 Task: Compose an email with the signature Juanita Young with the subject Request for a salary expectation and the message Could you please send me the latest version of the product manual? from softage.8@softage.net to softage.5@softage.net Select the bulleted list and change the font typography to strikethroughSelect the bulleted list and remove the font typography strikethrough Send the email. Finally, move the email from Sent Items to the label Debugging
Action: Mouse moved to (1020, 59)
Screenshot: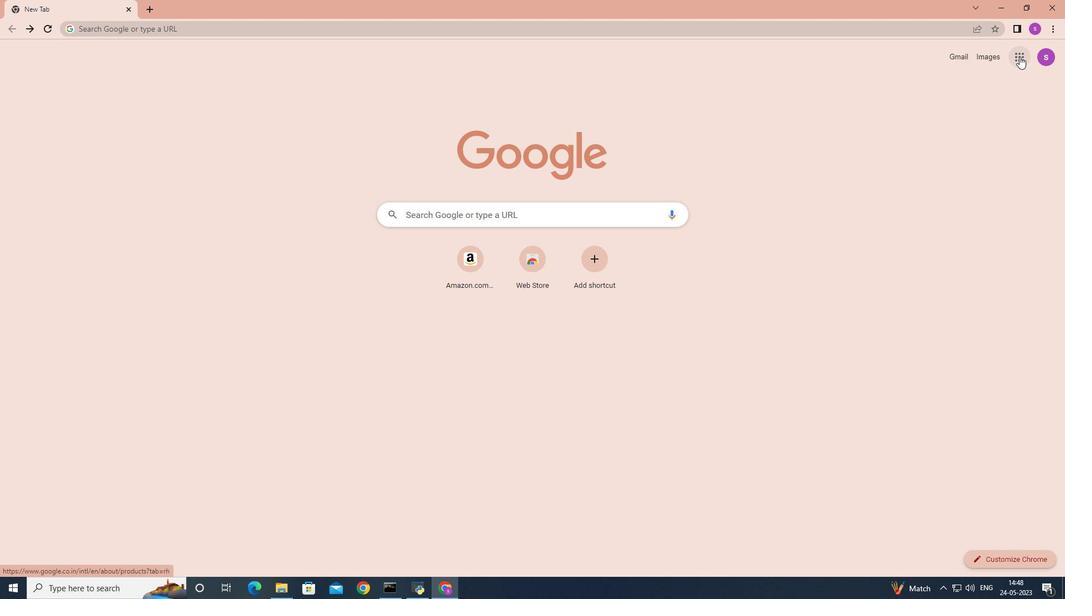
Action: Mouse pressed left at (1020, 58)
Screenshot: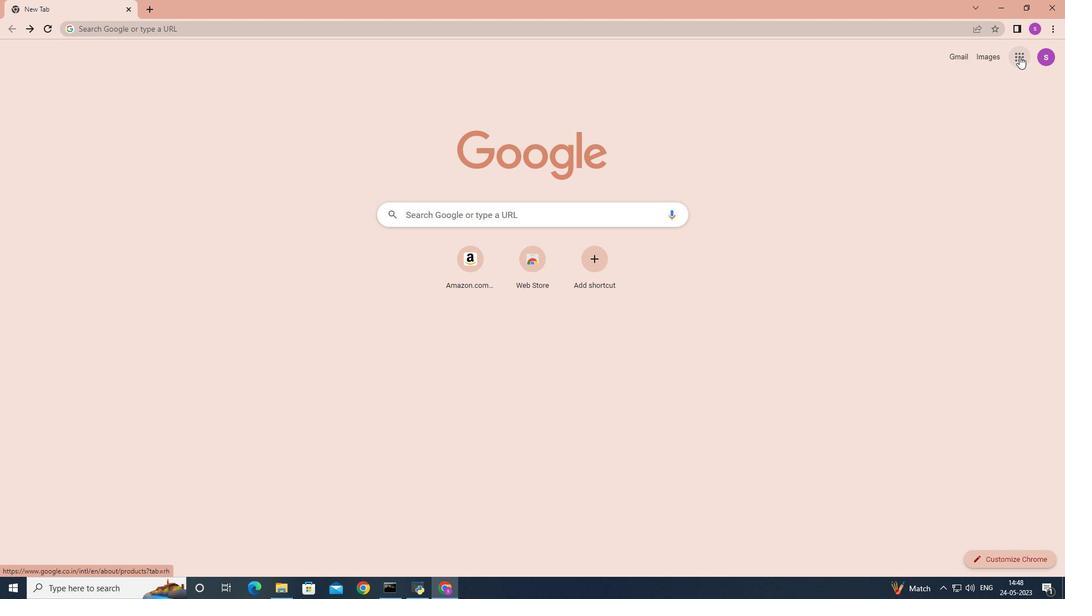 
Action: Mouse moved to (971, 108)
Screenshot: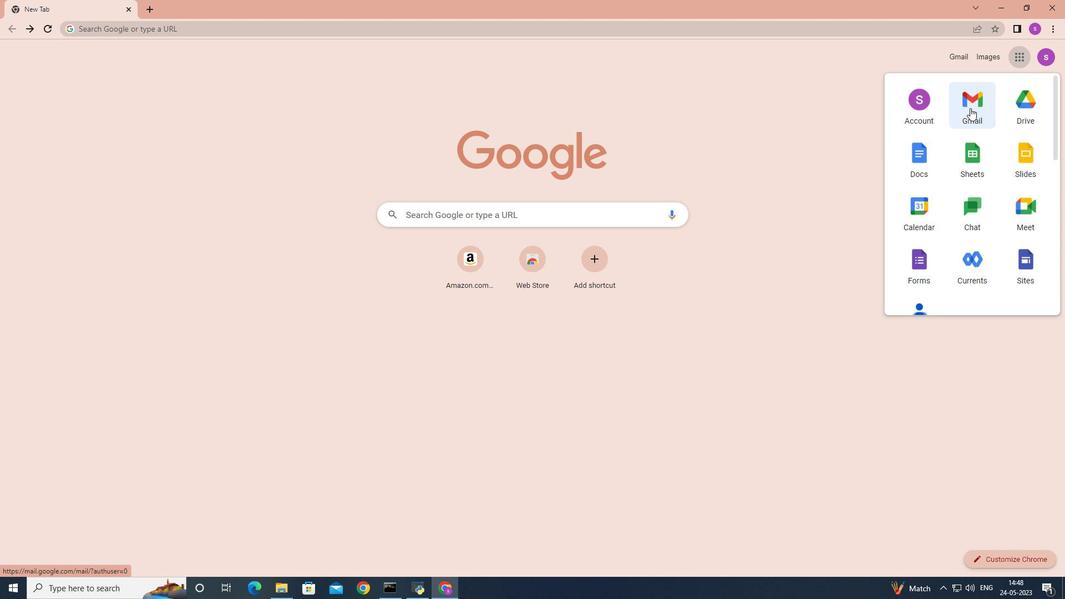 
Action: Mouse pressed left at (971, 108)
Screenshot: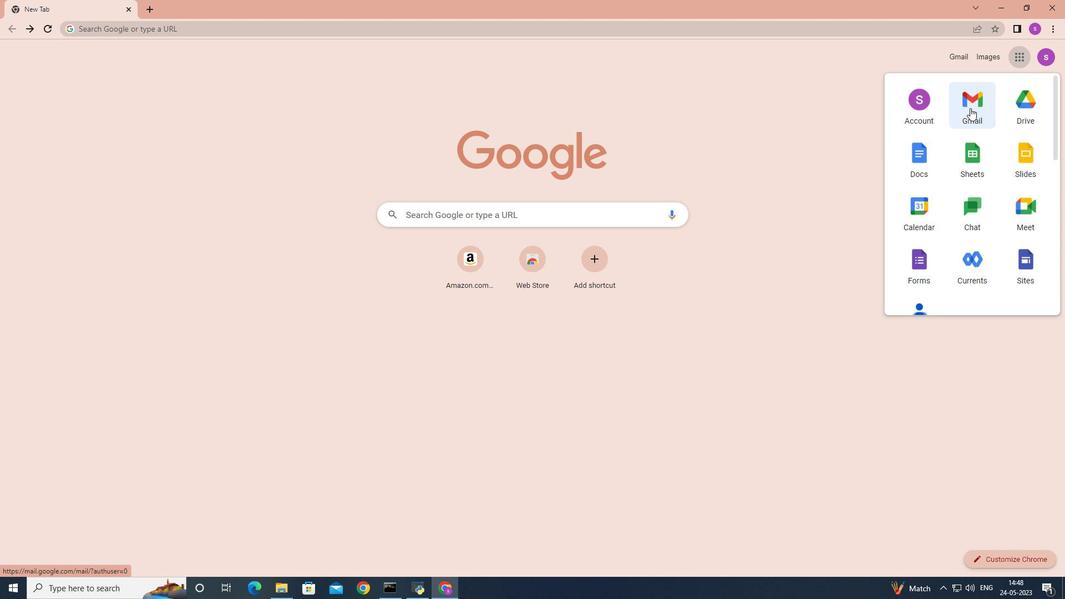 
Action: Mouse moved to (940, 64)
Screenshot: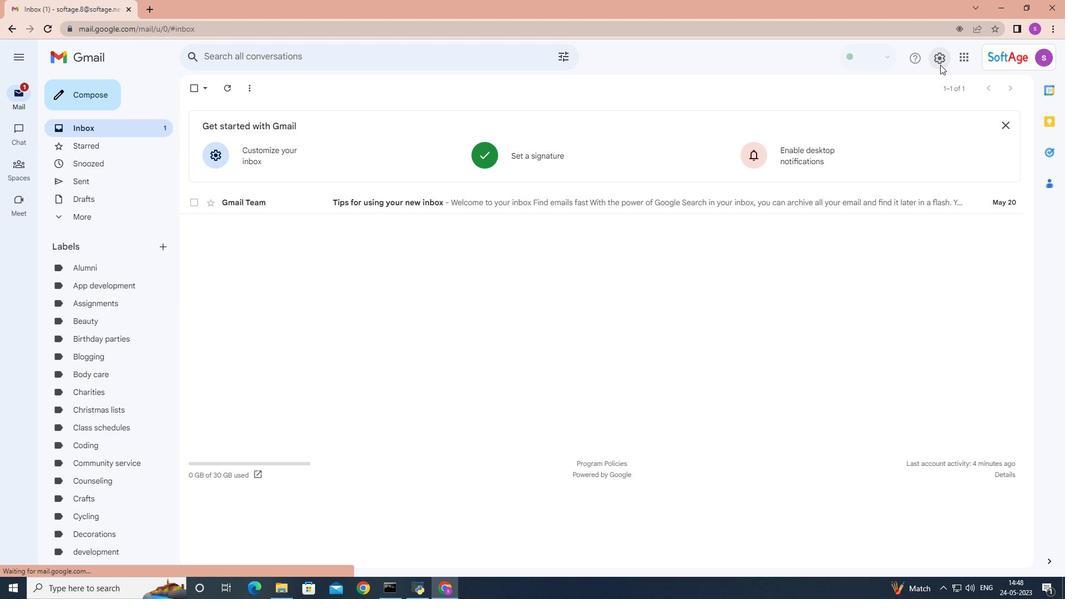 
Action: Mouse pressed left at (940, 64)
Screenshot: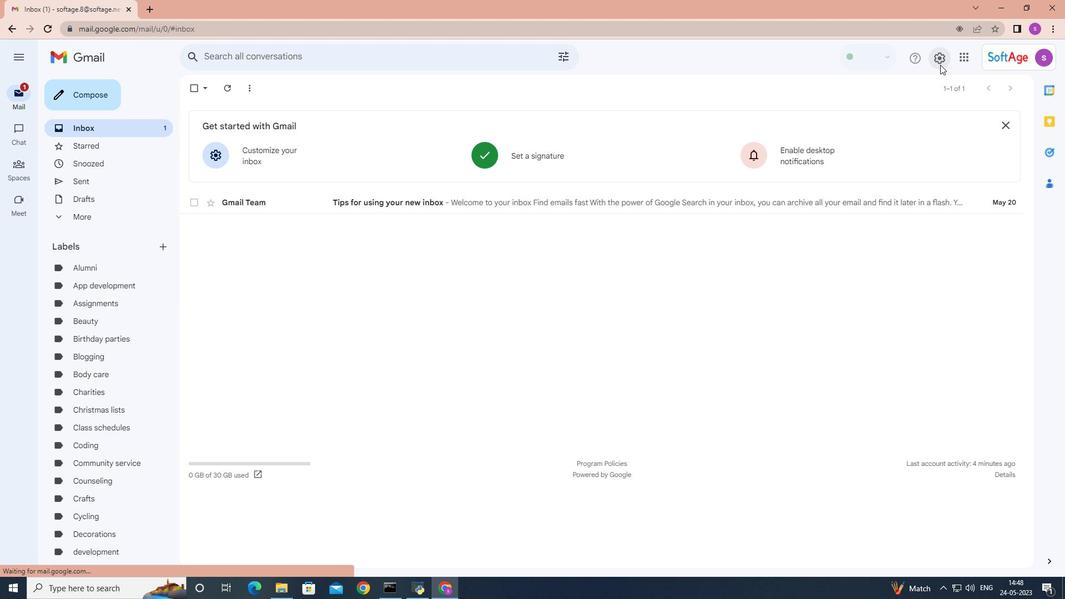 
Action: Mouse moved to (942, 115)
Screenshot: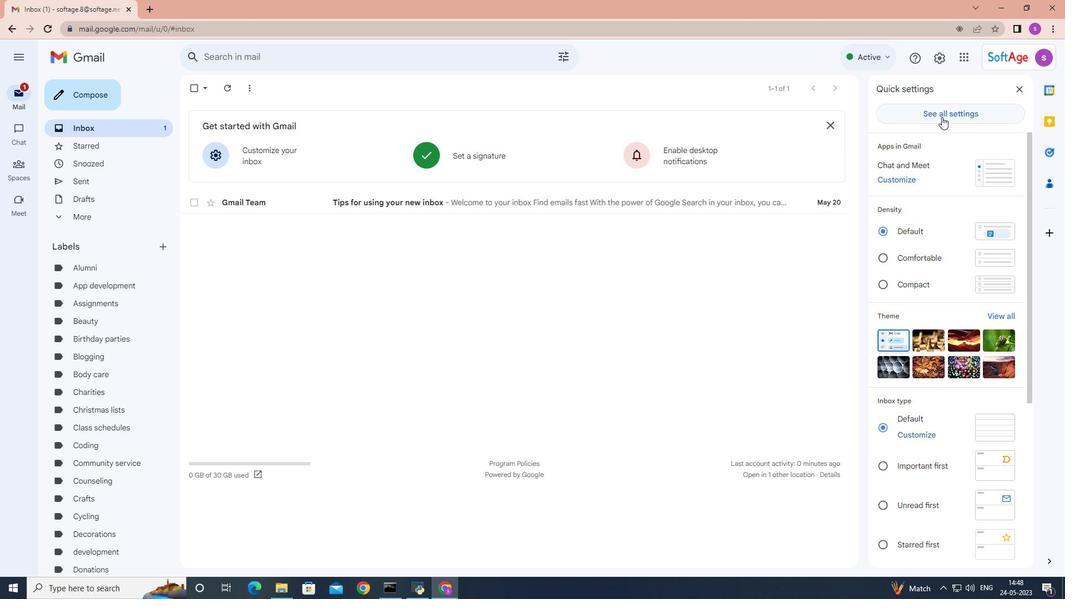 
Action: Mouse pressed left at (942, 115)
Screenshot: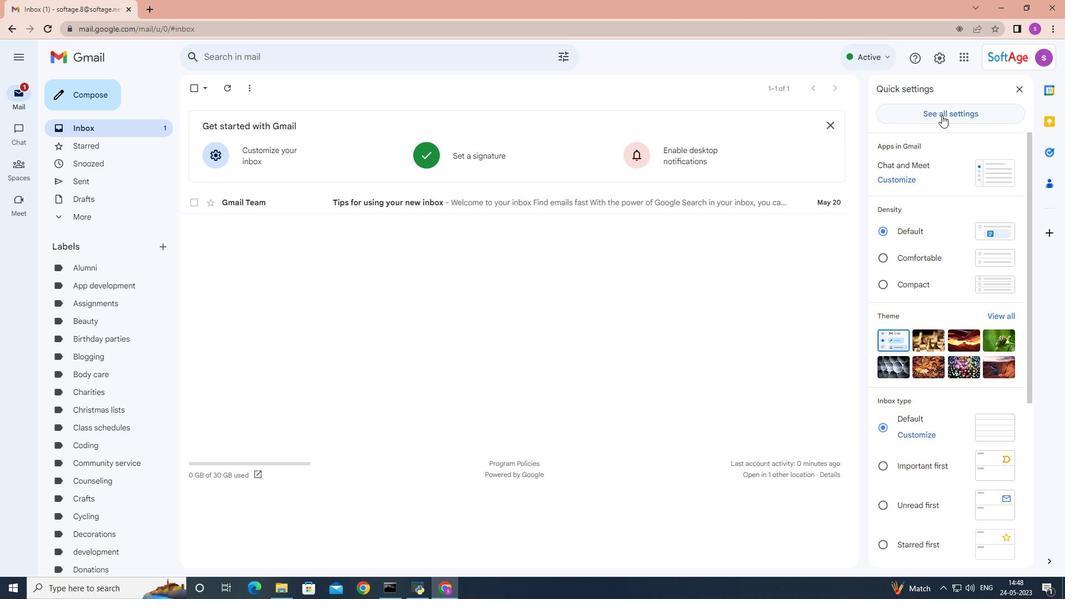 
Action: Mouse moved to (766, 200)
Screenshot: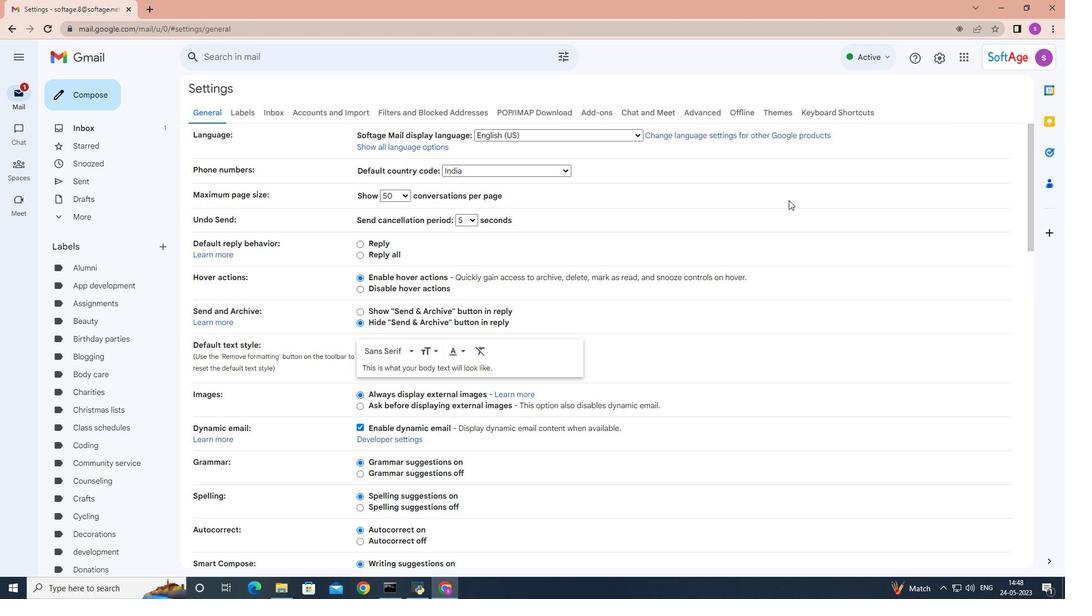 
Action: Mouse scrolled (766, 199) with delta (0, 0)
Screenshot: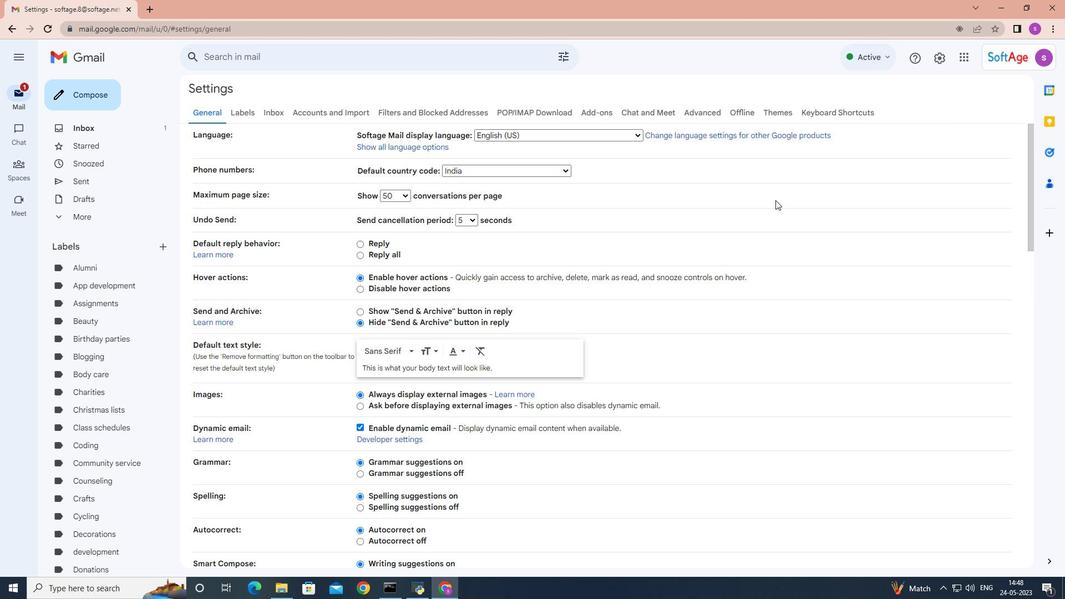 
Action: Mouse scrolled (766, 199) with delta (0, 0)
Screenshot: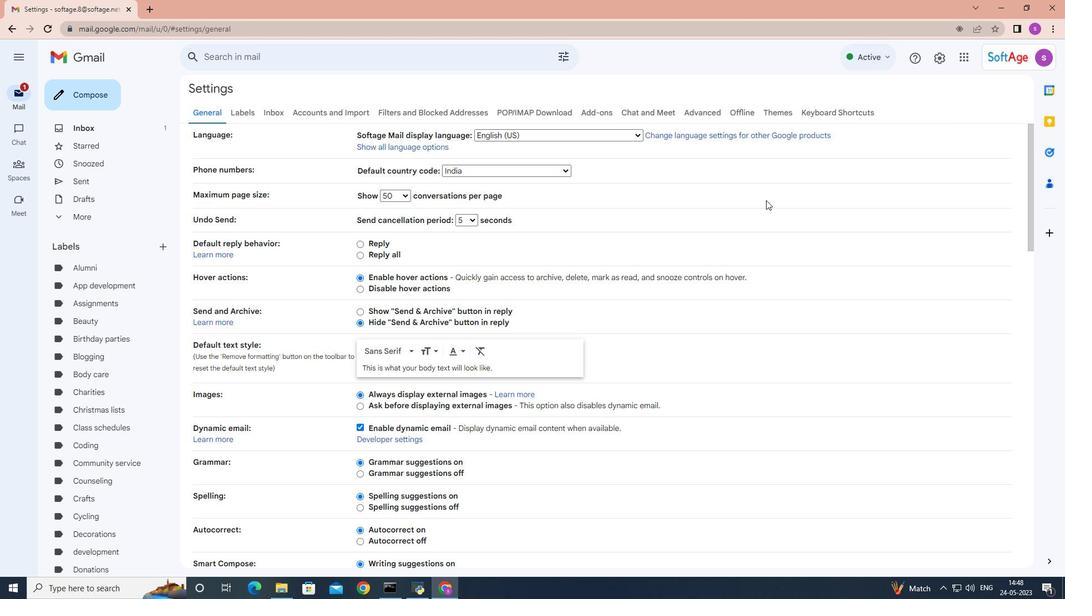 
Action: Mouse moved to (766, 200)
Screenshot: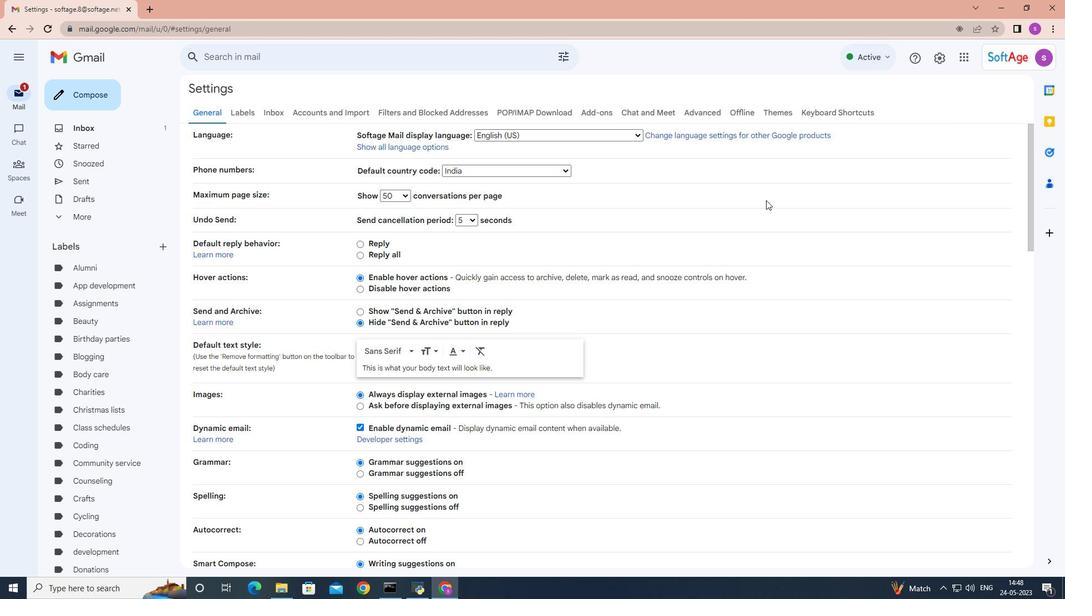
Action: Mouse scrolled (766, 199) with delta (0, 0)
Screenshot: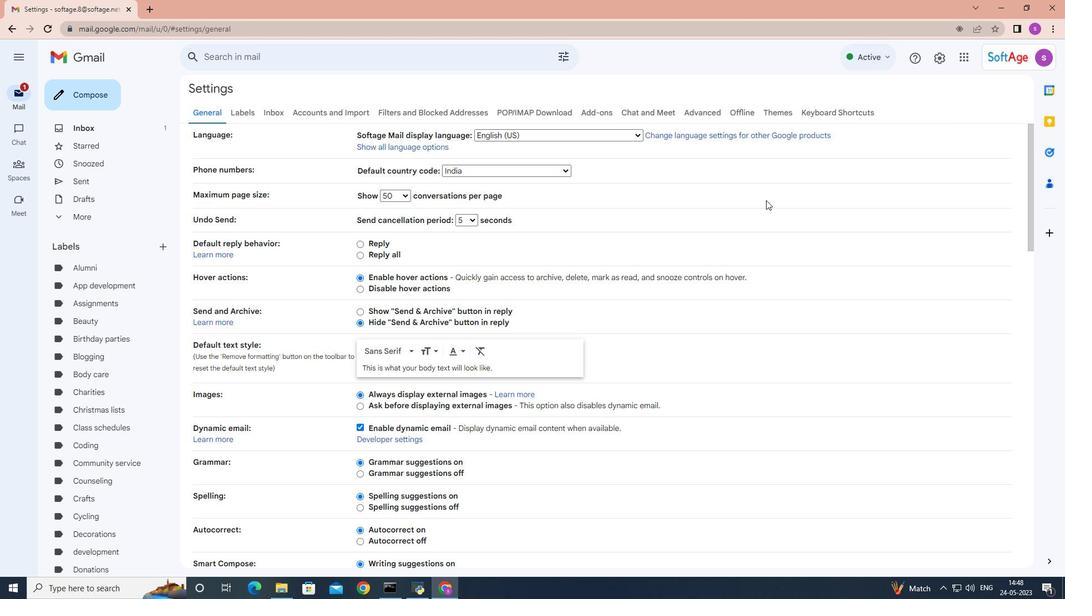 
Action: Mouse scrolled (766, 199) with delta (0, 0)
Screenshot: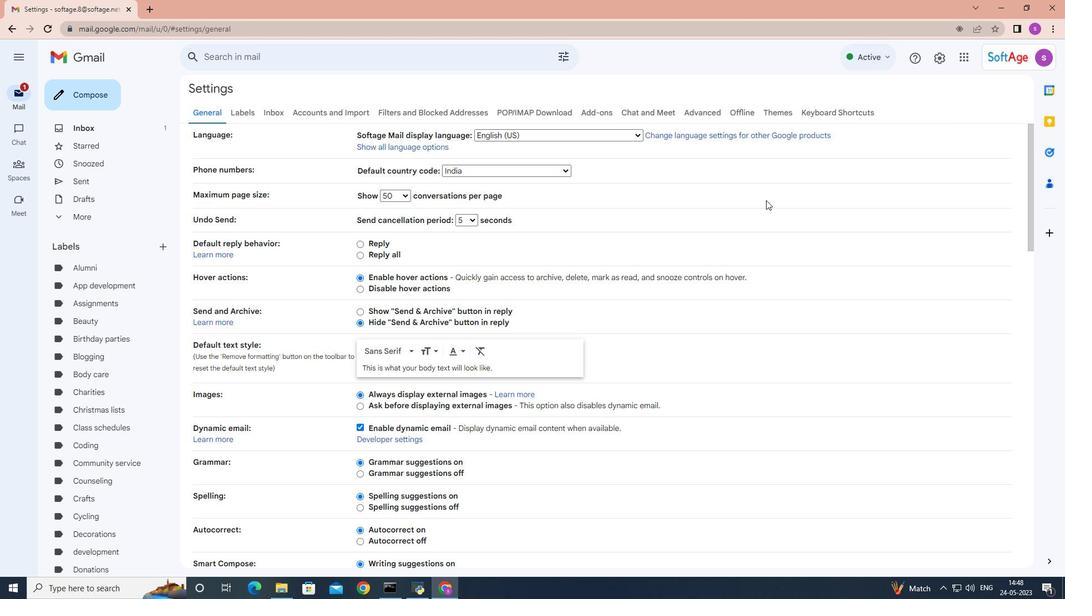 
Action: Mouse moved to (765, 200)
Screenshot: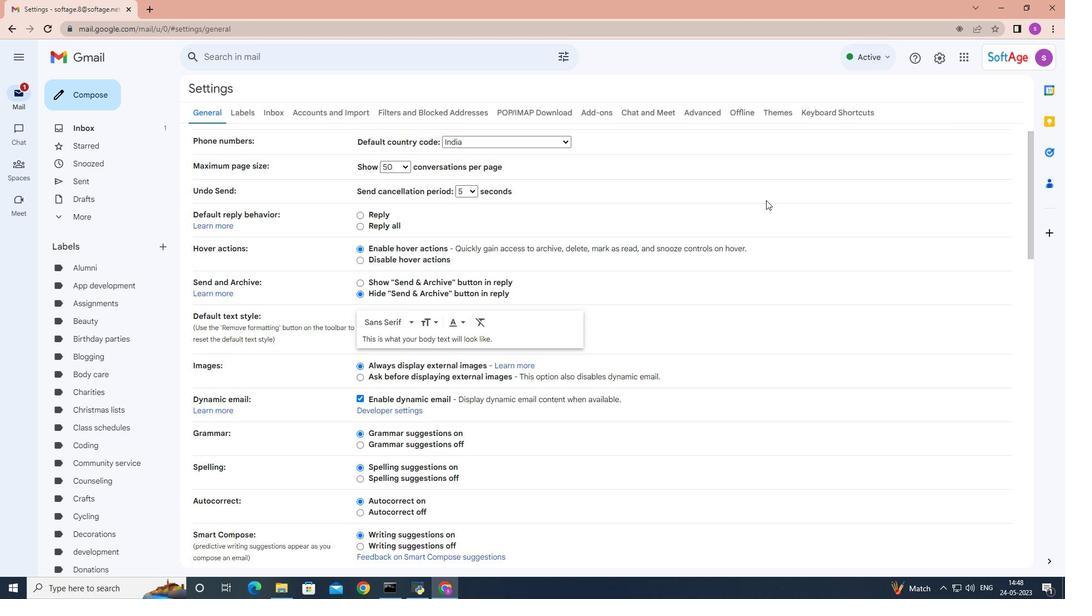 
Action: Mouse scrolled (766, 199) with delta (0, 0)
Screenshot: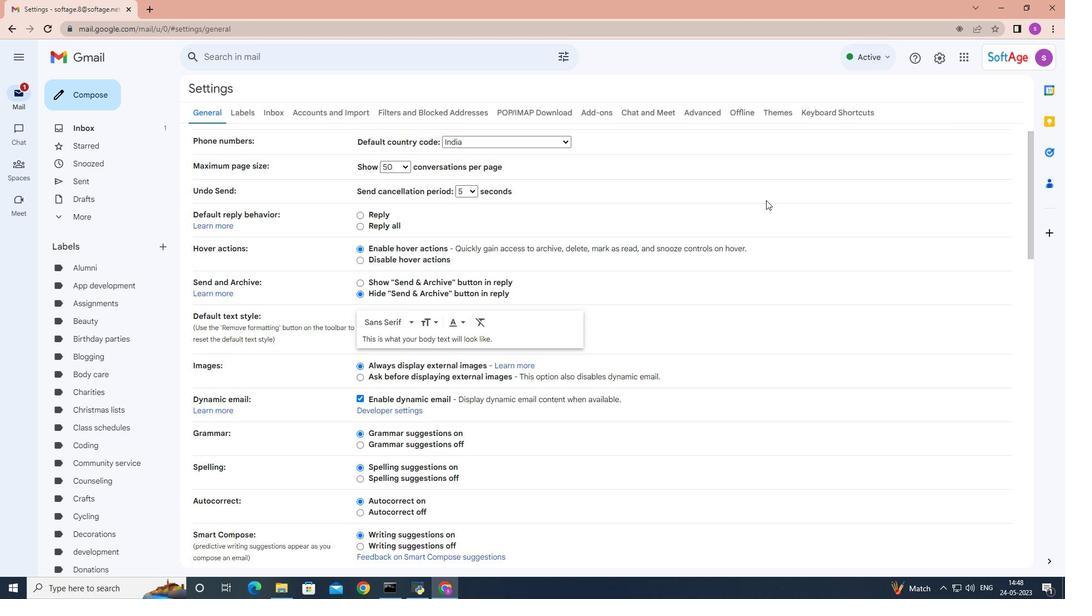 
Action: Mouse moved to (765, 200)
Screenshot: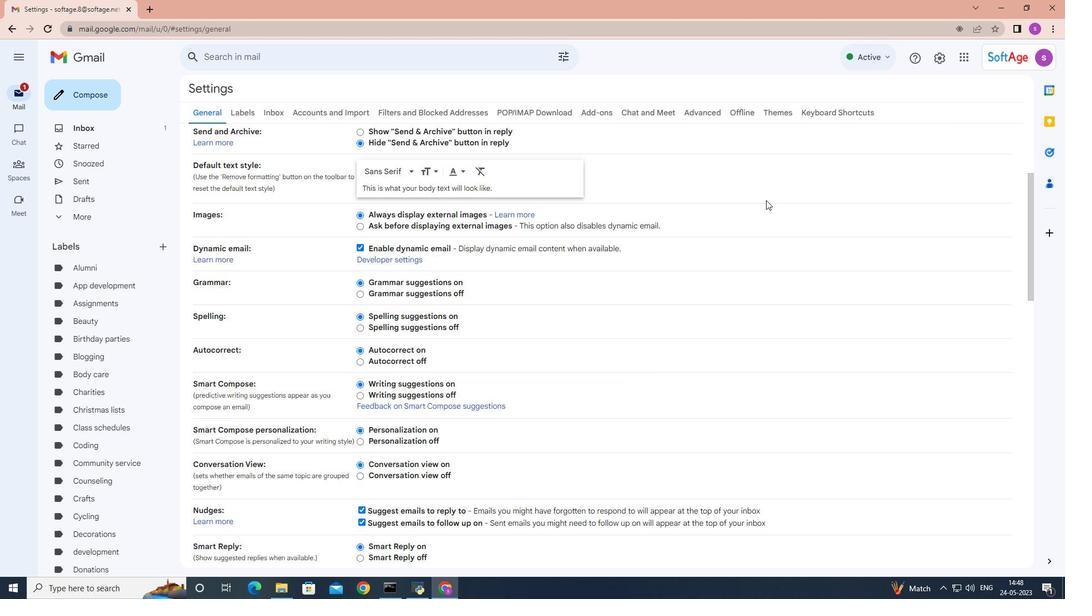 
Action: Mouse scrolled (766, 199) with delta (0, 0)
Screenshot: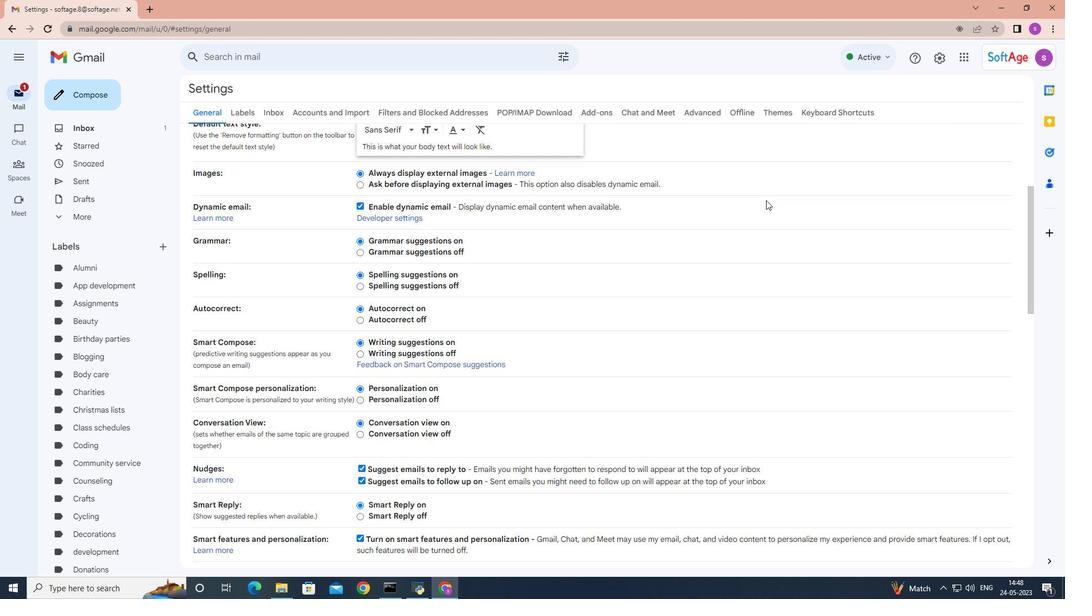 
Action: Mouse moved to (764, 200)
Screenshot: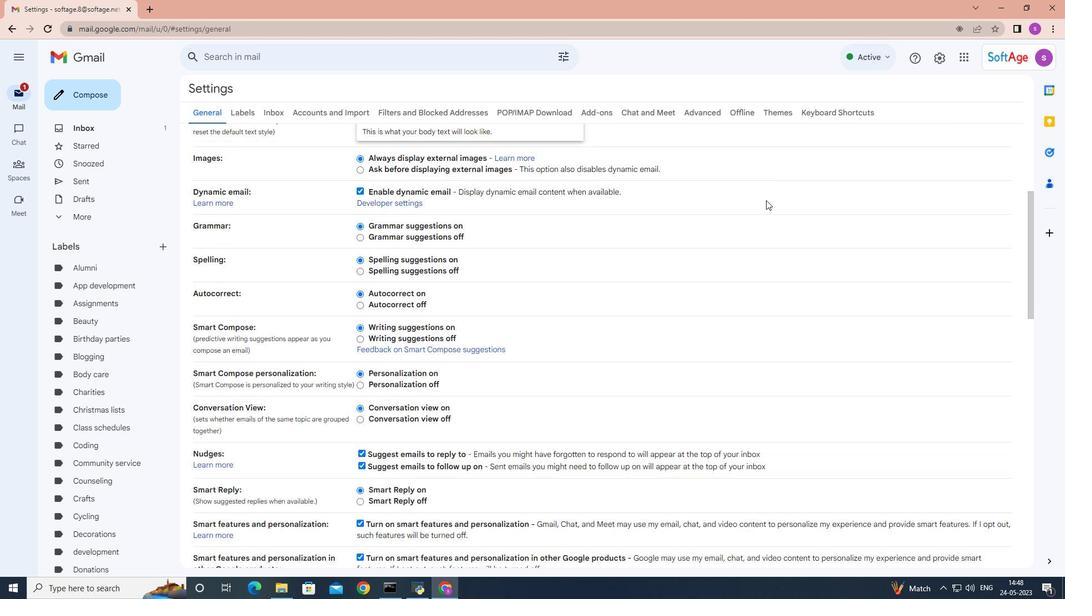 
Action: Mouse scrolled (766, 199) with delta (0, 0)
Screenshot: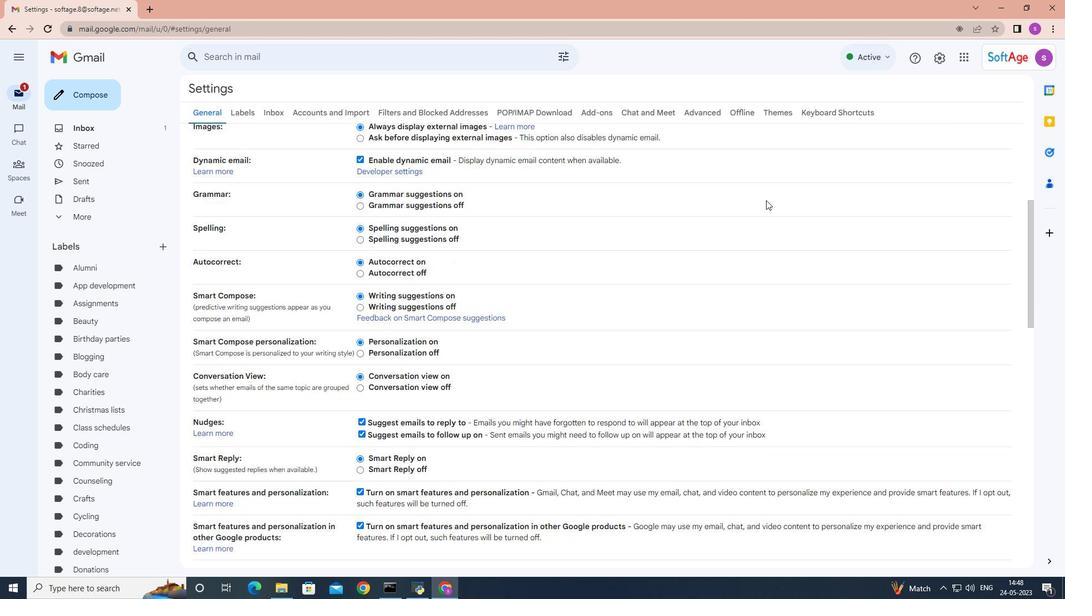 
Action: Mouse moved to (764, 200)
Screenshot: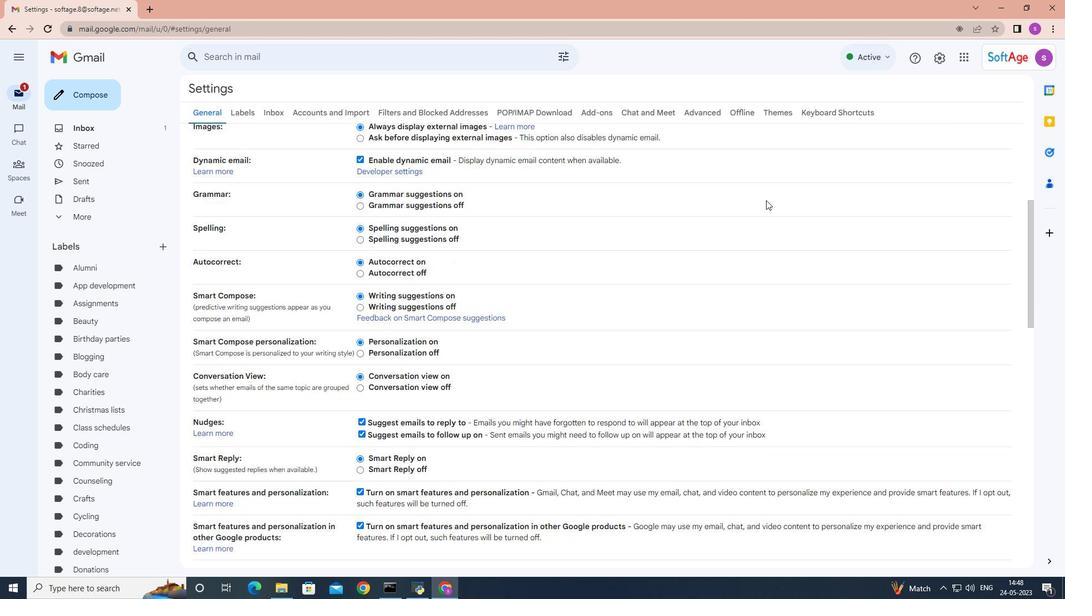 
Action: Mouse scrolled (766, 199) with delta (0, 0)
Screenshot: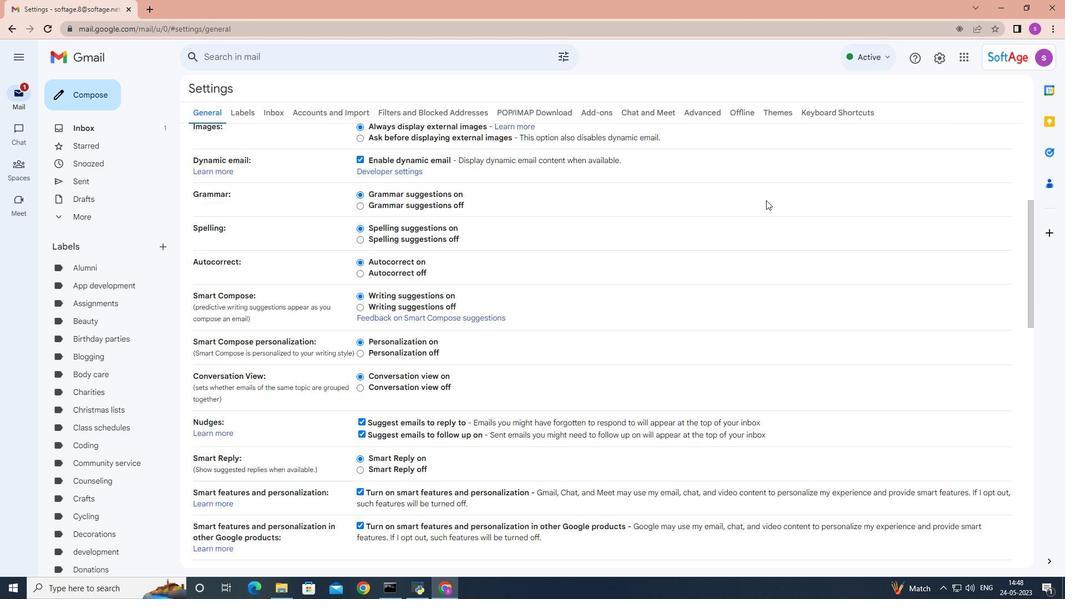 
Action: Mouse moved to (763, 201)
Screenshot: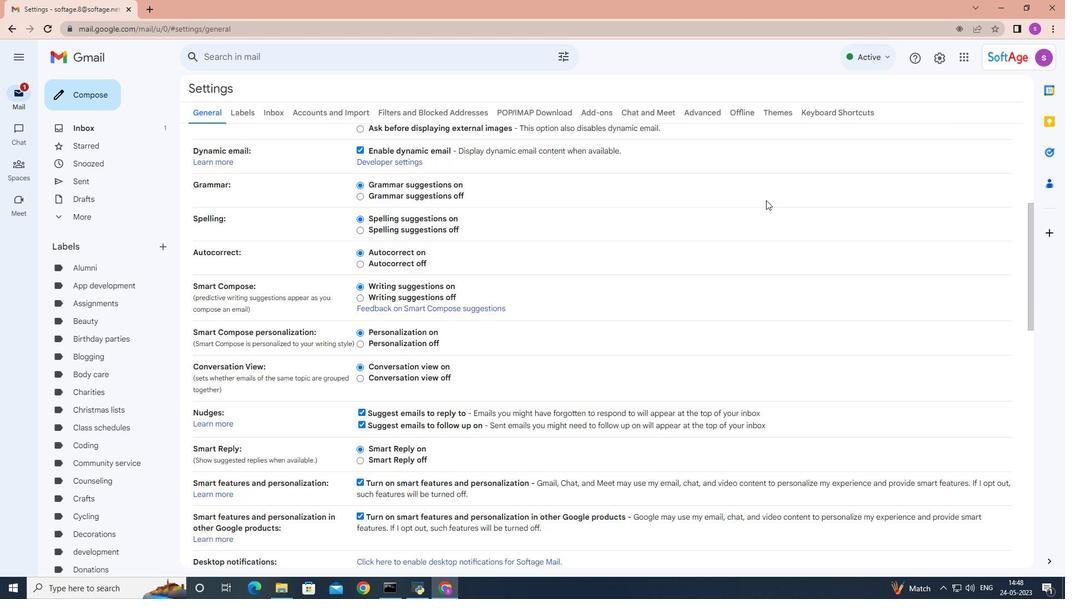
Action: Mouse scrolled (765, 200) with delta (0, 0)
Screenshot: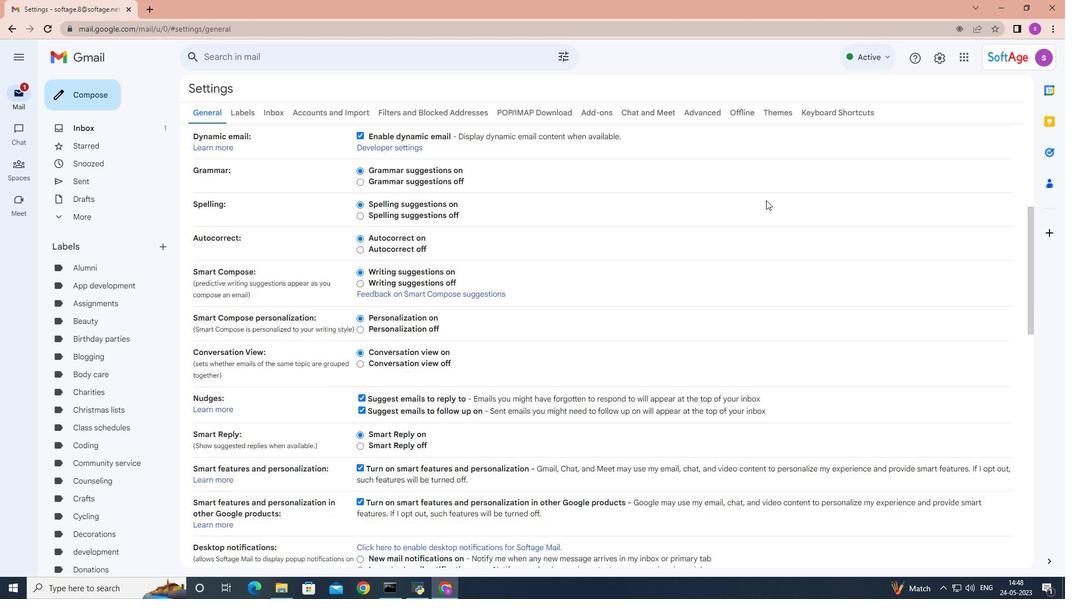 
Action: Mouse moved to (763, 201)
Screenshot: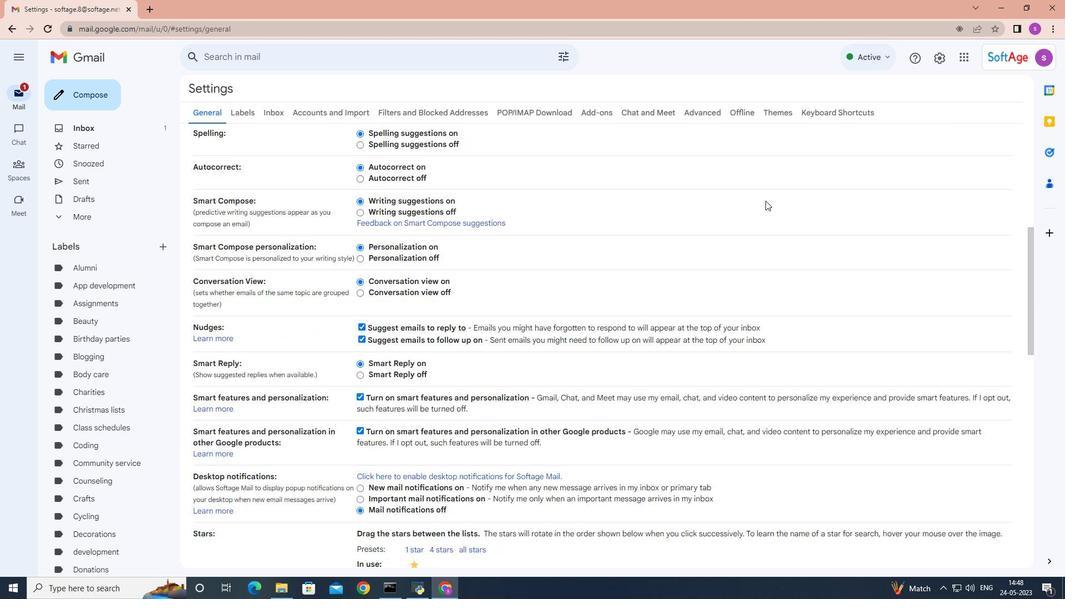 
Action: Mouse scrolled (764, 200) with delta (0, 0)
Screenshot: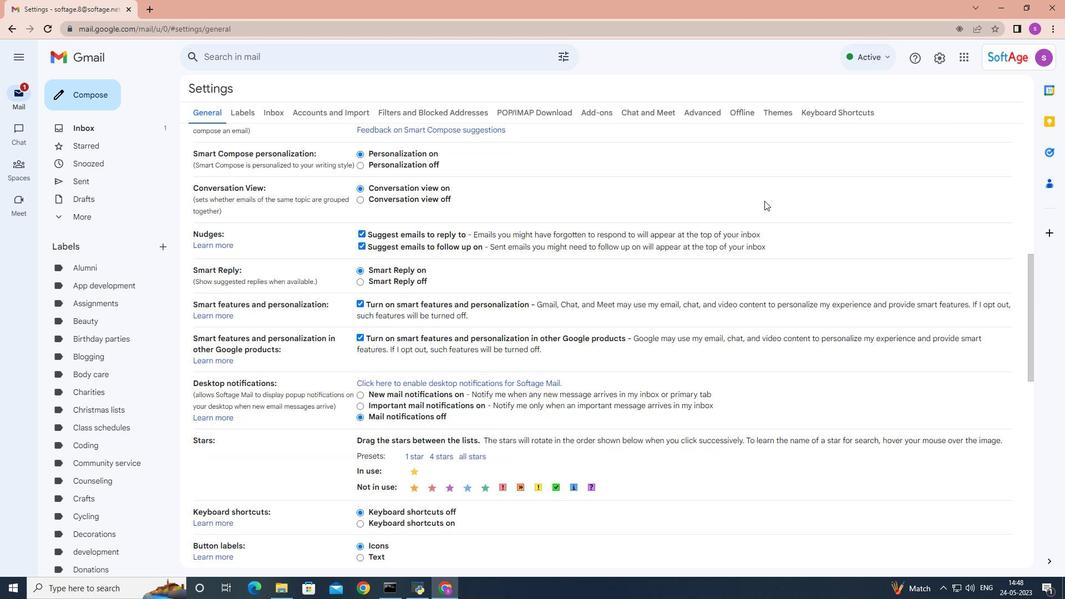 
Action: Mouse moved to (754, 204)
Screenshot: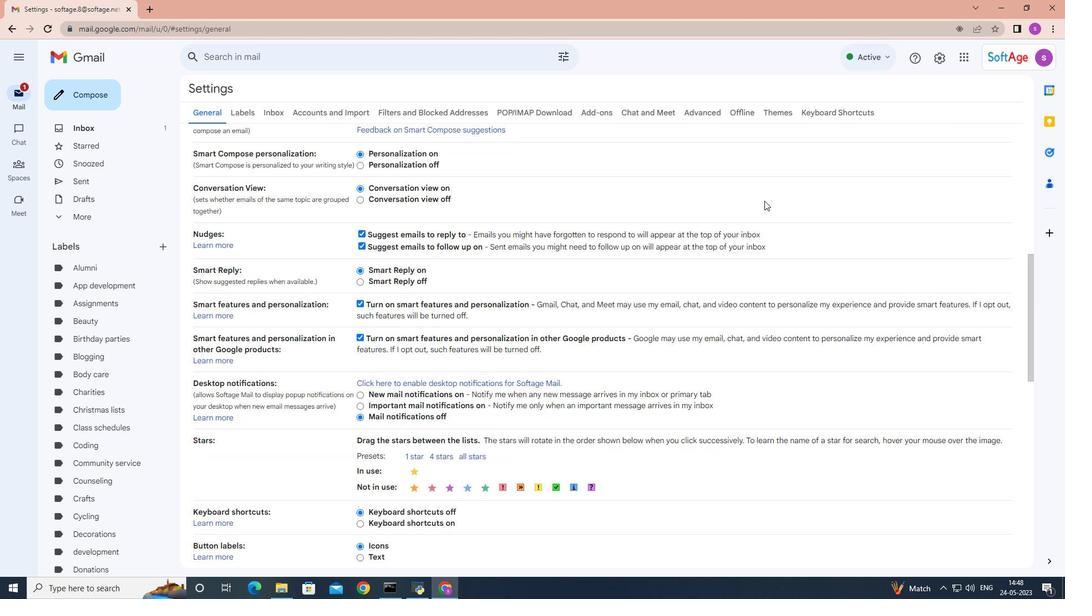 
Action: Mouse scrolled (763, 201) with delta (0, 0)
Screenshot: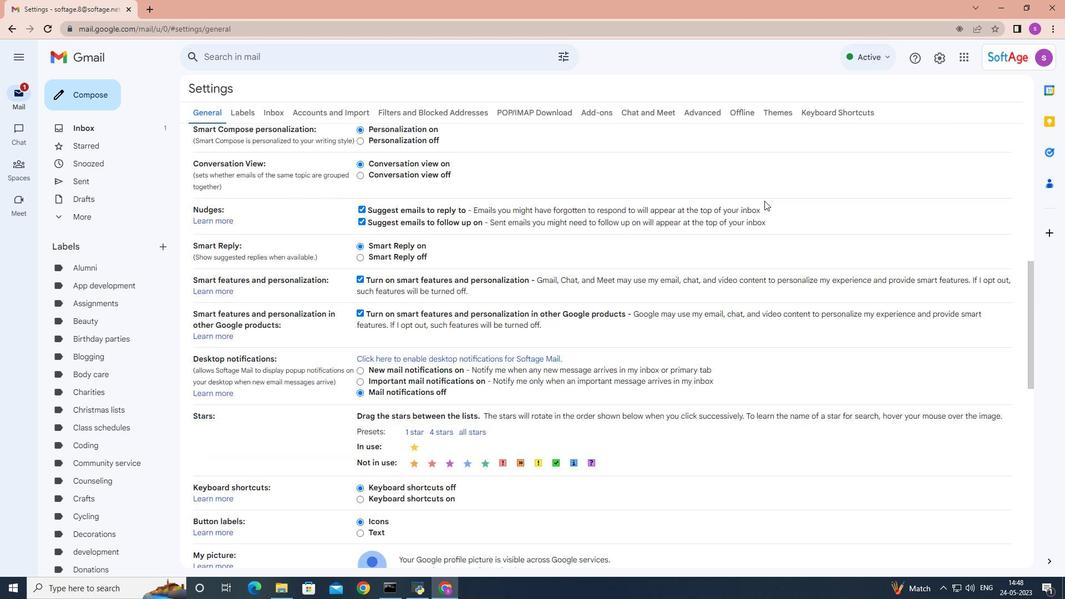 
Action: Mouse moved to (645, 227)
Screenshot: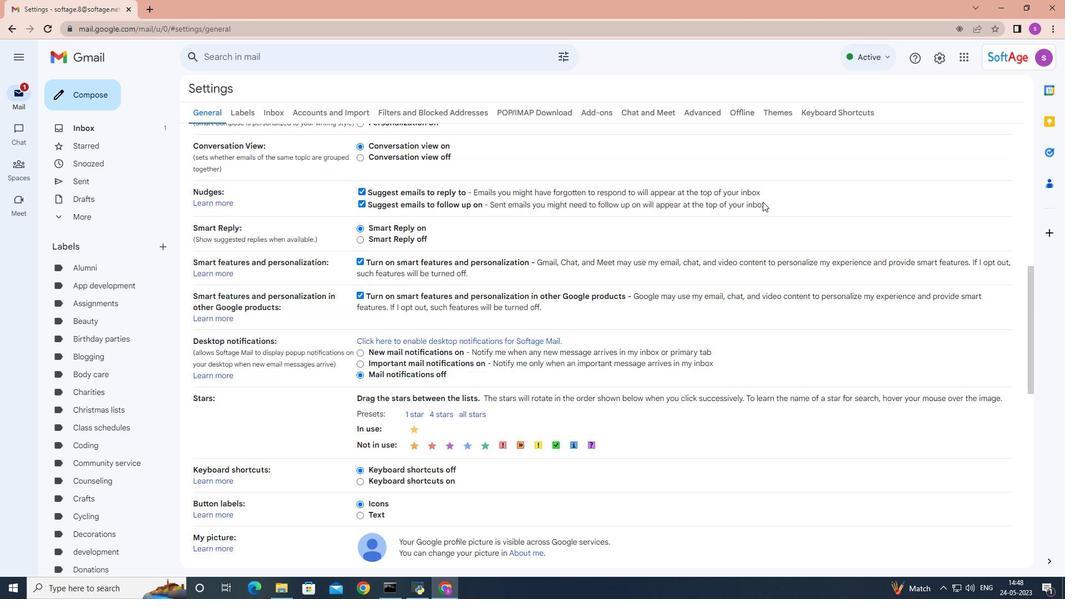 
Action: Mouse scrolled (749, 203) with delta (0, 0)
Screenshot: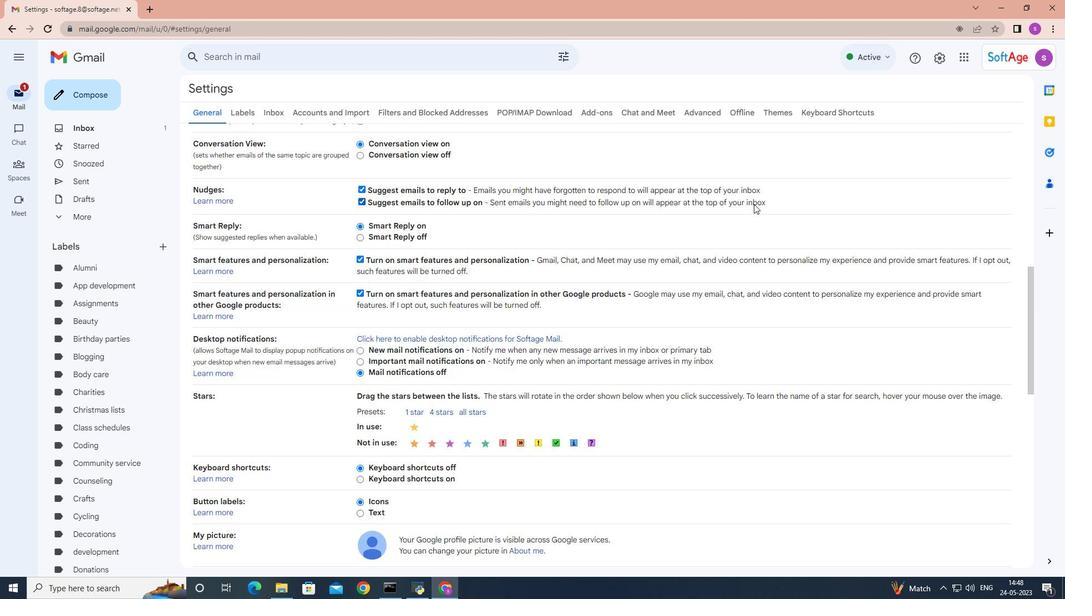 
Action: Mouse moved to (536, 276)
Screenshot: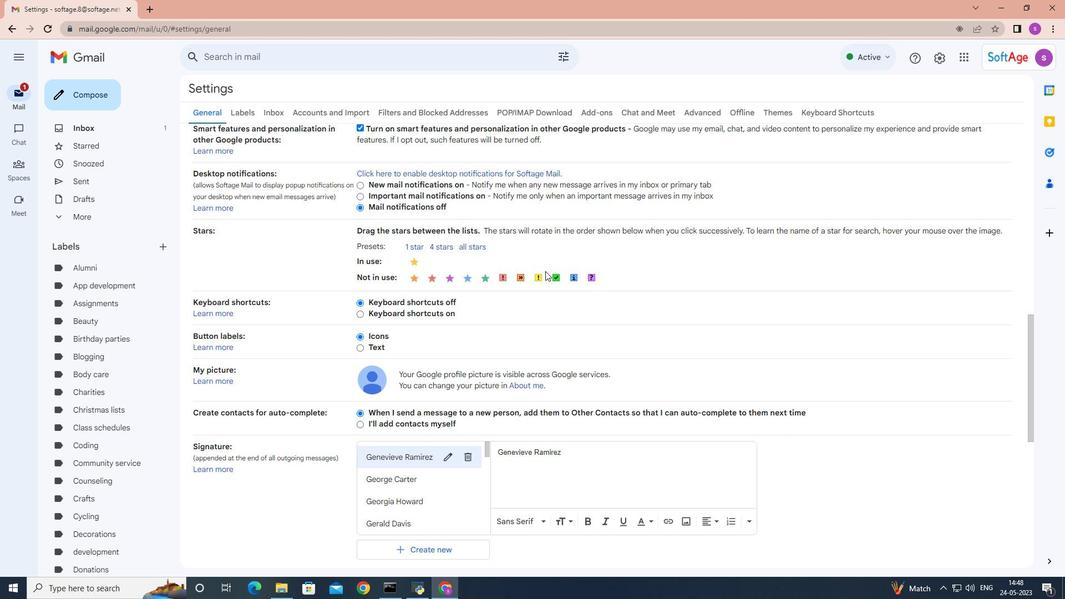 
Action: Mouse scrolled (541, 275) with delta (0, 0)
Screenshot: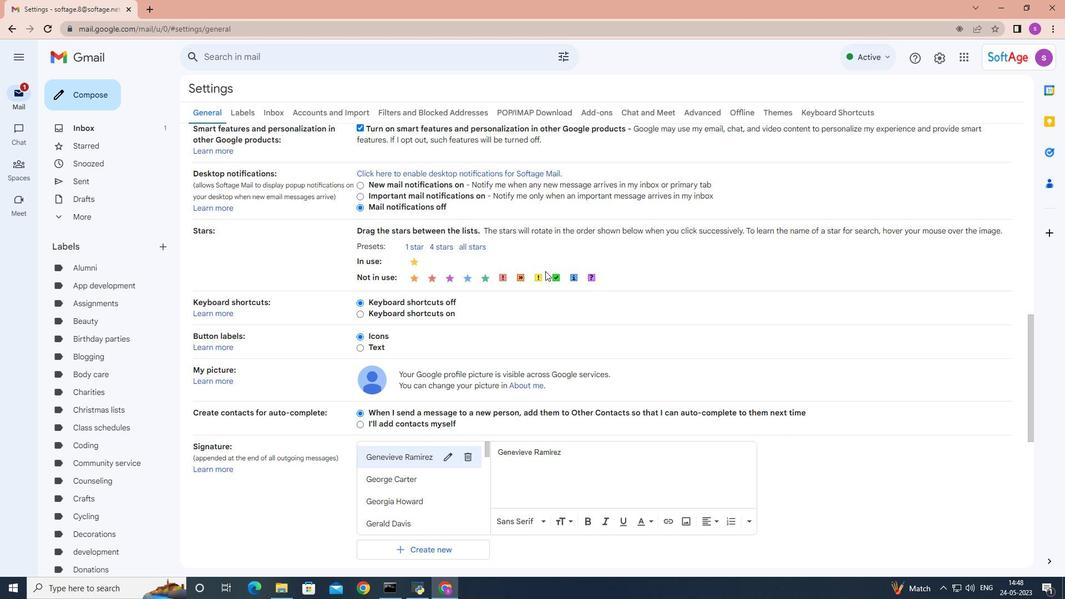 
Action: Mouse moved to (534, 276)
Screenshot: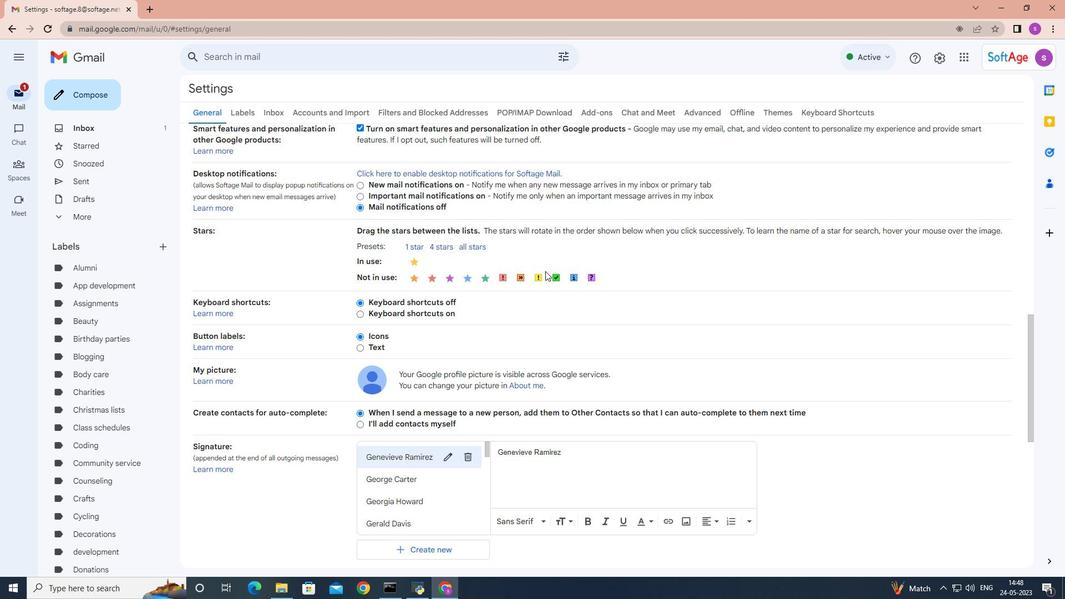 
Action: Mouse scrolled (541, 275) with delta (0, 0)
Screenshot: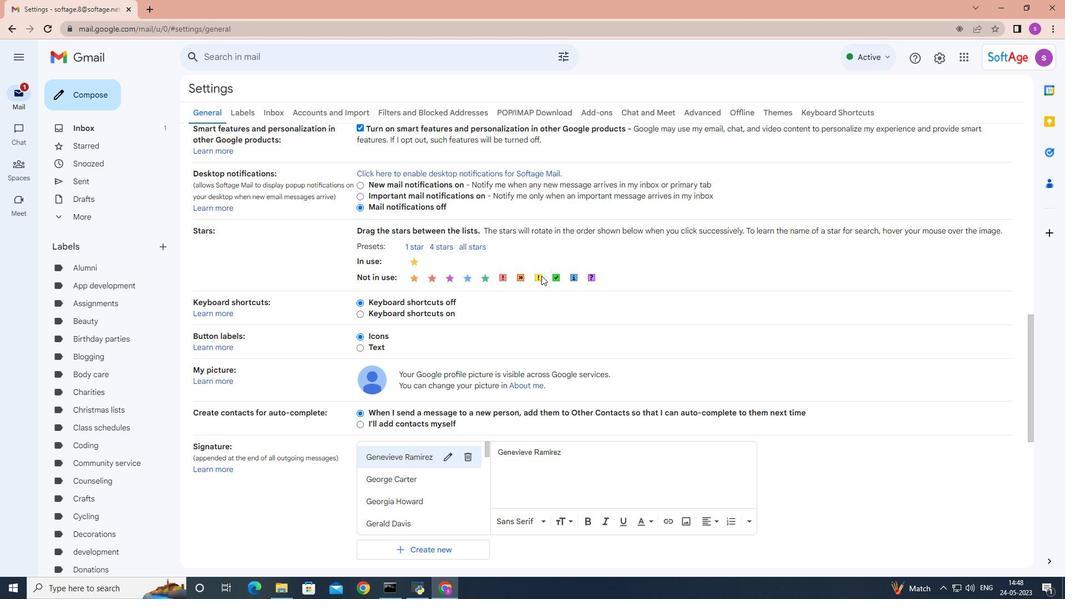 
Action: Mouse moved to (534, 276)
Screenshot: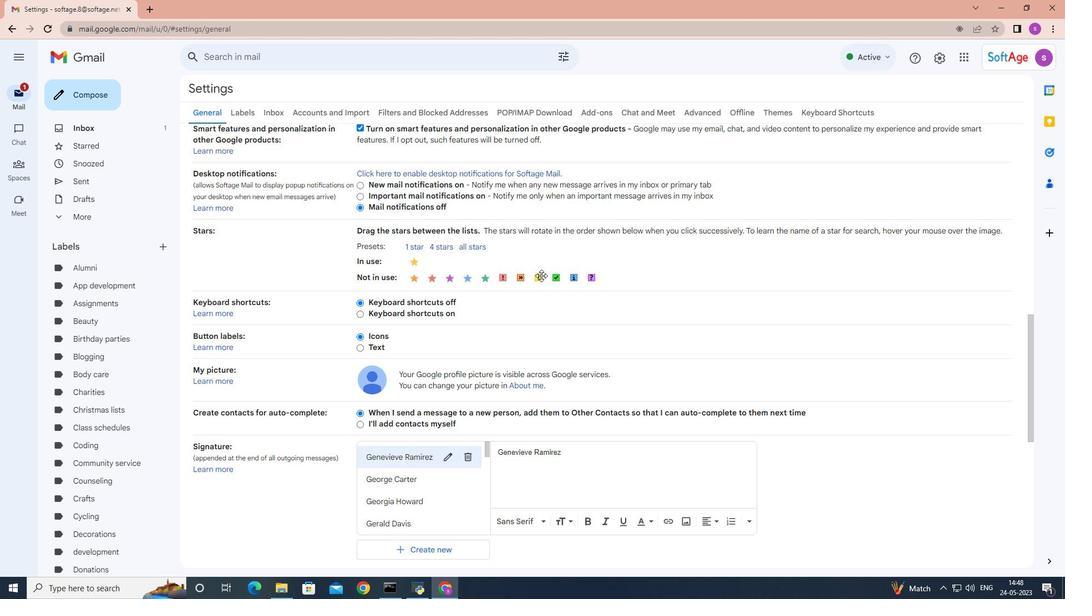 
Action: Mouse scrolled (540, 275) with delta (0, 0)
Screenshot: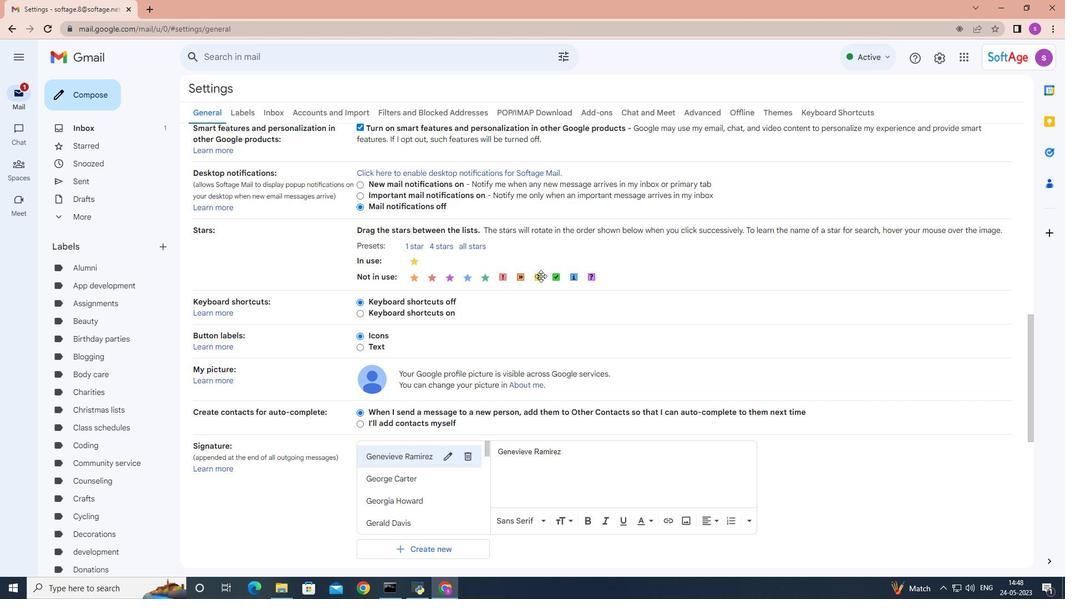 
Action: Mouse moved to (533, 276)
Screenshot: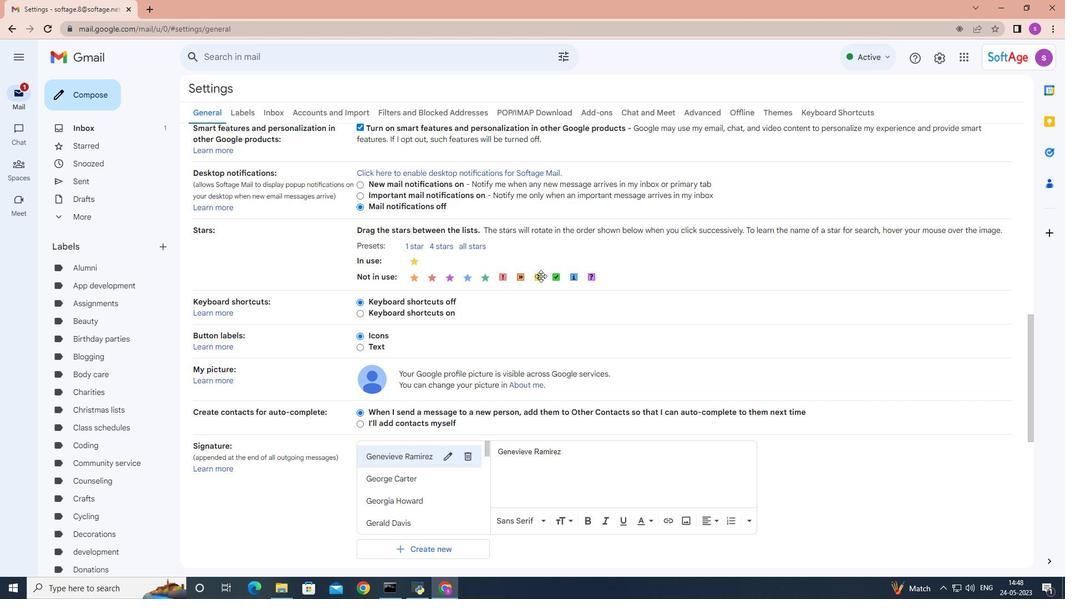 
Action: Mouse scrolled (538, 275) with delta (0, 0)
Screenshot: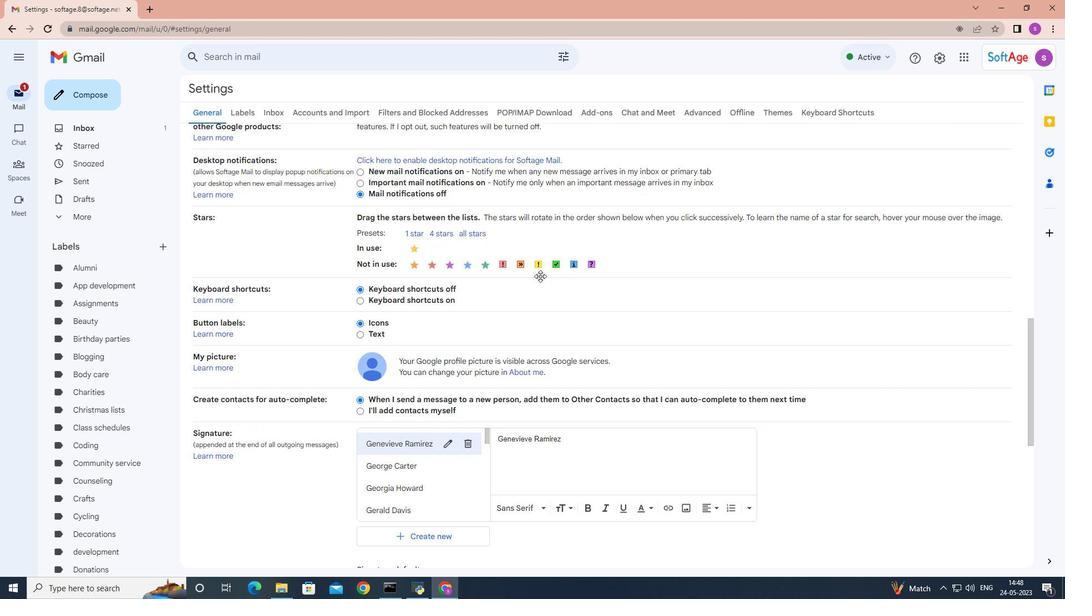 
Action: Mouse moved to (529, 277)
Screenshot: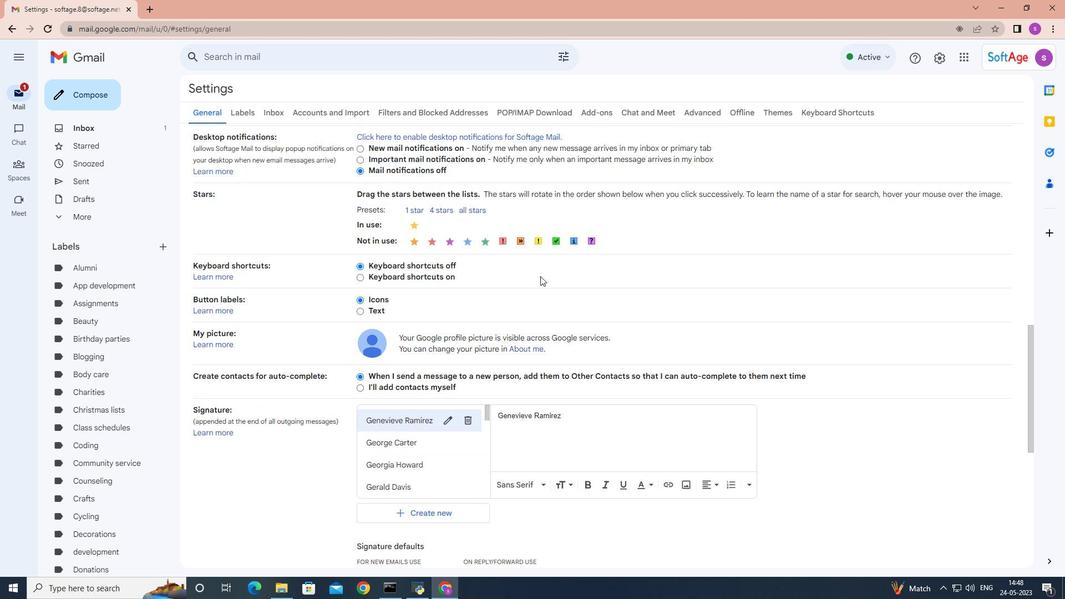 
Action: Mouse scrolled (534, 276) with delta (0, 0)
Screenshot: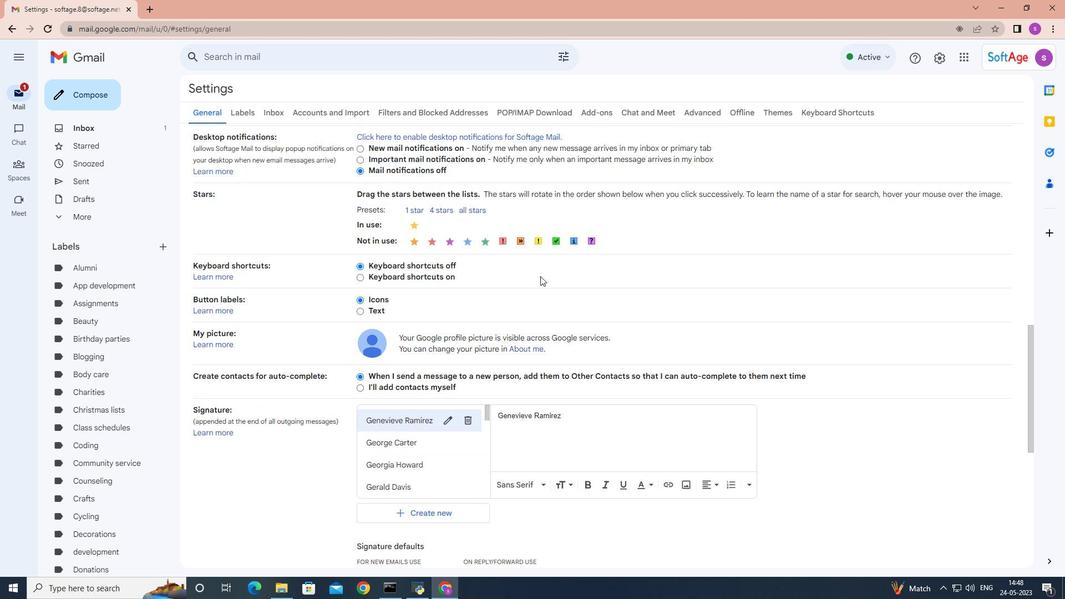
Action: Mouse moved to (527, 277)
Screenshot: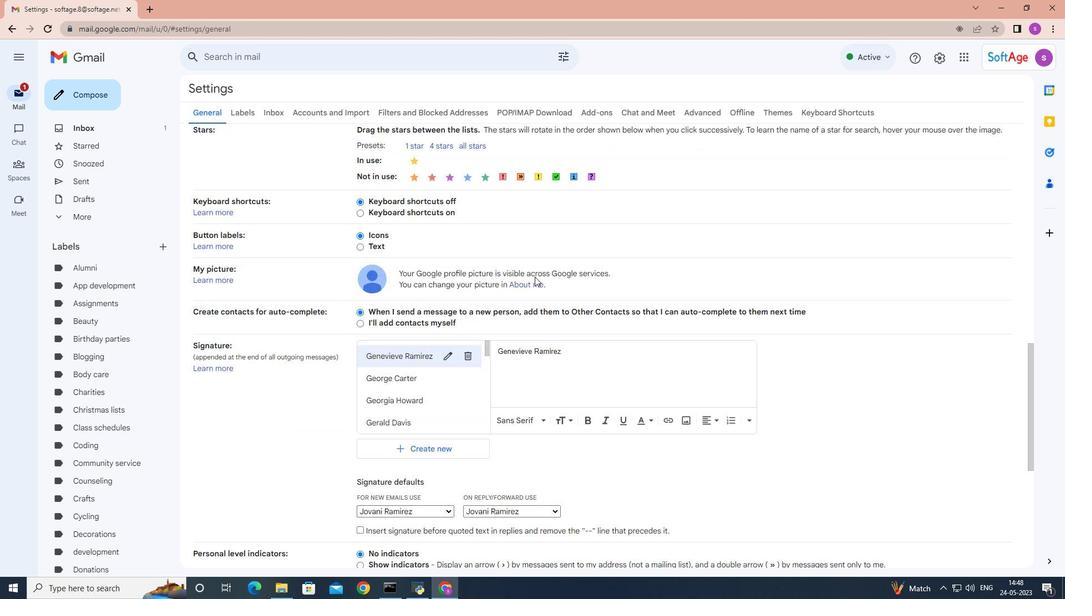 
Action: Mouse scrolled (533, 276) with delta (0, 0)
Screenshot: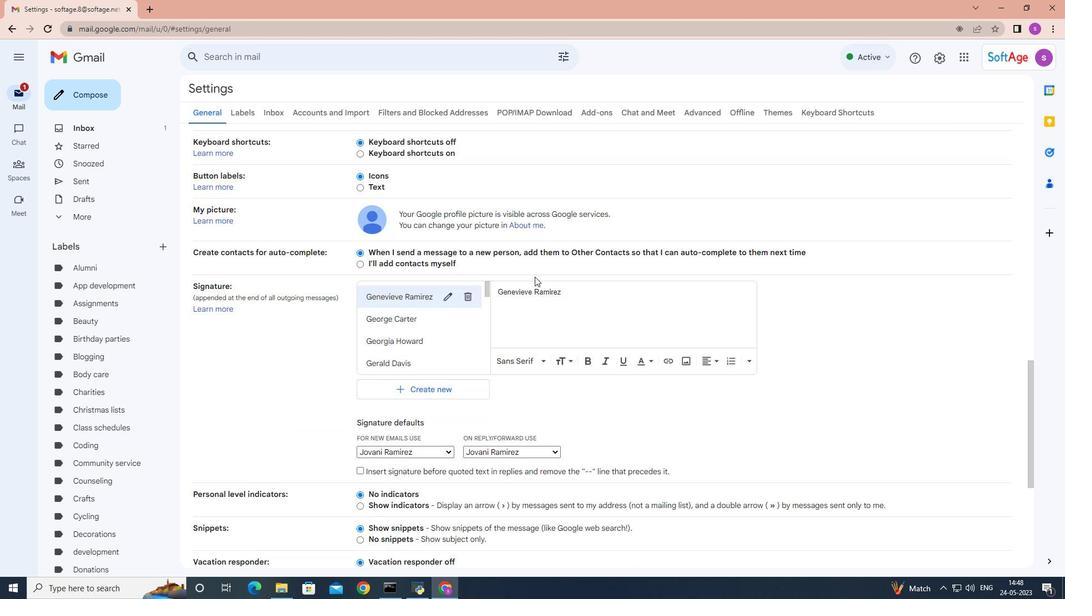 
Action: Mouse moved to (522, 278)
Screenshot: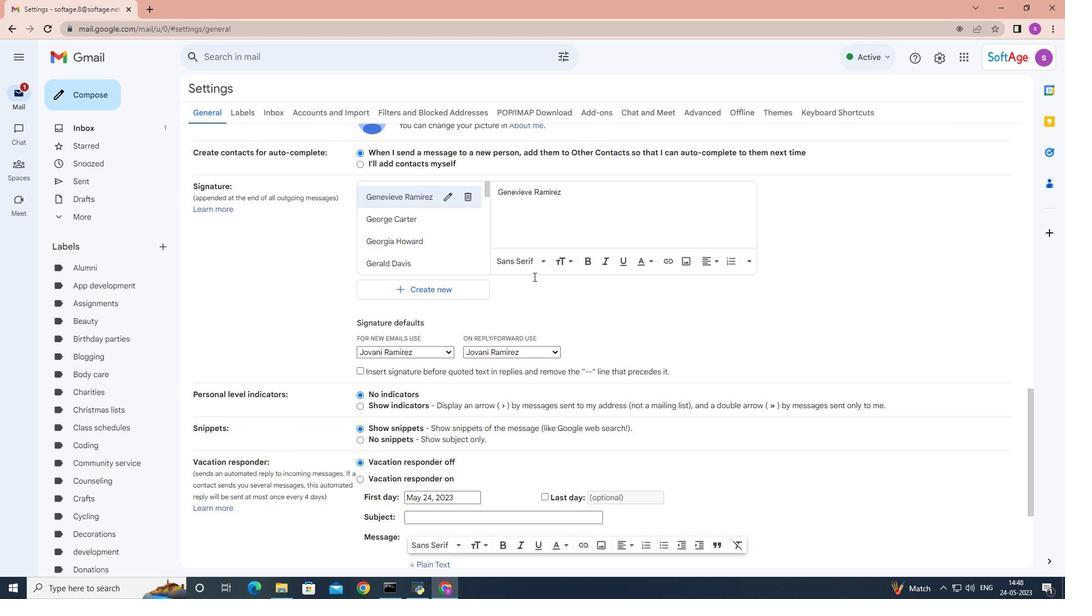 
Action: Mouse scrolled (527, 276) with delta (0, 0)
Screenshot: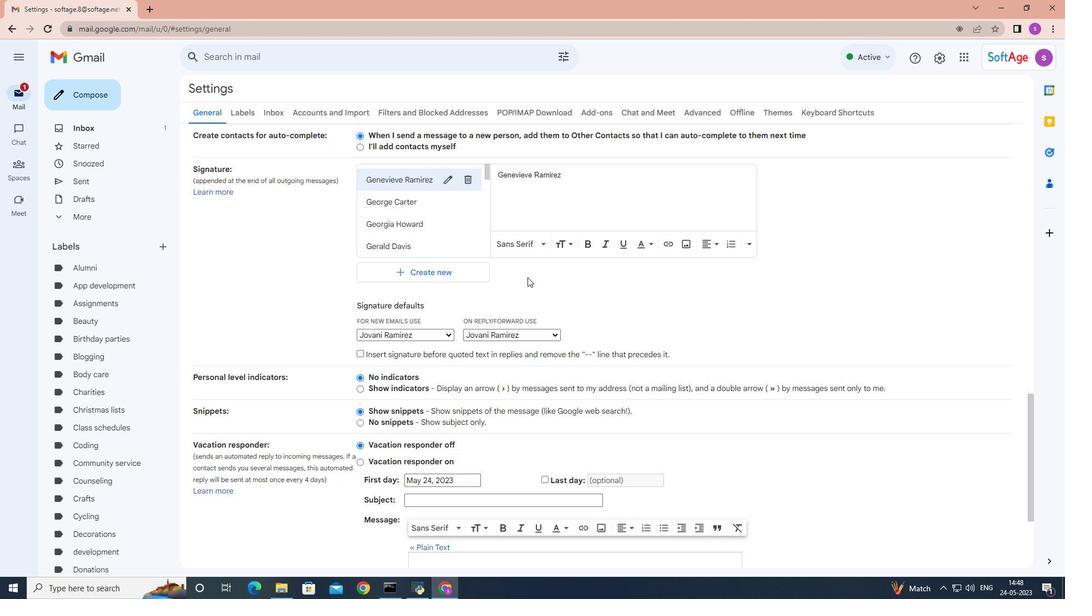 
Action: Mouse moved to (430, 163)
Screenshot: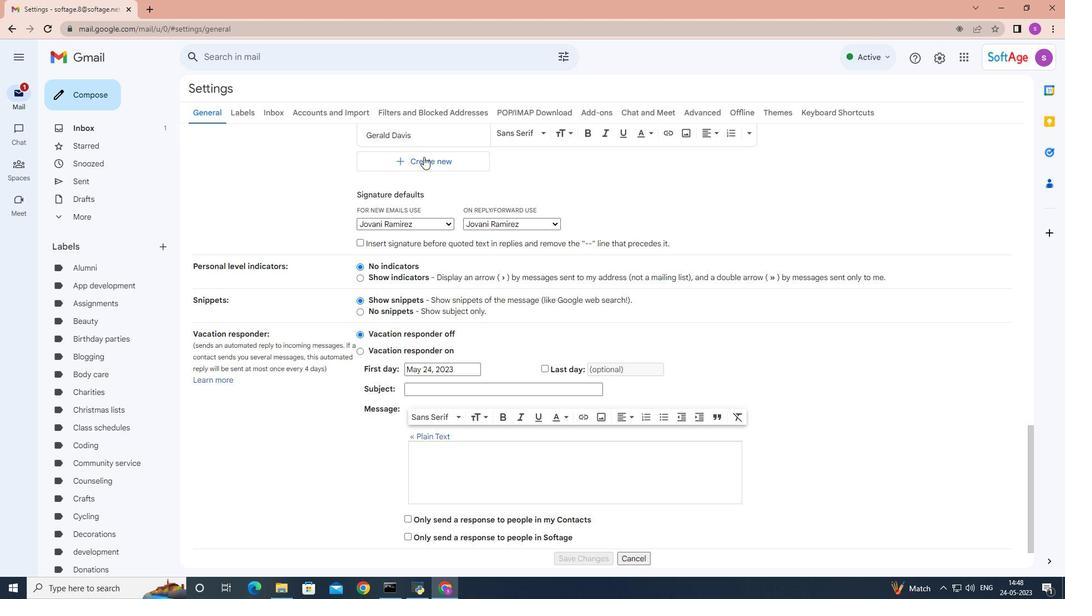 
Action: Mouse pressed left at (430, 164)
Screenshot: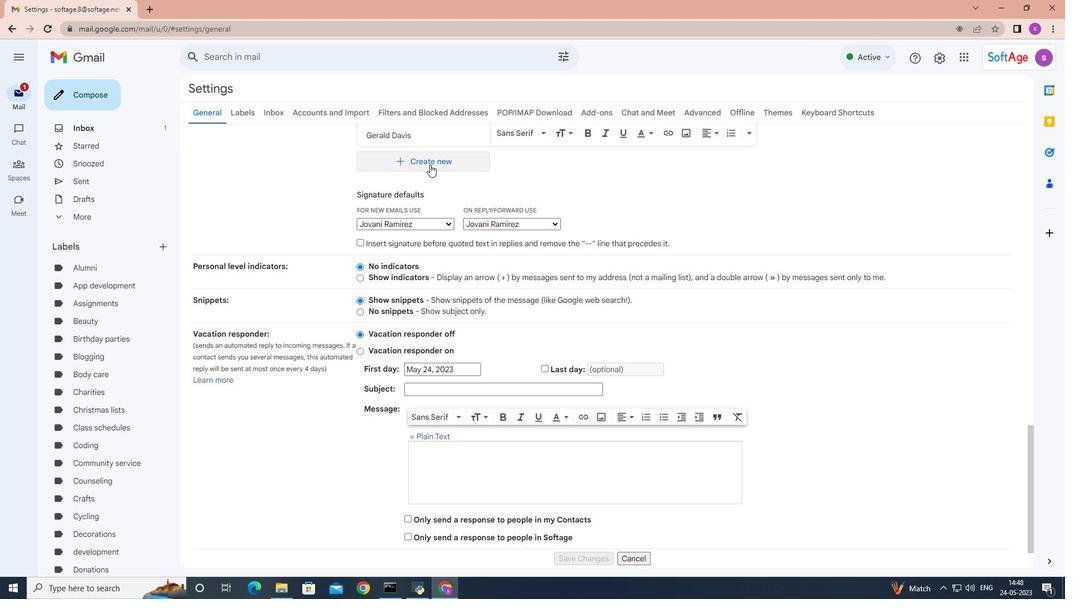 
Action: Mouse moved to (473, 290)
Screenshot: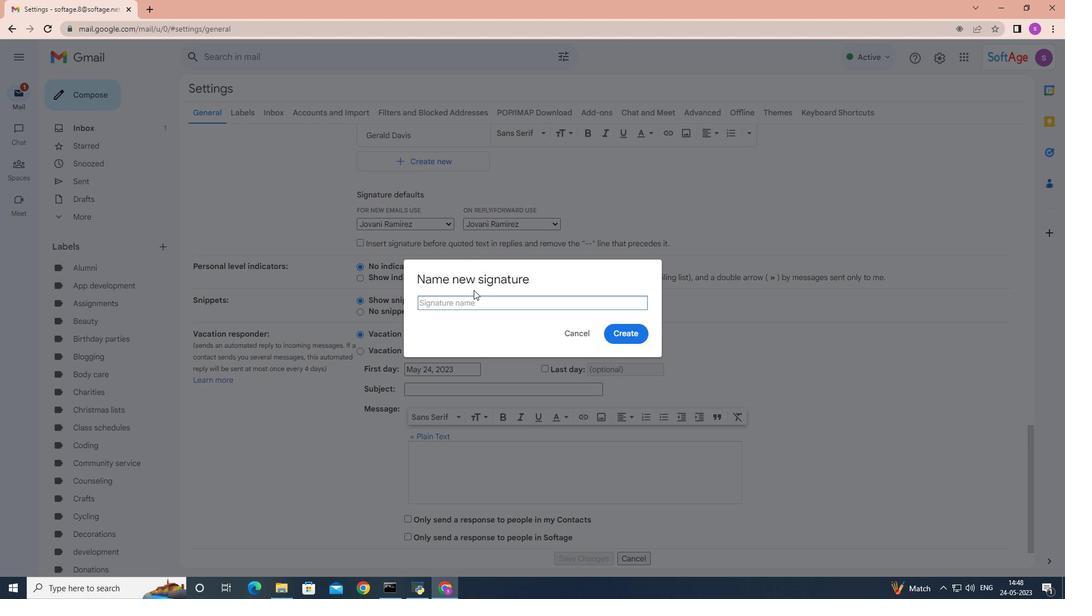 
Action: Key pressed <Key.shift>Juanita<Key.space><Key.shift>Young
Screenshot: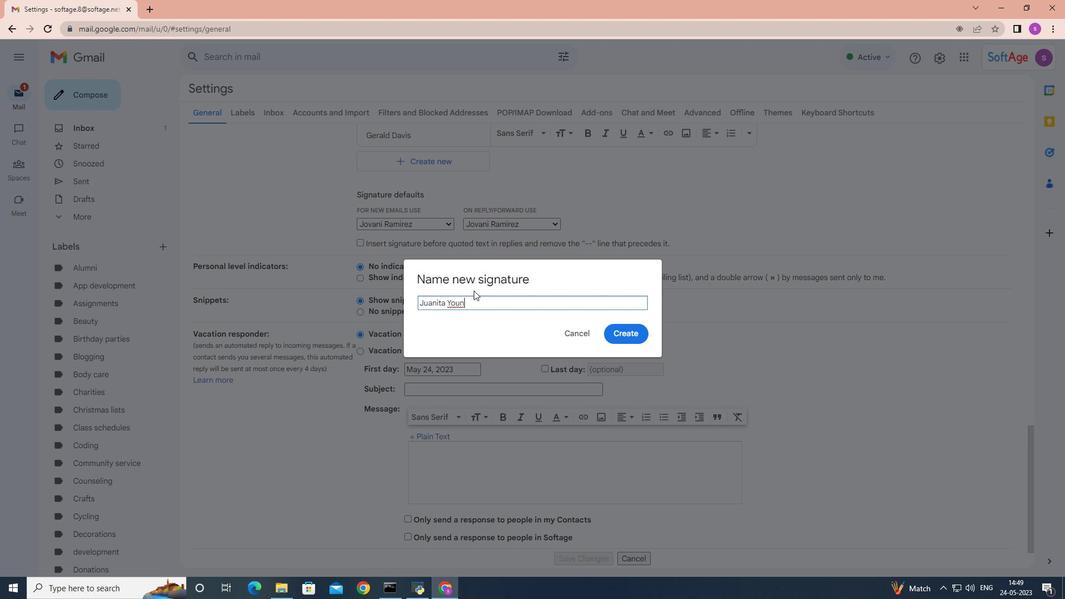 
Action: Mouse moved to (630, 332)
Screenshot: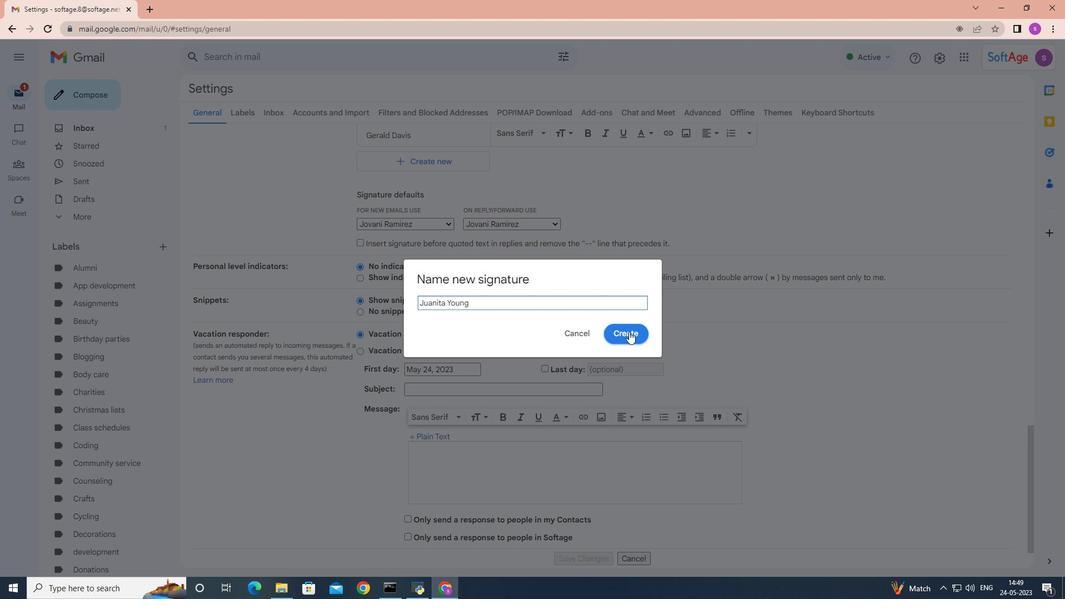
Action: Mouse pressed left at (629, 332)
Screenshot: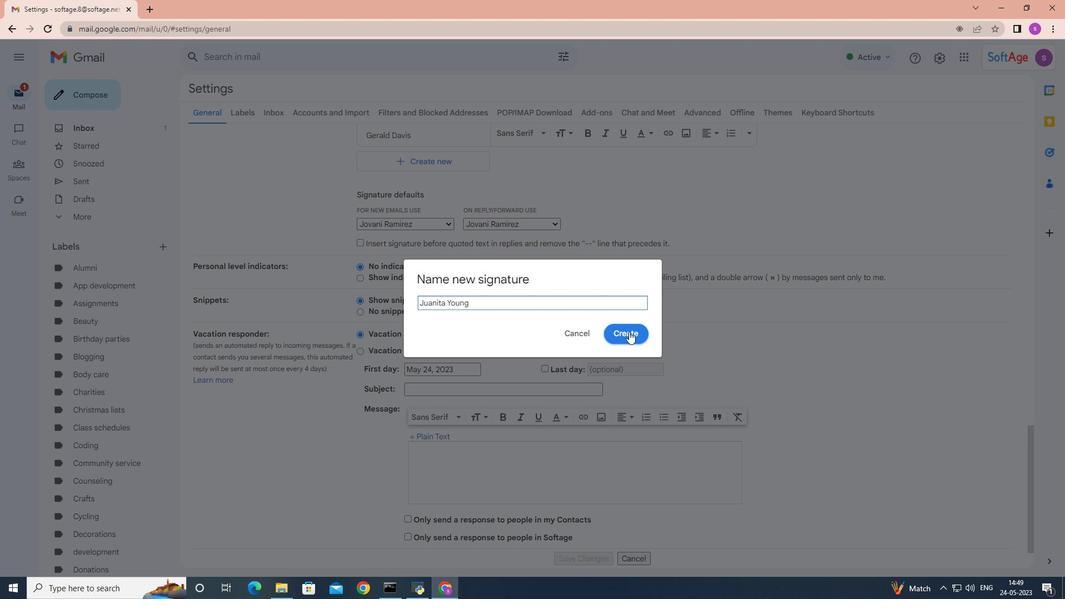 
Action: Mouse moved to (588, 374)
Screenshot: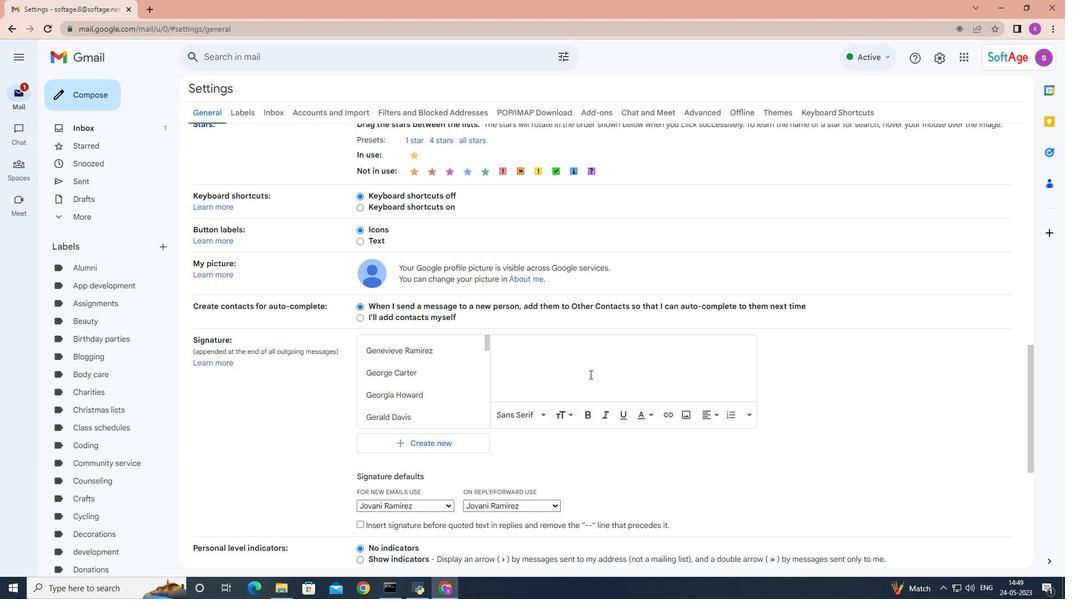 
Action: Key pressed <Key.shift><Key.shift><Key.shift><Key.shift><Key.shift><Key.shift><Key.shift><Key.shift><Key.shift><Key.shift><Key.shift><Key.shift><Key.shift><Key.shift><Key.shift><Key.shift><Key.shift><Key.shift><Key.shift><Key.shift>Juanita<Key.space><Key.shift>Young
Screenshot: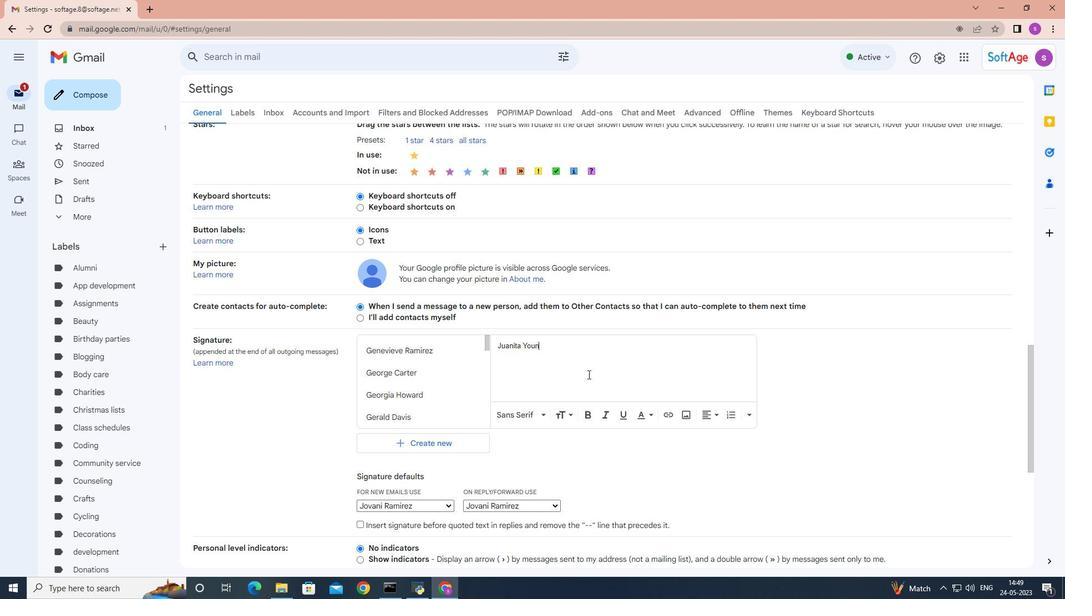 
Action: Mouse moved to (620, 311)
Screenshot: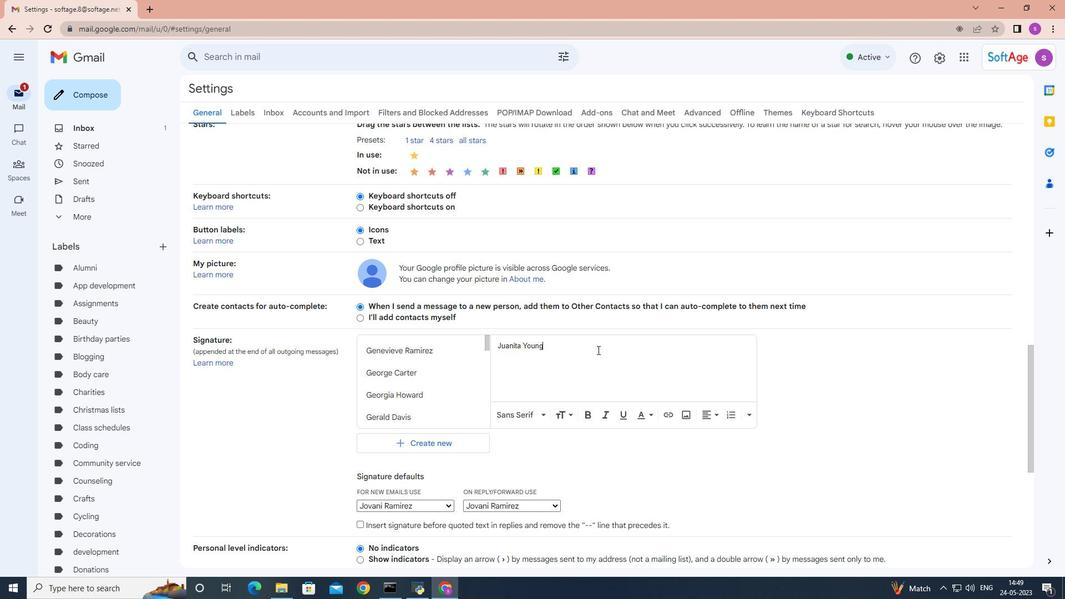 
Action: Mouse scrolled (620, 310) with delta (0, 0)
Screenshot: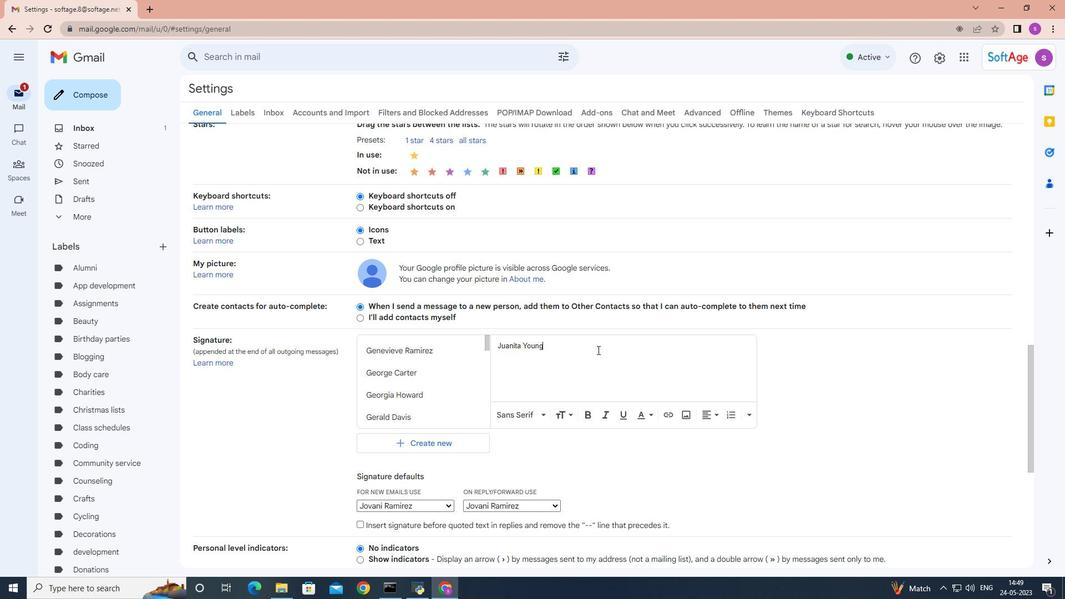 
Action: Mouse moved to (620, 311)
Screenshot: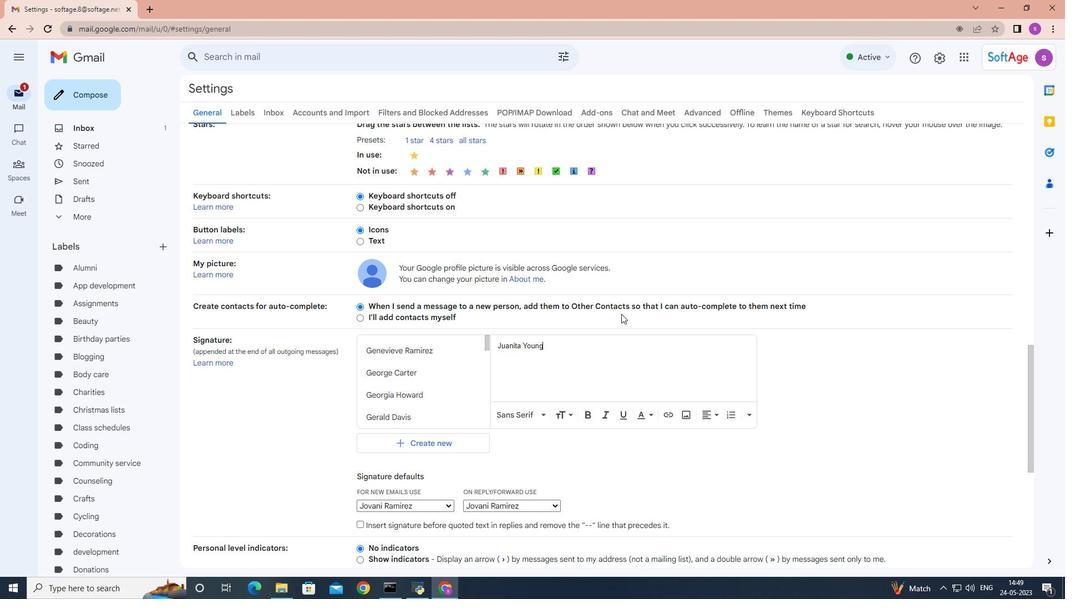 
Action: Mouse scrolled (620, 310) with delta (0, 0)
Screenshot: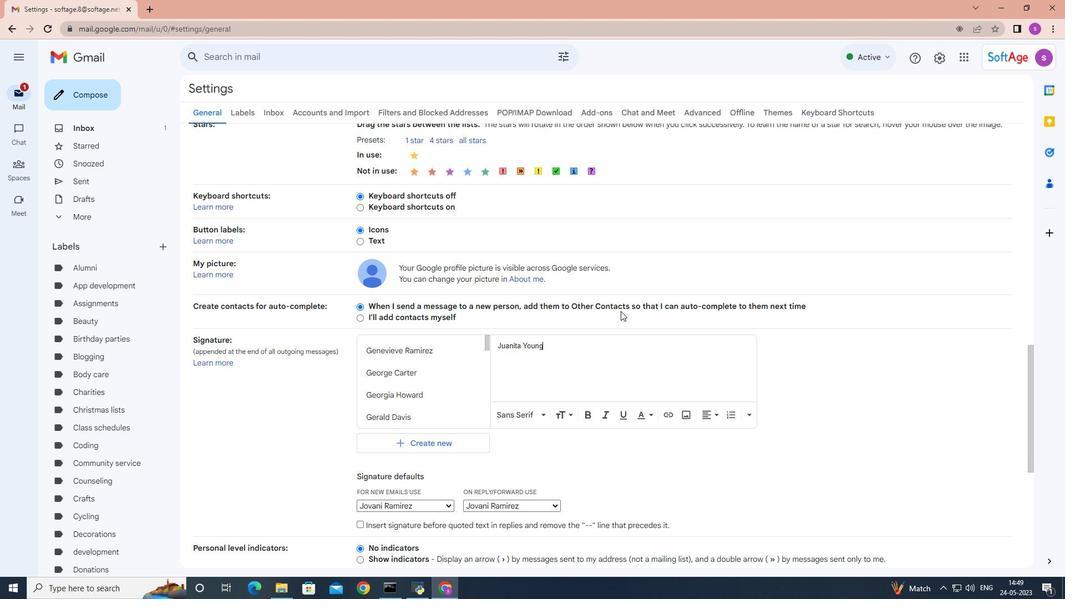 
Action: Mouse moved to (442, 393)
Screenshot: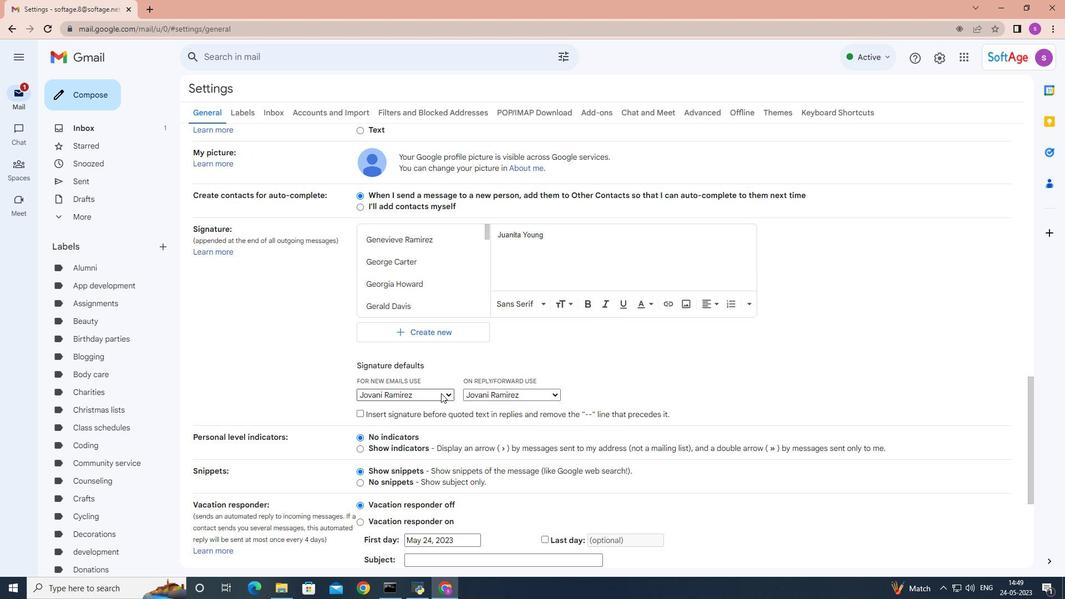 
Action: Mouse pressed left at (442, 393)
Screenshot: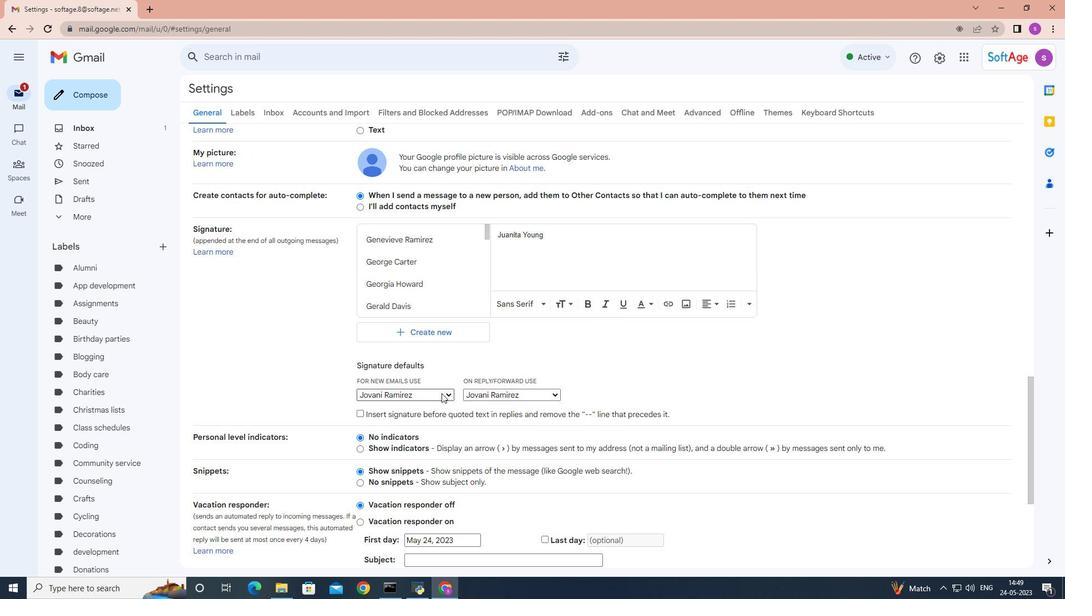 
Action: Mouse moved to (417, 335)
Screenshot: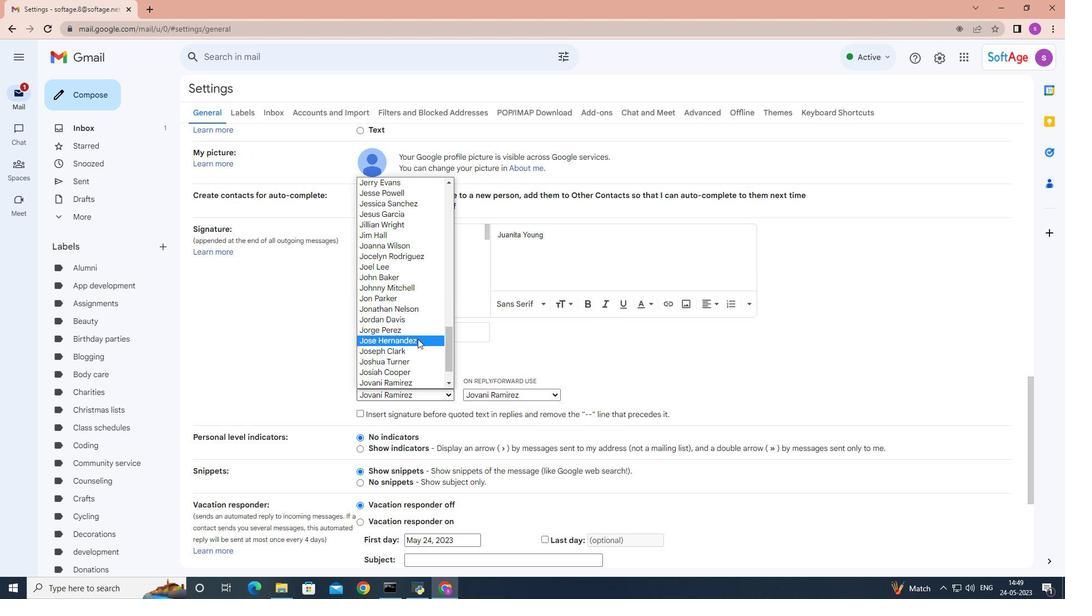 
Action: Mouse scrolled (417, 335) with delta (0, 0)
Screenshot: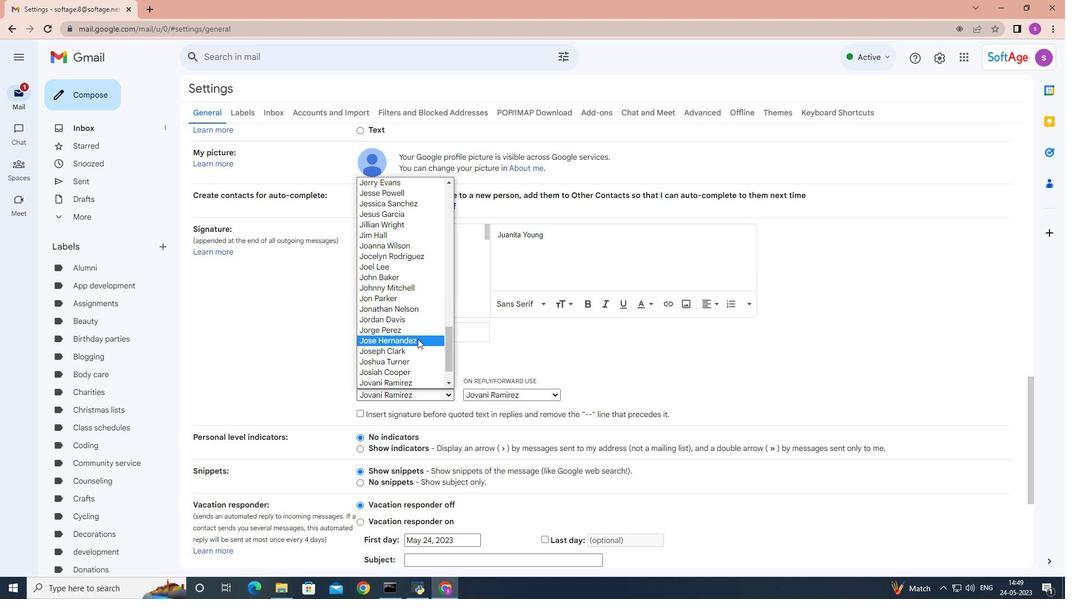 
Action: Mouse scrolled (417, 335) with delta (0, 0)
Screenshot: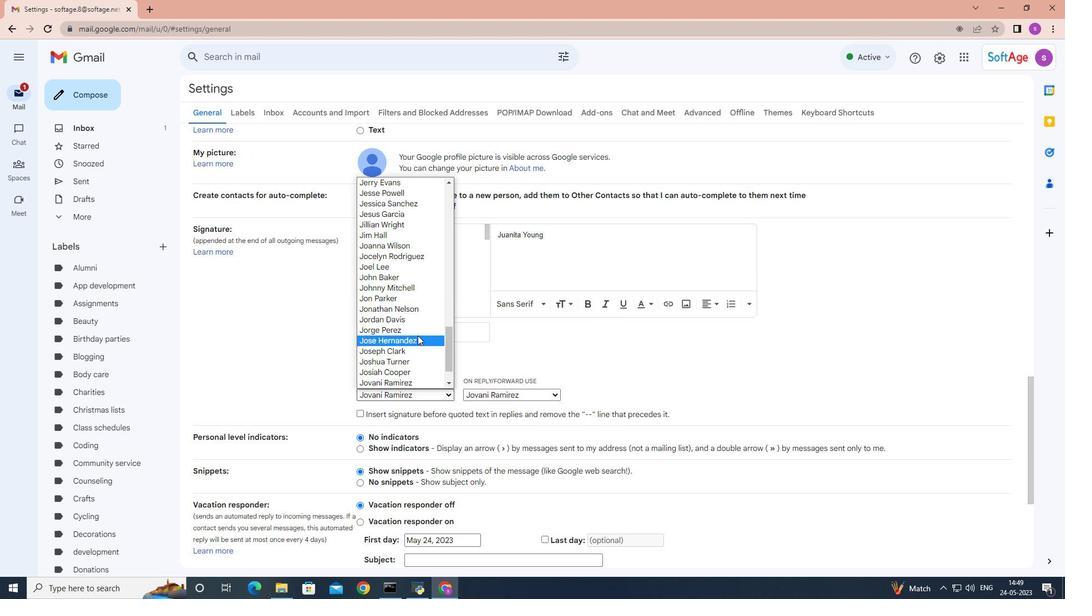 
Action: Mouse scrolled (417, 335) with delta (0, 0)
Screenshot: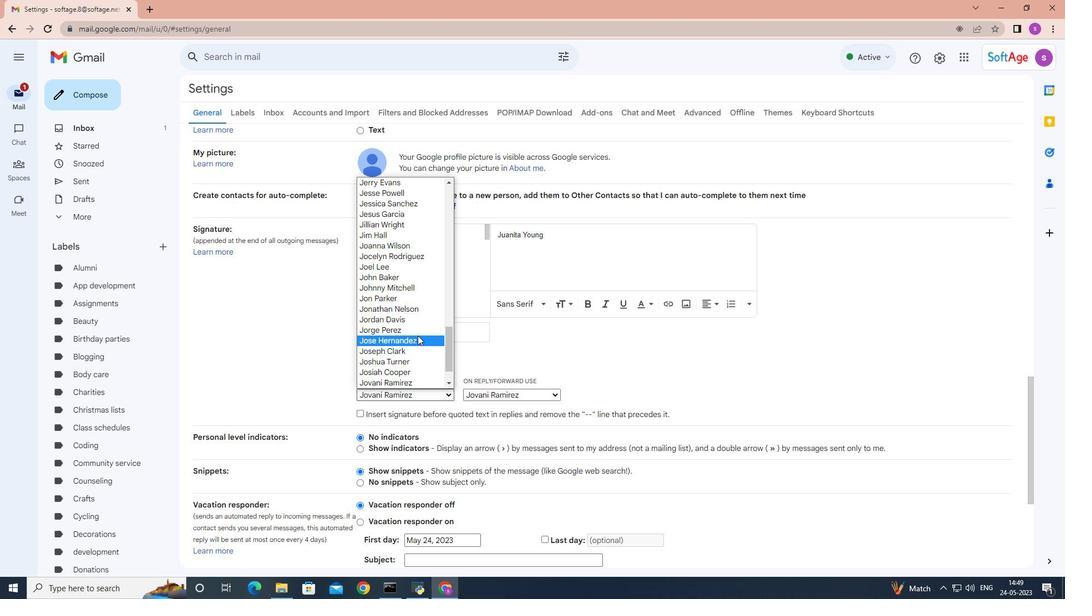 
Action: Mouse scrolled (417, 335) with delta (0, 0)
Screenshot: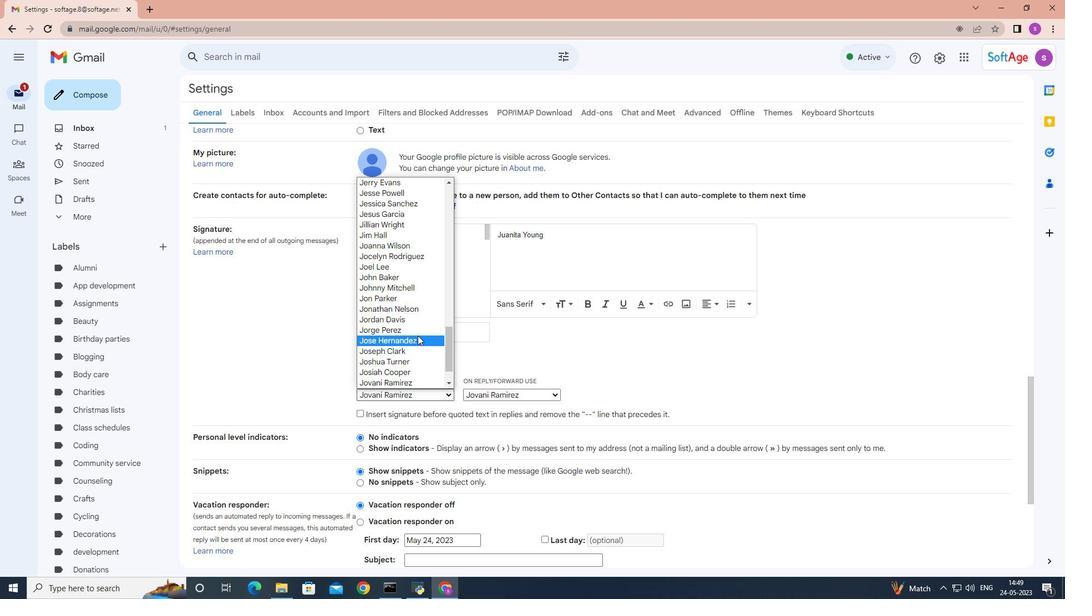 
Action: Mouse scrolled (417, 335) with delta (0, 0)
Screenshot: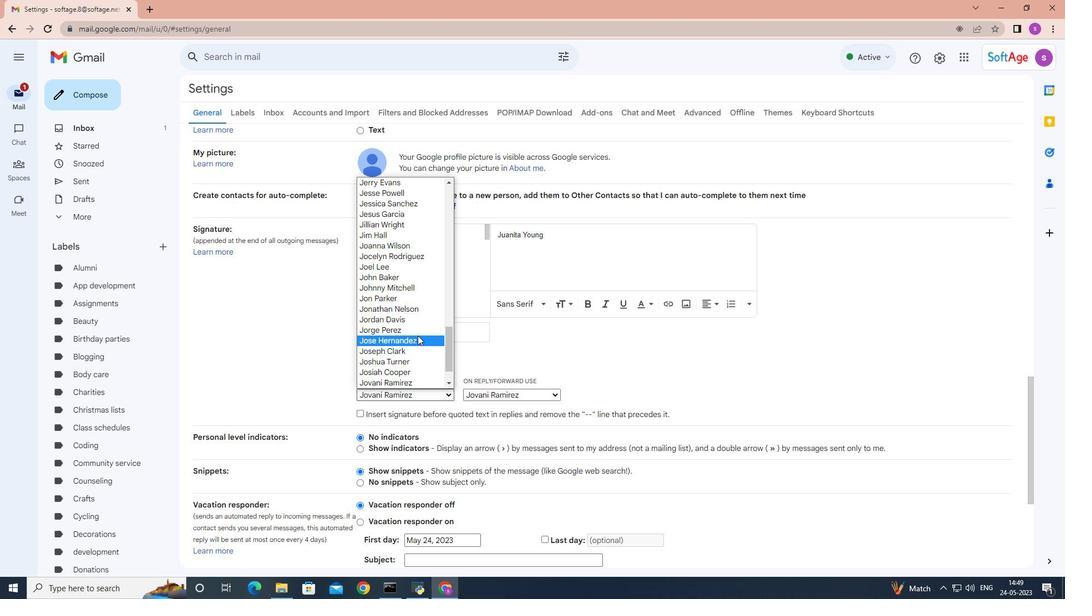 
Action: Mouse scrolled (417, 335) with delta (0, 0)
Screenshot: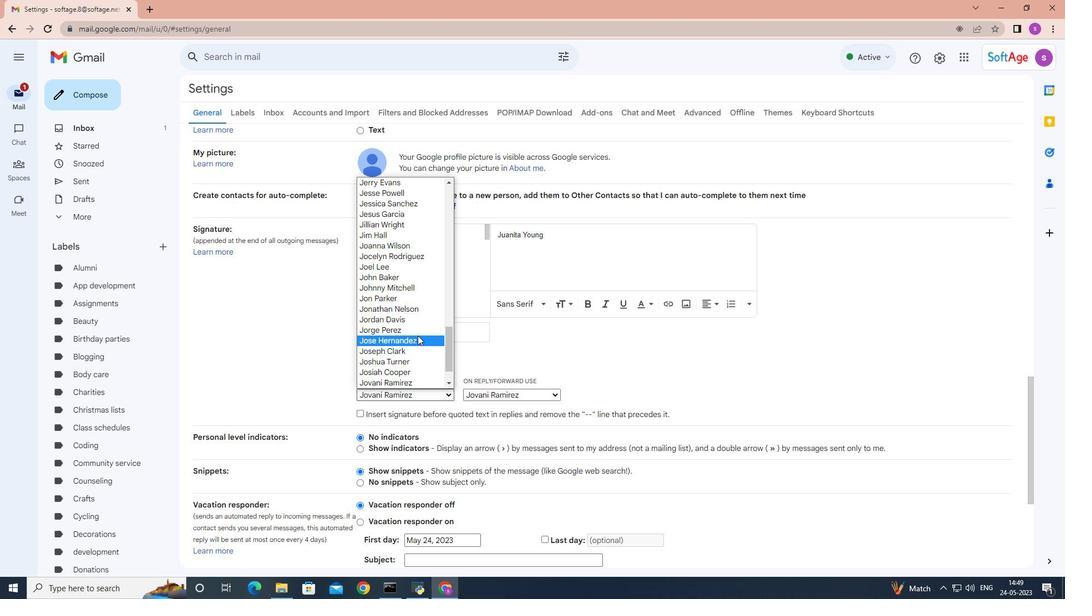 
Action: Mouse moved to (417, 364)
Screenshot: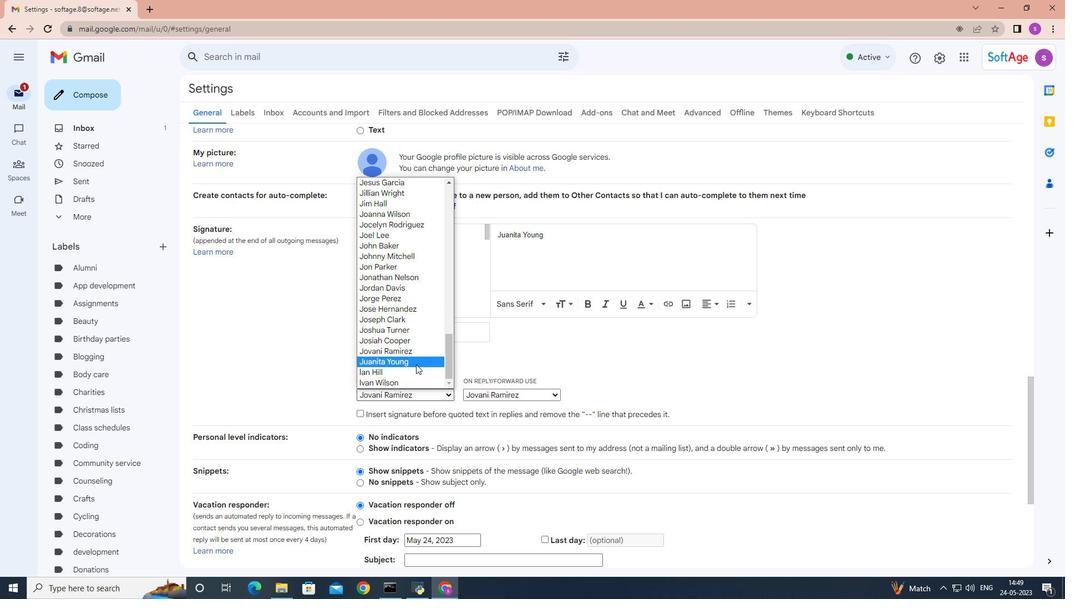 
Action: Mouse pressed left at (416, 364)
Screenshot: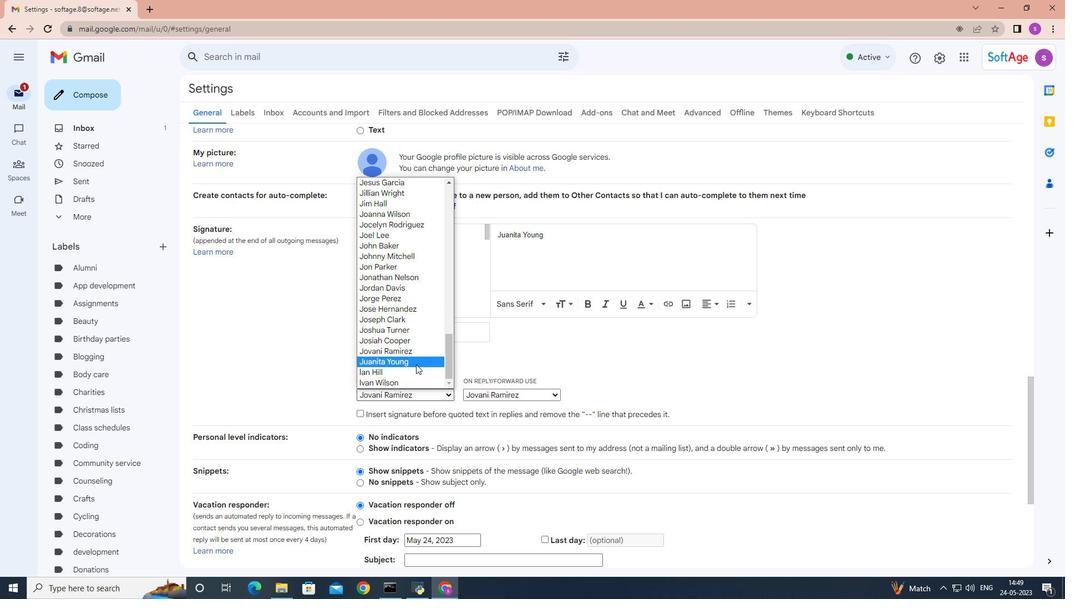 
Action: Mouse moved to (554, 393)
Screenshot: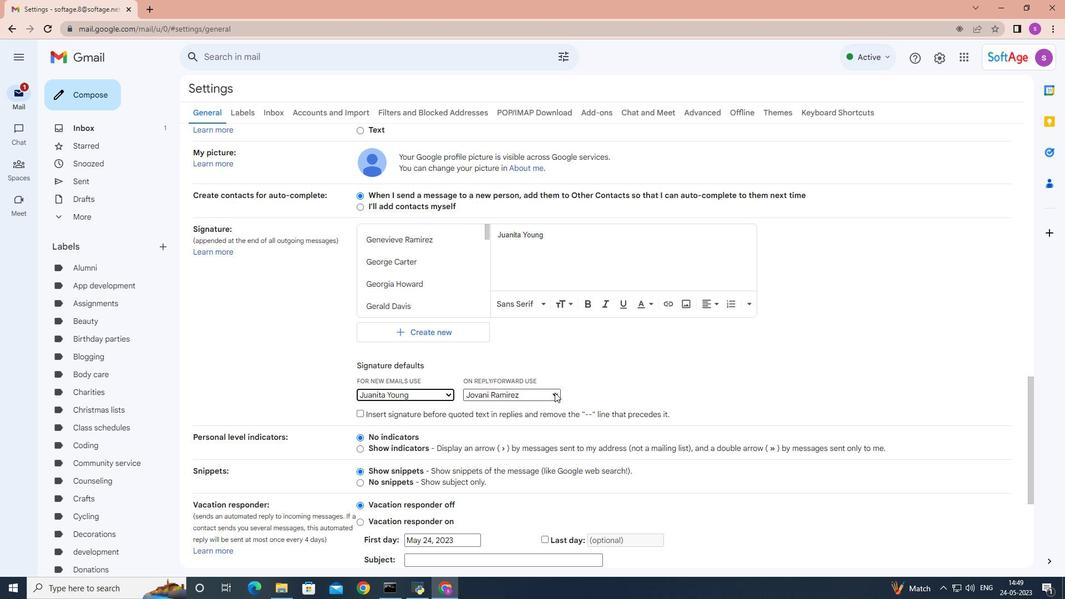 
Action: Mouse pressed left at (554, 393)
Screenshot: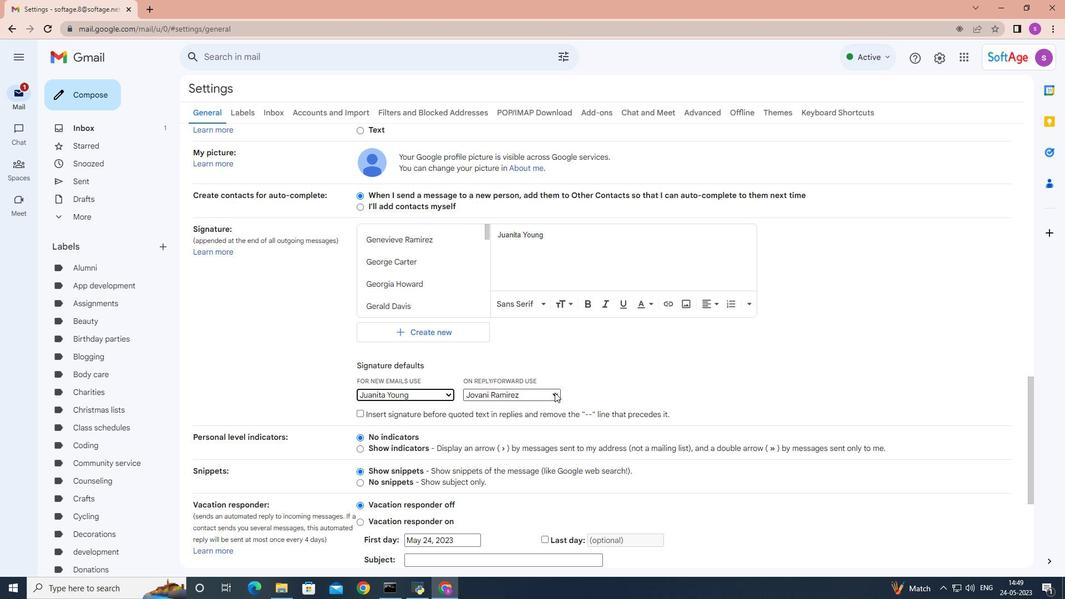 
Action: Mouse moved to (495, 298)
Screenshot: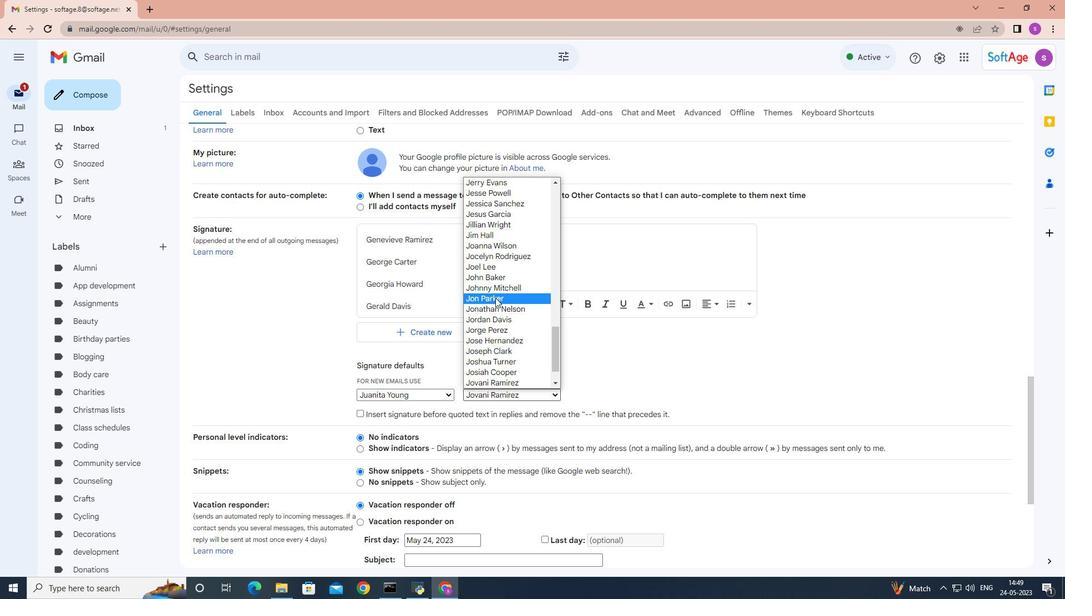 
Action: Mouse scrolled (495, 297) with delta (0, 0)
Screenshot: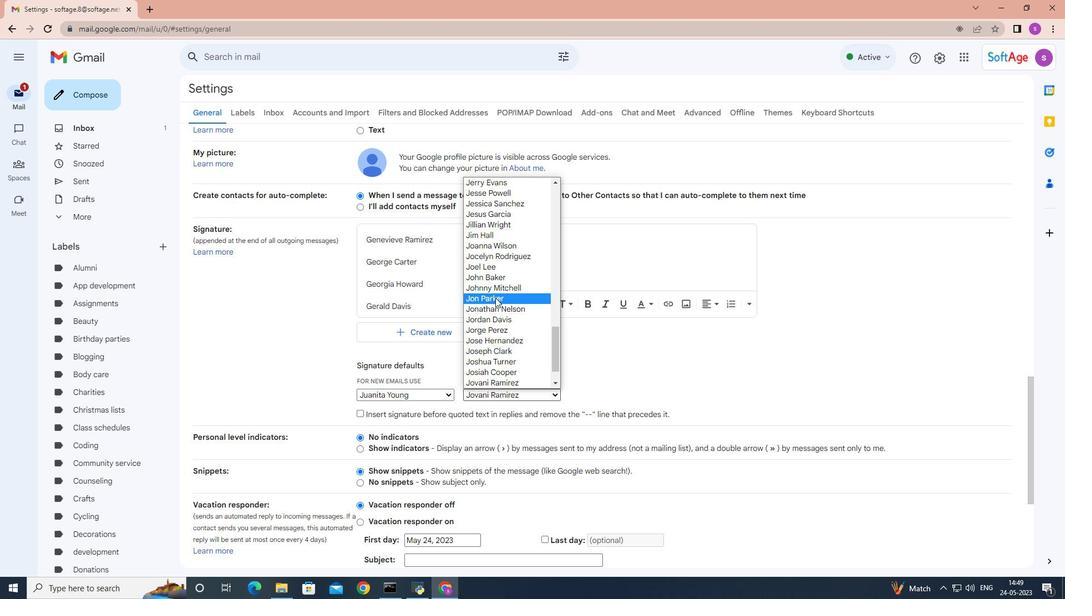
Action: Mouse moved to (496, 298)
Screenshot: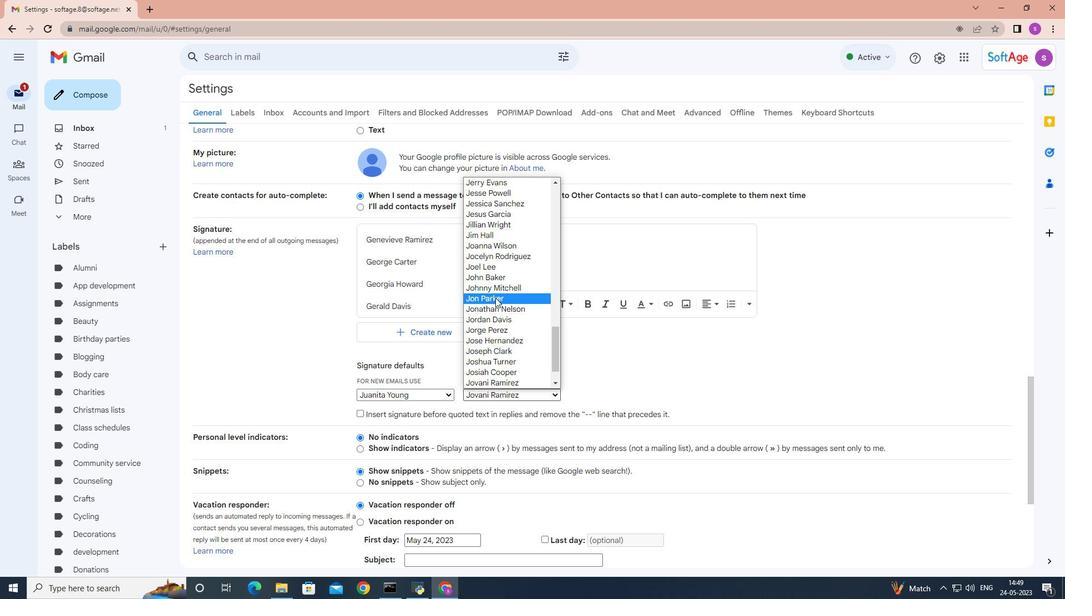 
Action: Mouse scrolled (496, 297) with delta (0, 0)
Screenshot: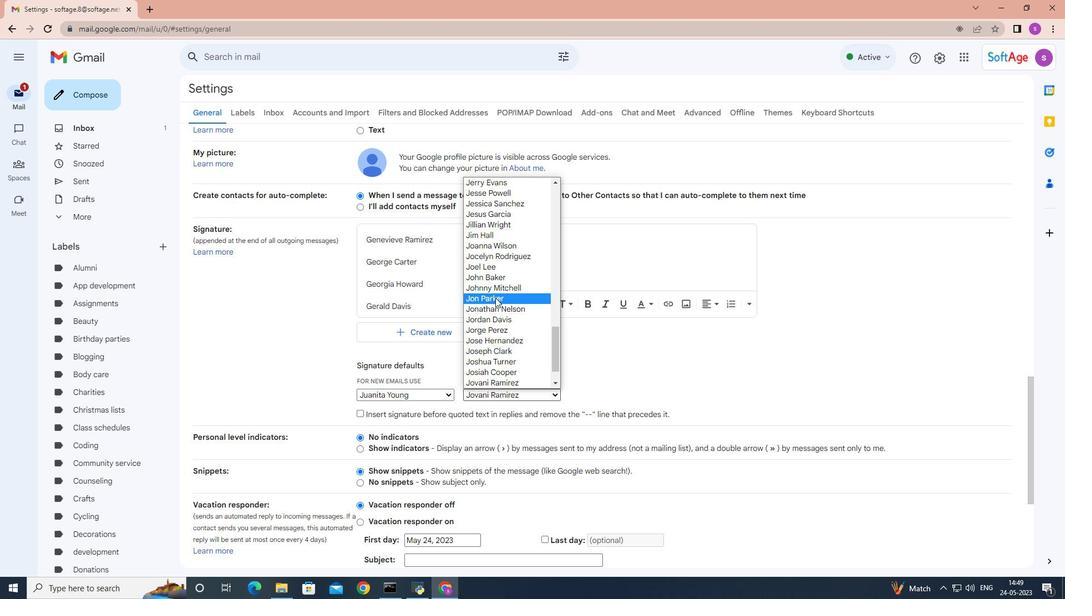 
Action: Mouse scrolled (496, 297) with delta (0, 0)
Screenshot: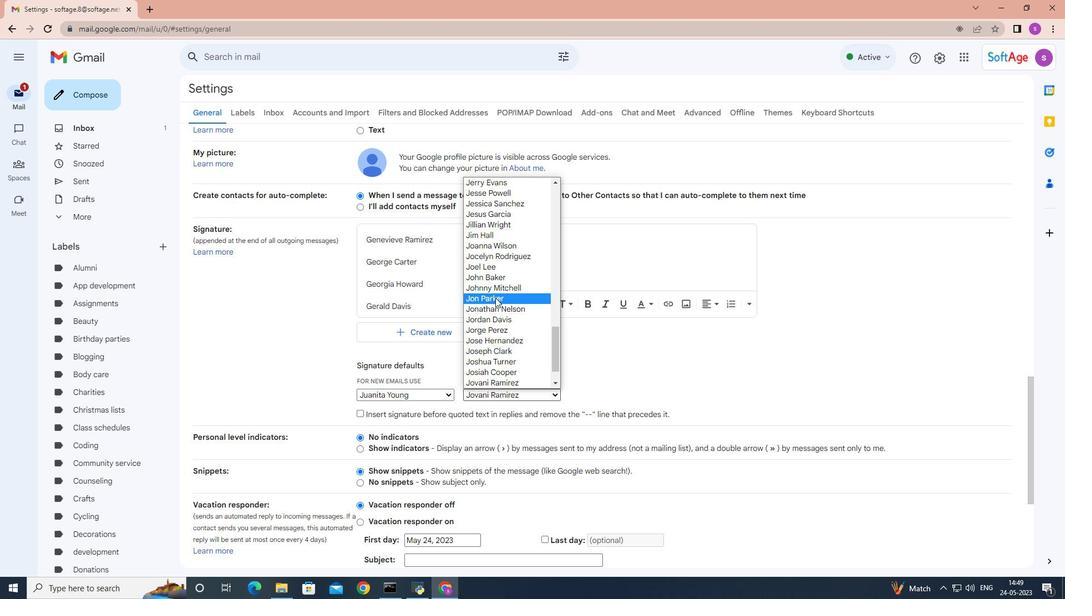 
Action: Mouse scrolled (496, 297) with delta (0, 0)
Screenshot: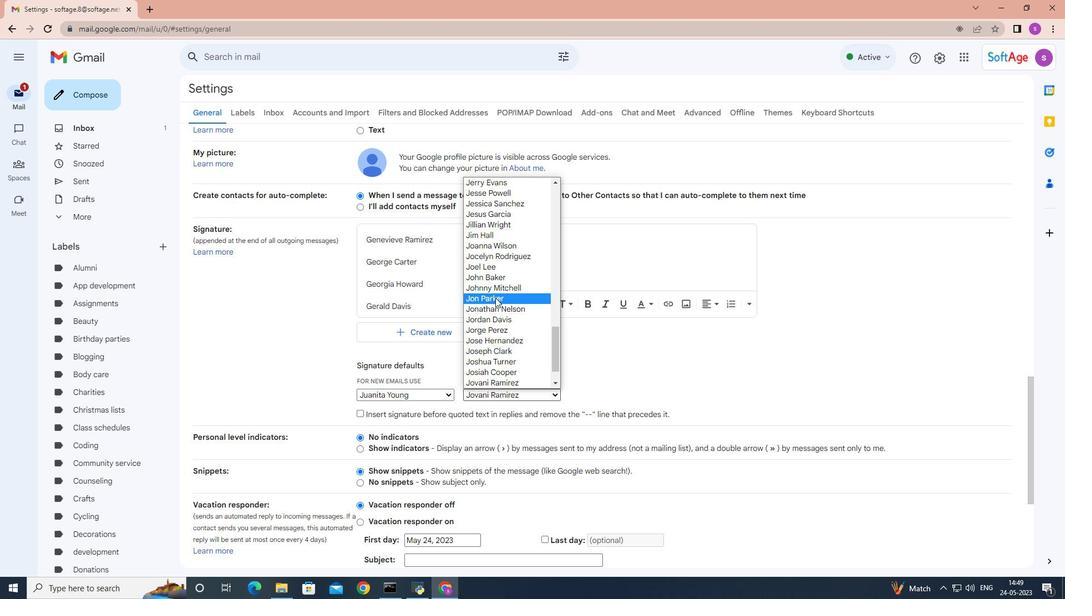 
Action: Mouse scrolled (496, 297) with delta (0, 0)
Screenshot: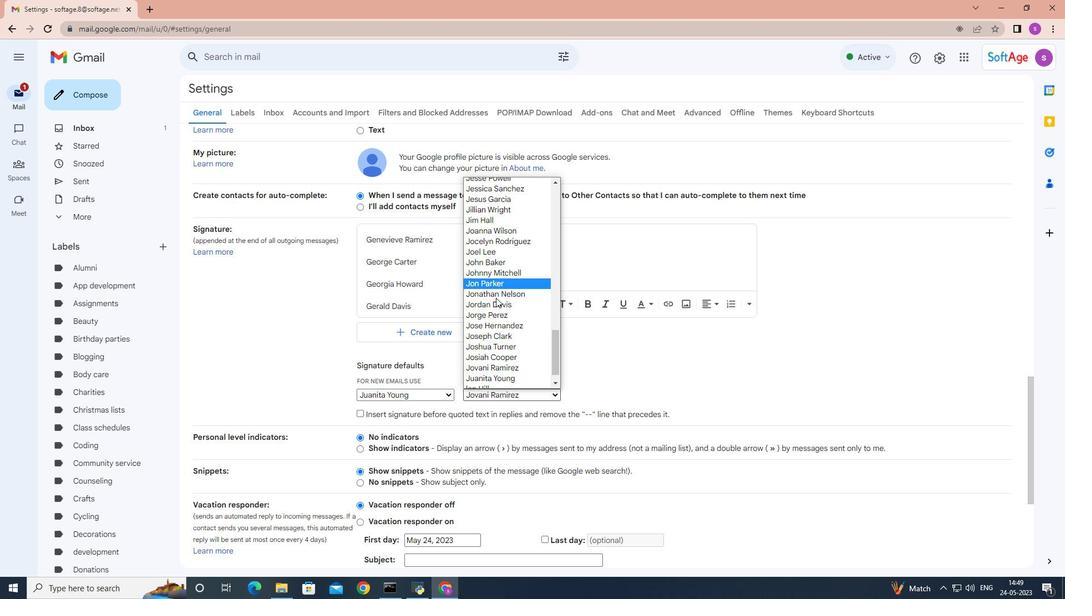 
Action: Mouse scrolled (496, 297) with delta (0, 0)
Screenshot: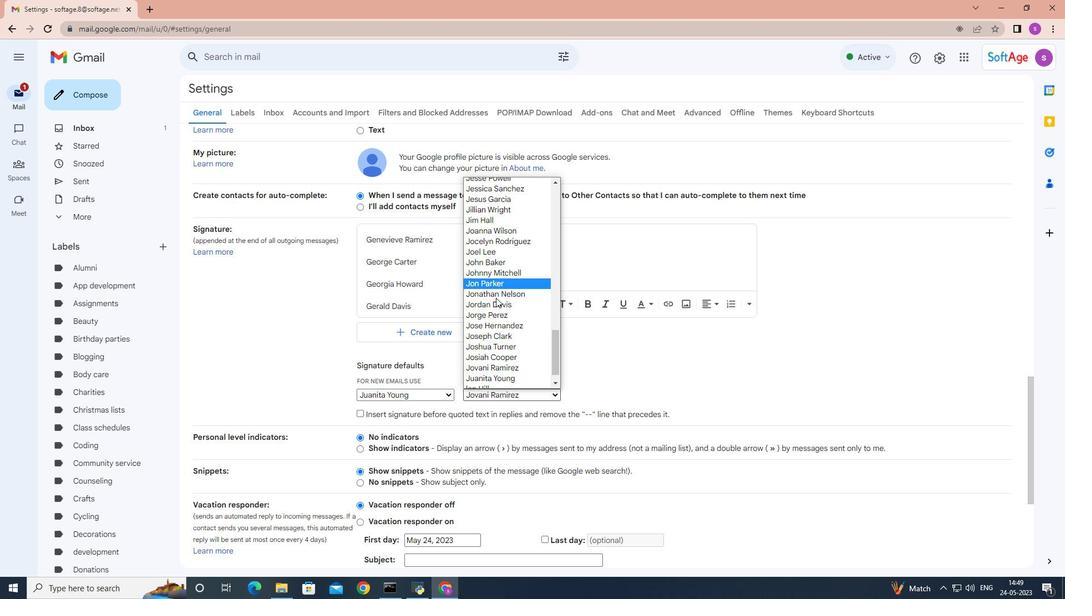 
Action: Mouse moved to (521, 364)
Screenshot: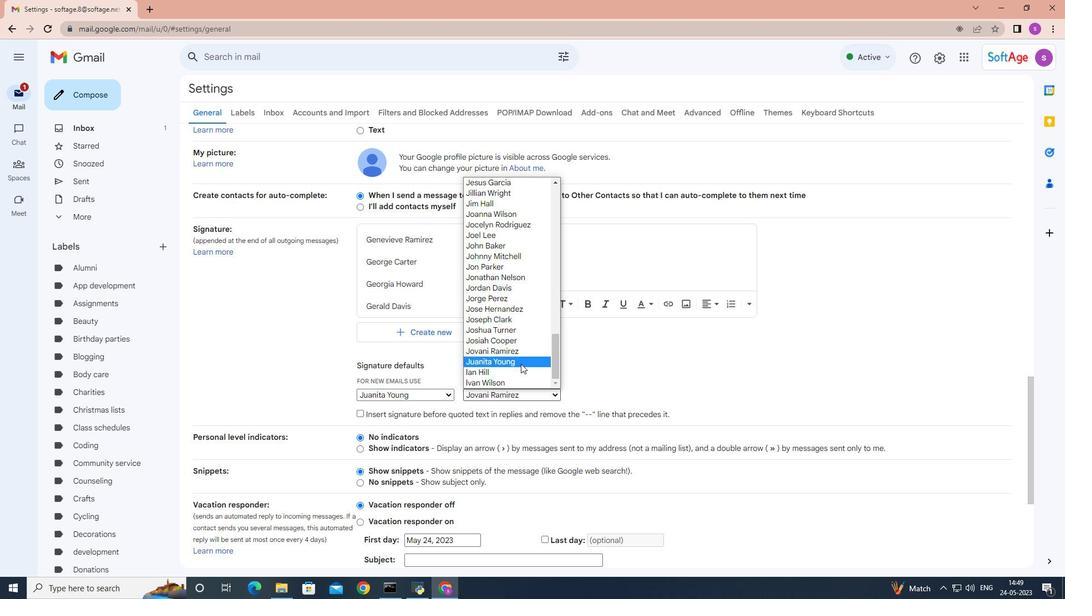 
Action: Mouse pressed left at (521, 364)
Screenshot: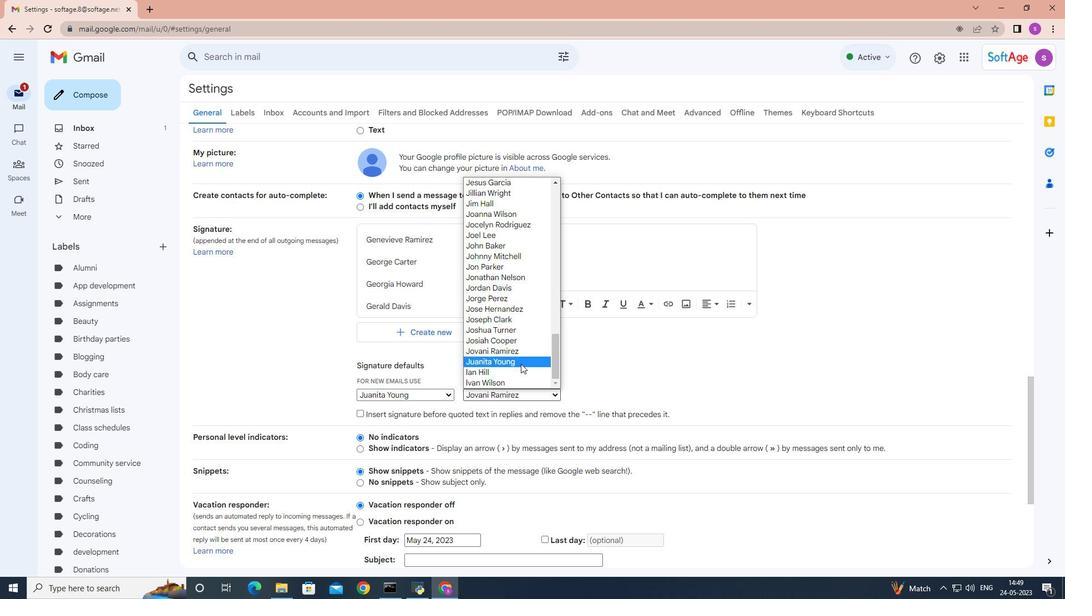 
Action: Mouse moved to (653, 372)
Screenshot: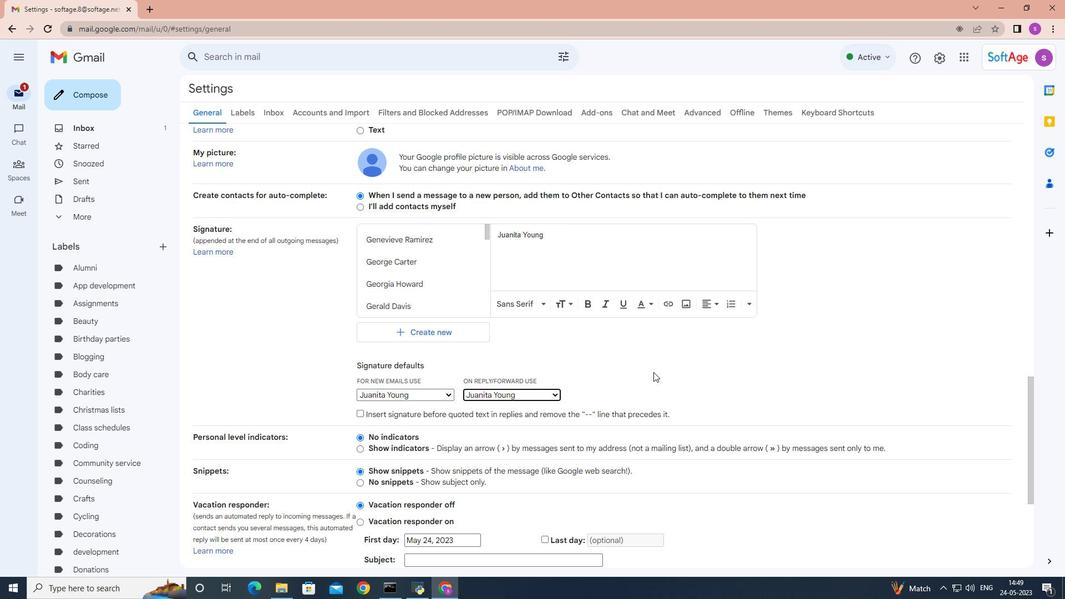 
Action: Mouse scrolled (653, 371) with delta (0, 0)
Screenshot: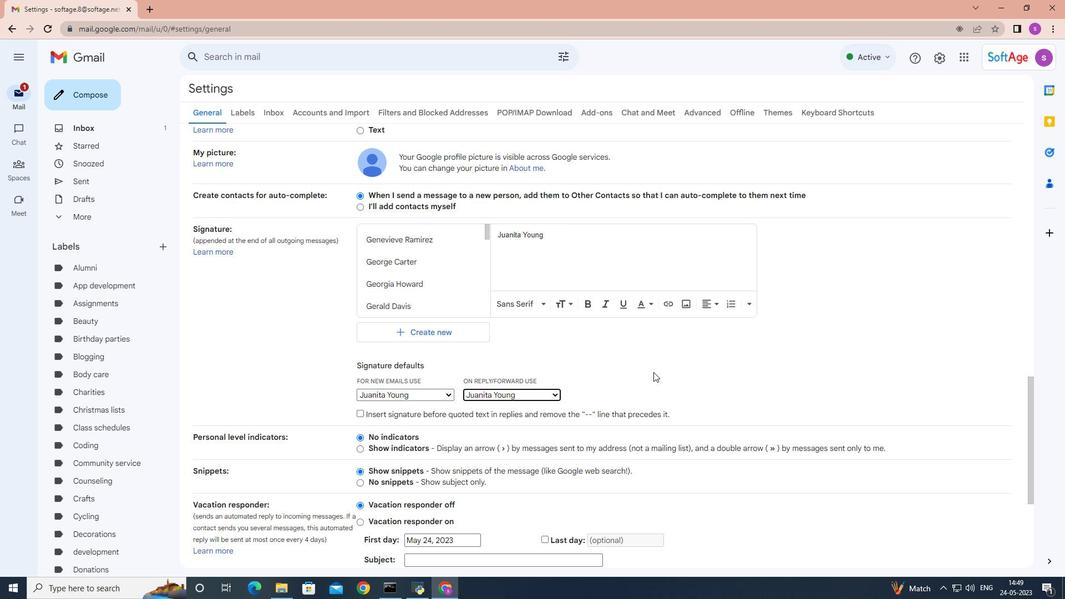 
Action: Mouse moved to (653, 372)
Screenshot: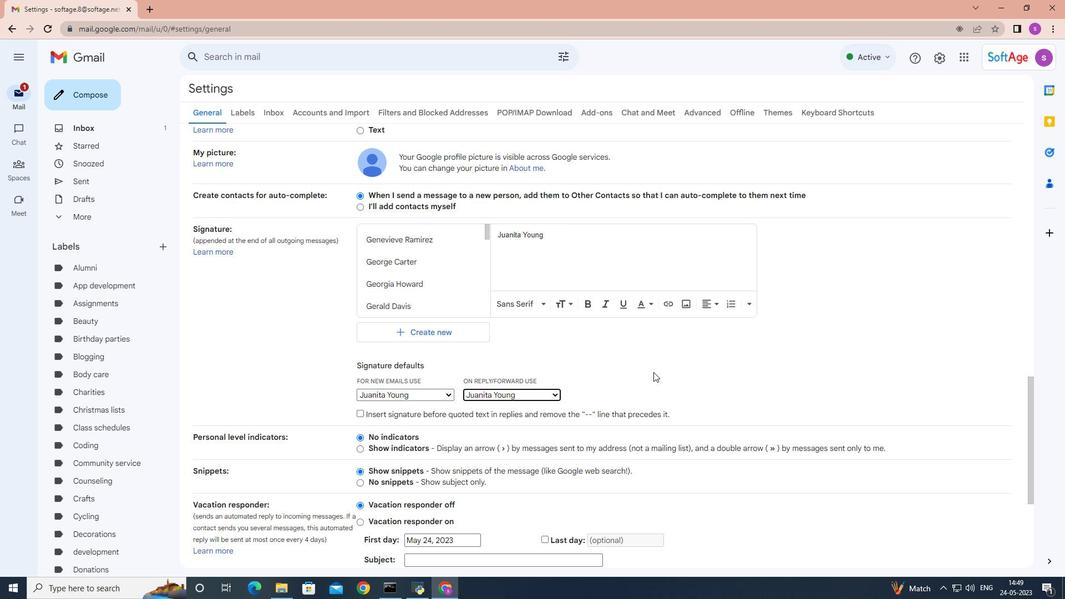 
Action: Mouse scrolled (653, 371) with delta (0, 0)
Screenshot: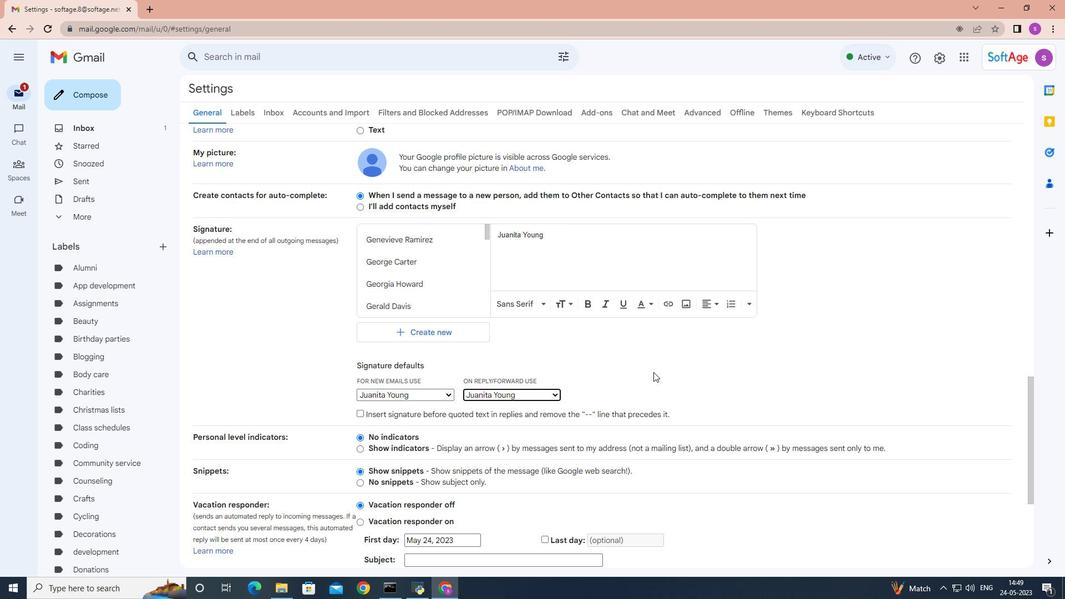 
Action: Mouse scrolled (653, 371) with delta (0, 0)
Screenshot: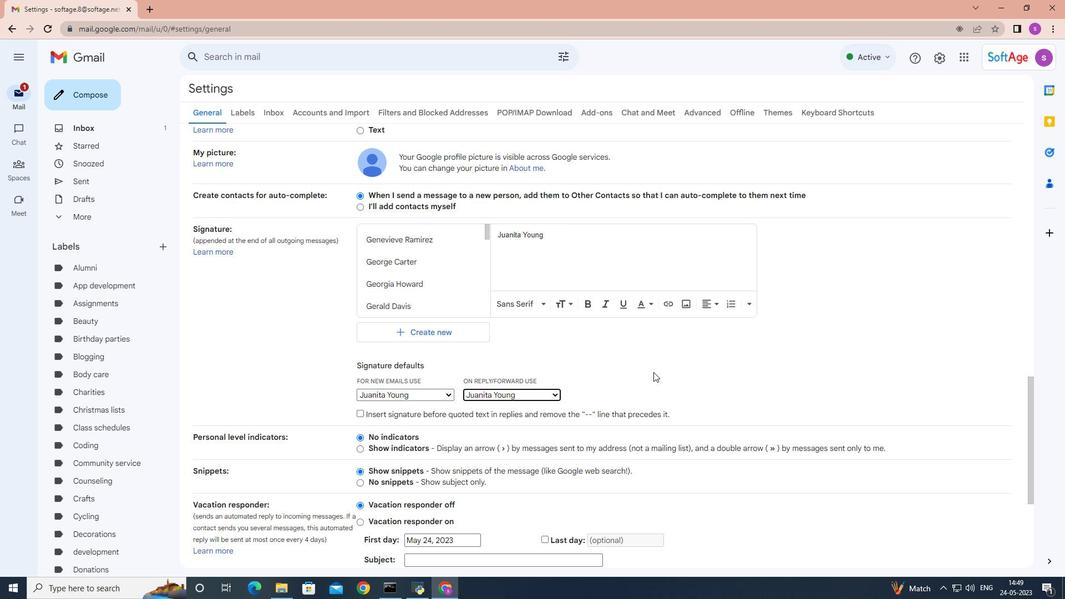 
Action: Mouse scrolled (653, 371) with delta (0, 0)
Screenshot: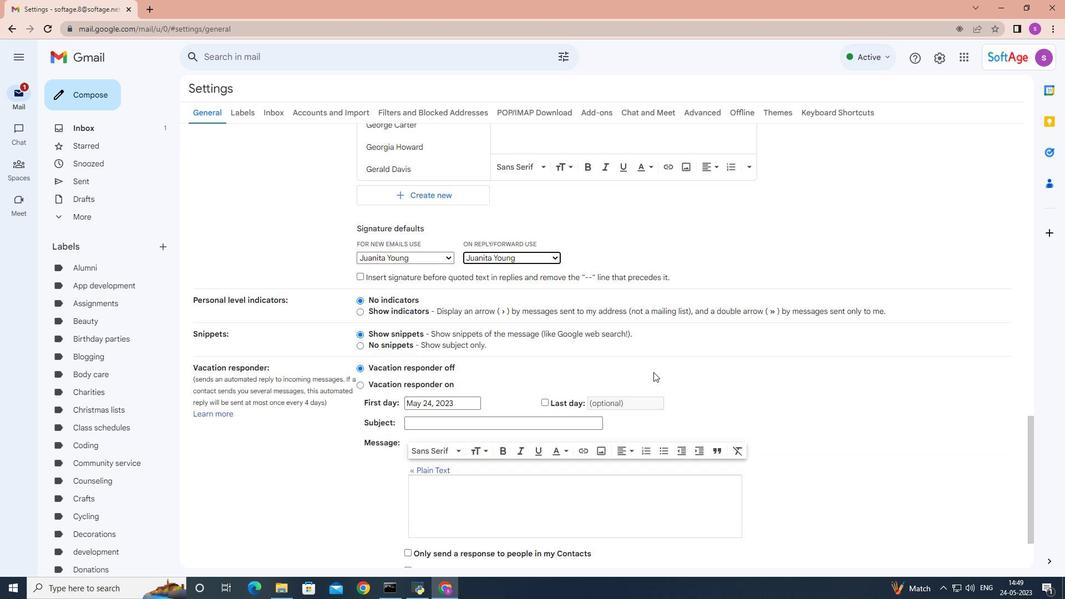 
Action: Mouse moved to (639, 395)
Screenshot: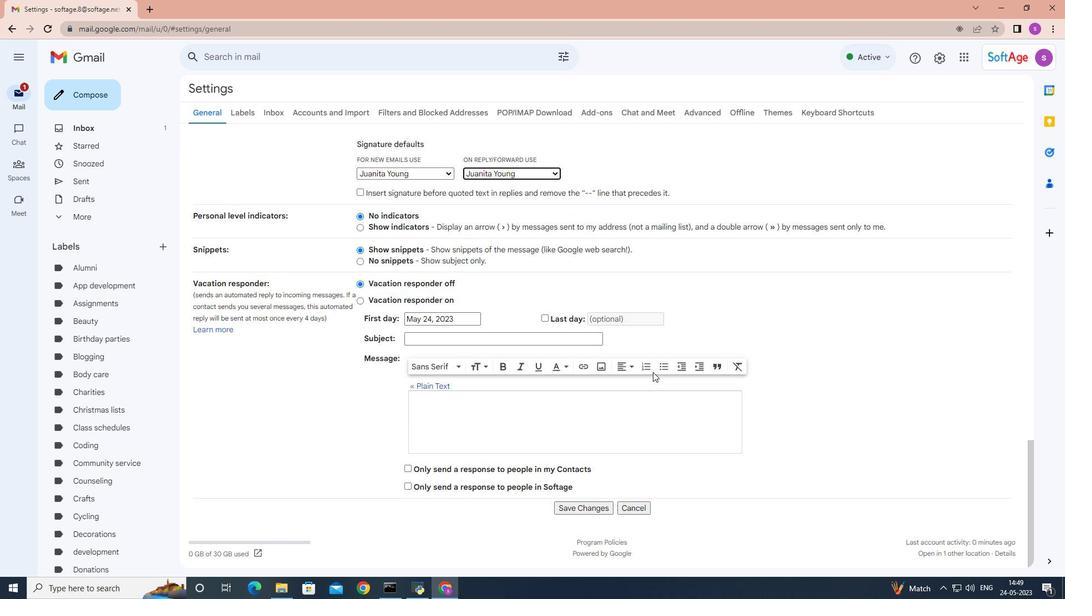 
Action: Mouse scrolled (652, 372) with delta (0, 0)
Screenshot: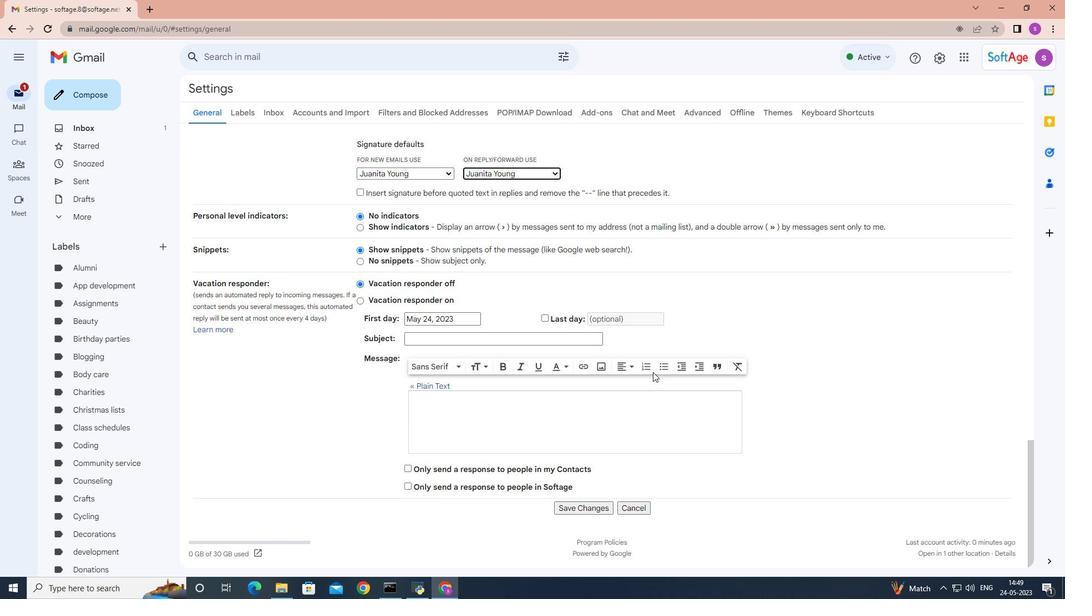 
Action: Mouse moved to (587, 512)
Screenshot: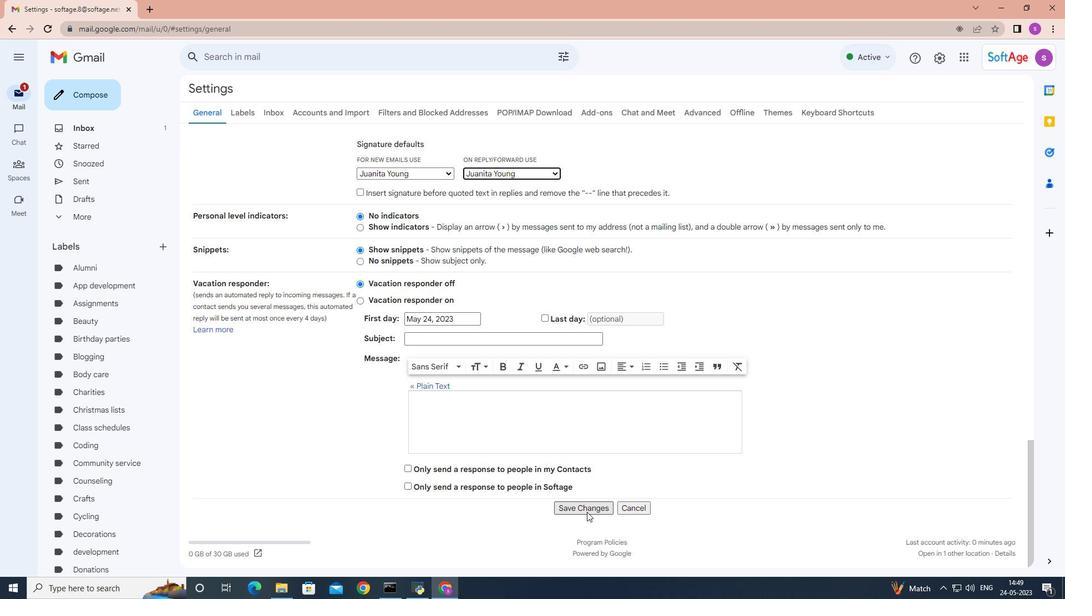 
Action: Mouse pressed left at (587, 512)
Screenshot: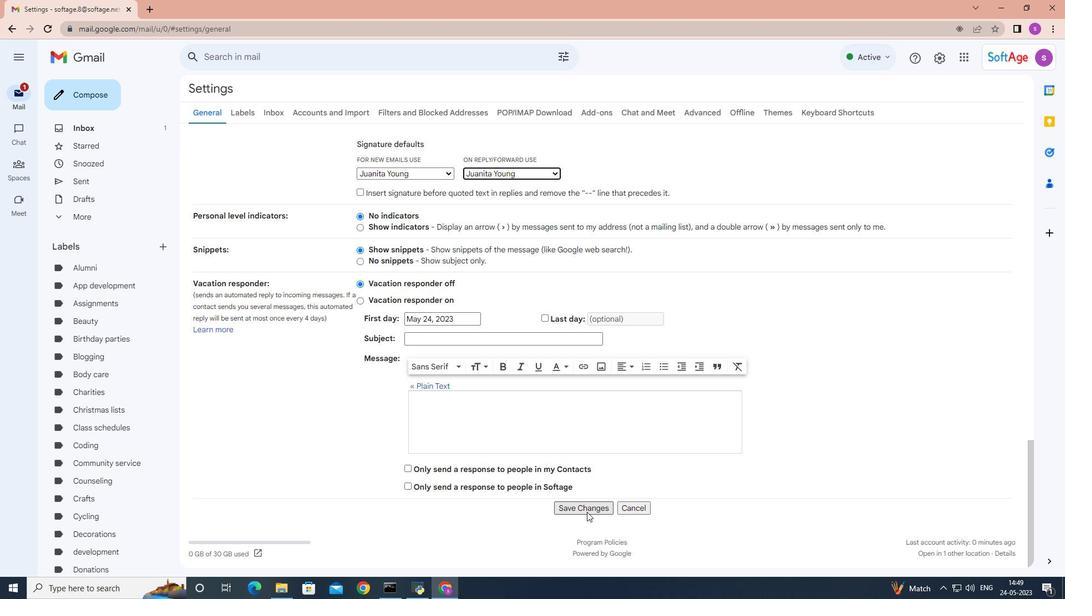 
Action: Mouse moved to (92, 100)
Screenshot: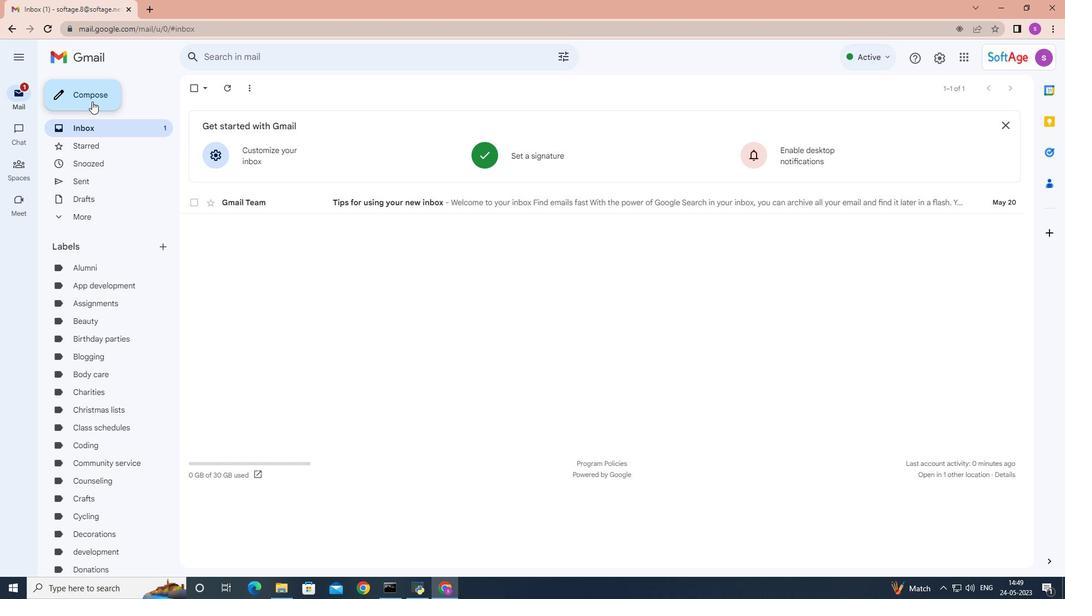 
Action: Mouse pressed left at (92, 100)
Screenshot: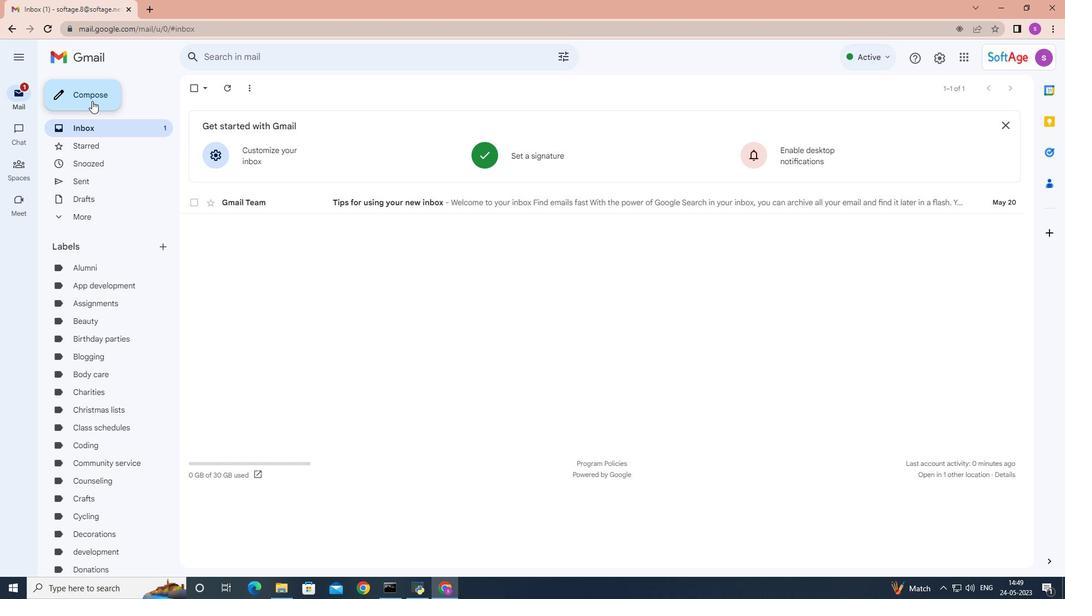 
Action: Mouse moved to (728, 292)
Screenshot: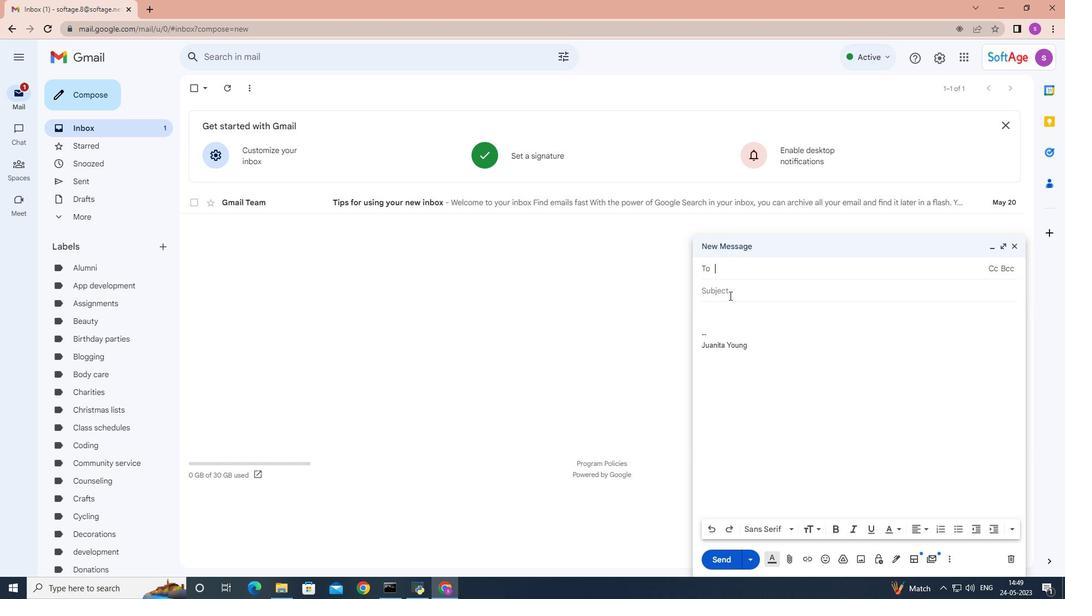 
Action: Mouse pressed left at (728, 292)
Screenshot: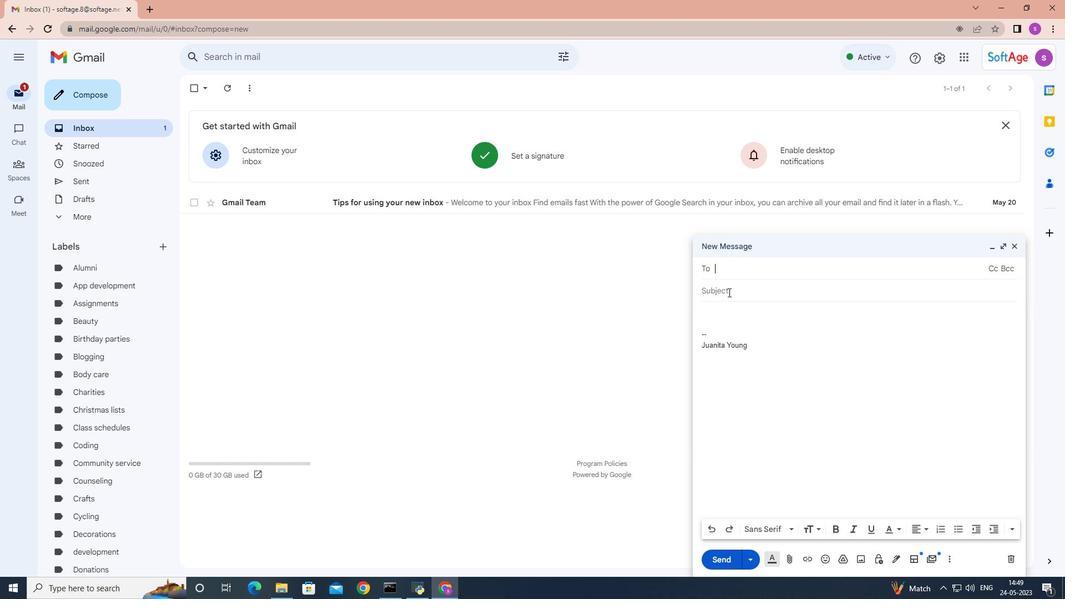 
Action: Mouse moved to (728, 292)
Screenshot: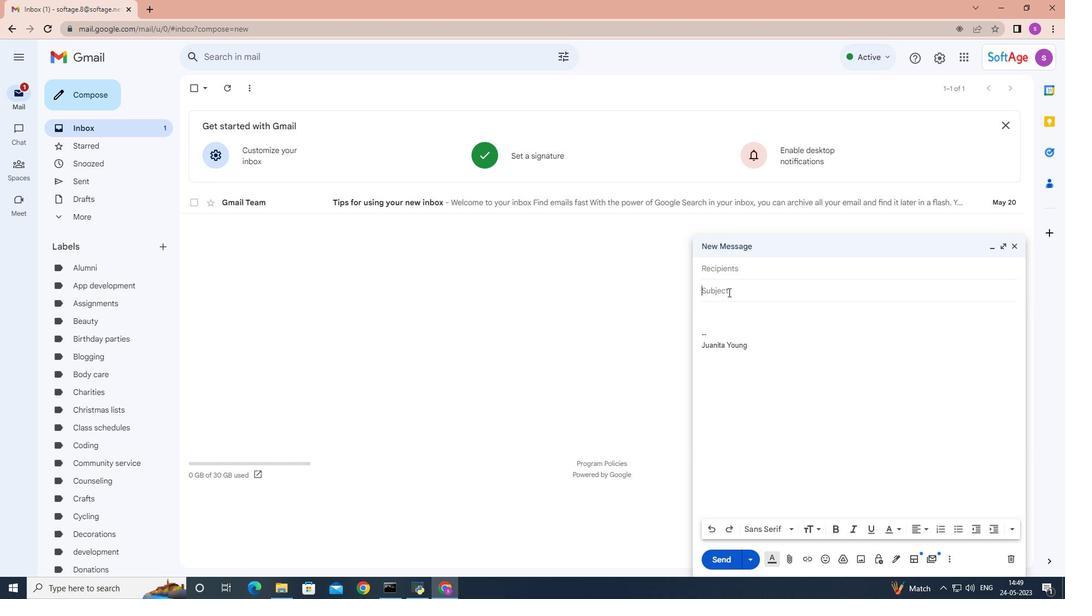 
Action: Key pressed <Key.shift>Request<Key.space>for<Key.space>a<Key.space>salart<Key.backspace>y<Key.space>expectation
Screenshot: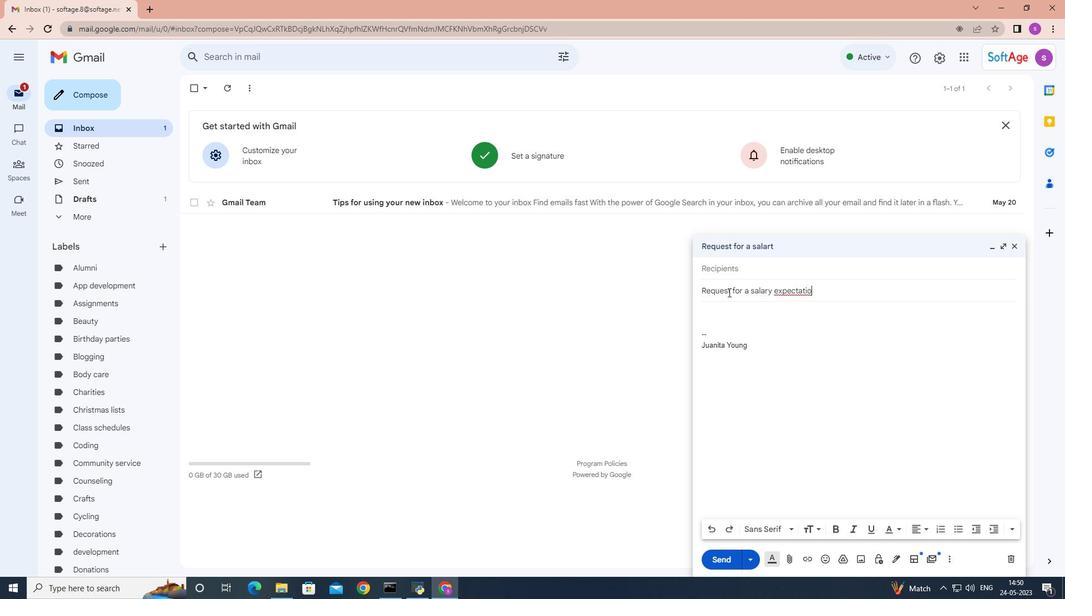 
Action: Mouse moved to (716, 312)
Screenshot: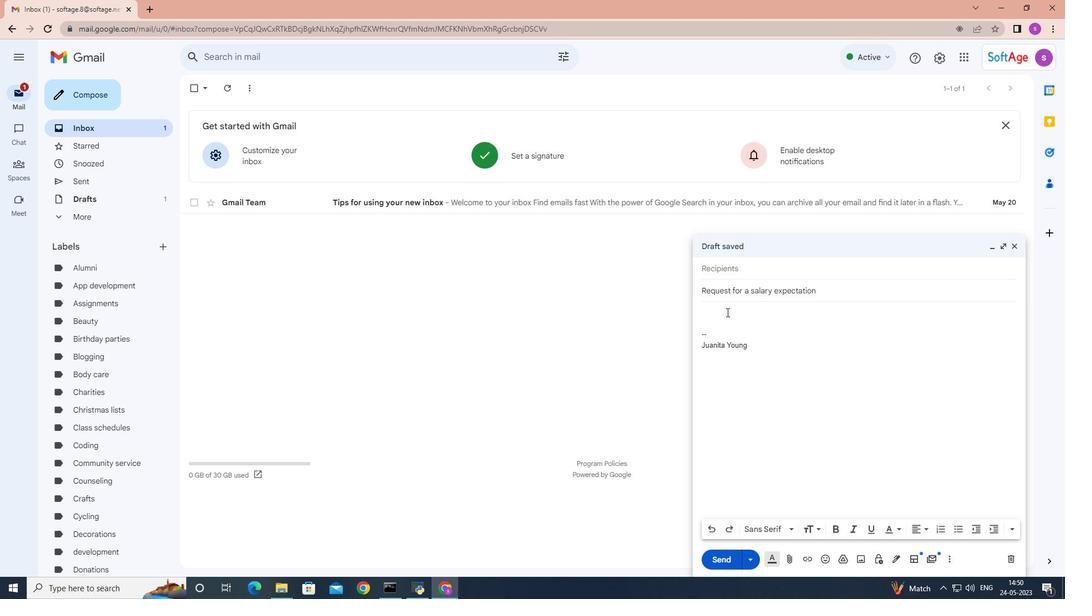
Action: Mouse pressed left at (716, 312)
Screenshot: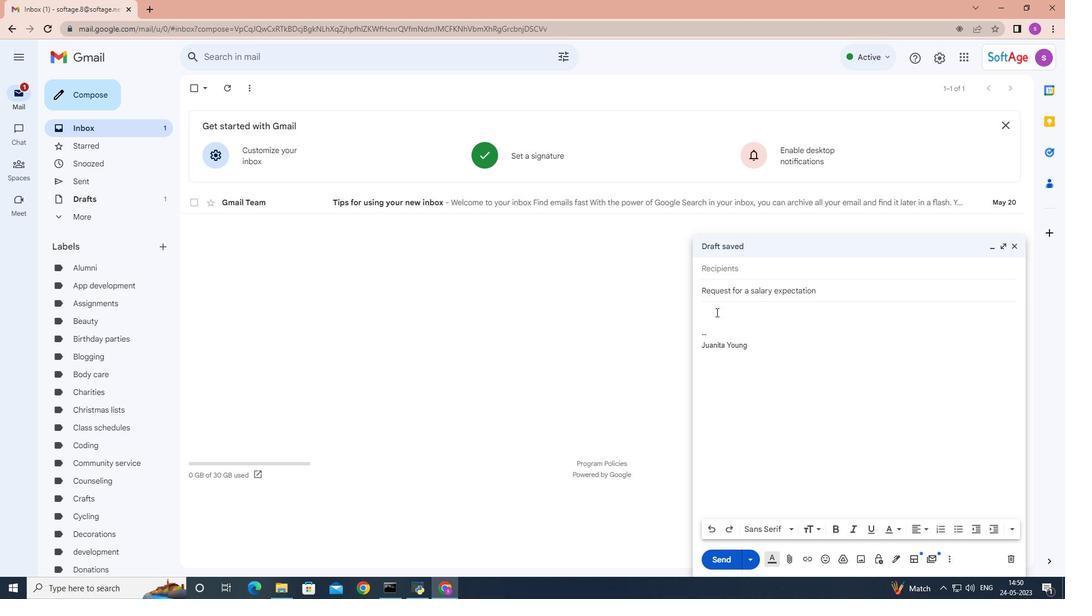 
Action: Key pressed <Key.shift>Could<Key.space>you<Key.space>please<Key.space>send<Key.space>me<Key.space>the<Key.space>latest<Key.space>version<Key.space>of<Key.space>the<Key.space>product<Key.space>manual<Key.shift_r>?
Screenshot: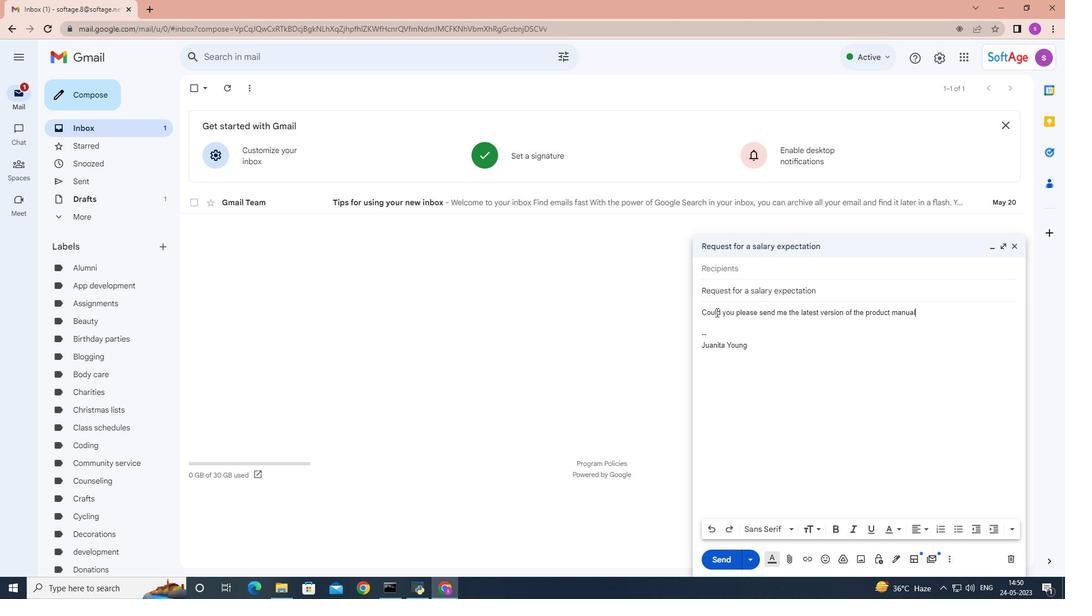 
Action: Mouse moved to (736, 271)
Screenshot: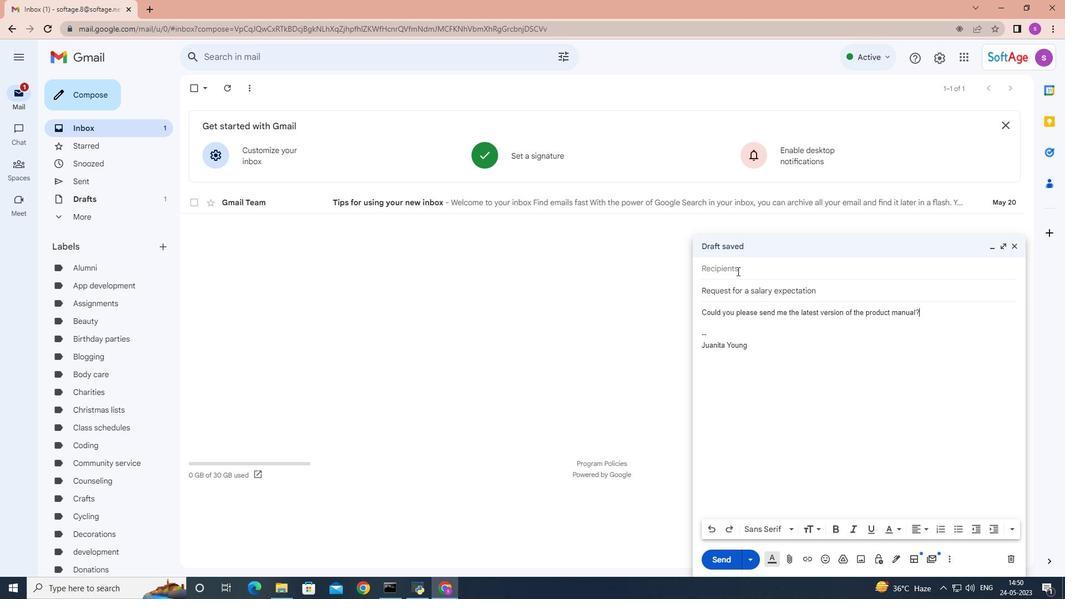 
Action: Mouse pressed left at (736, 271)
Screenshot: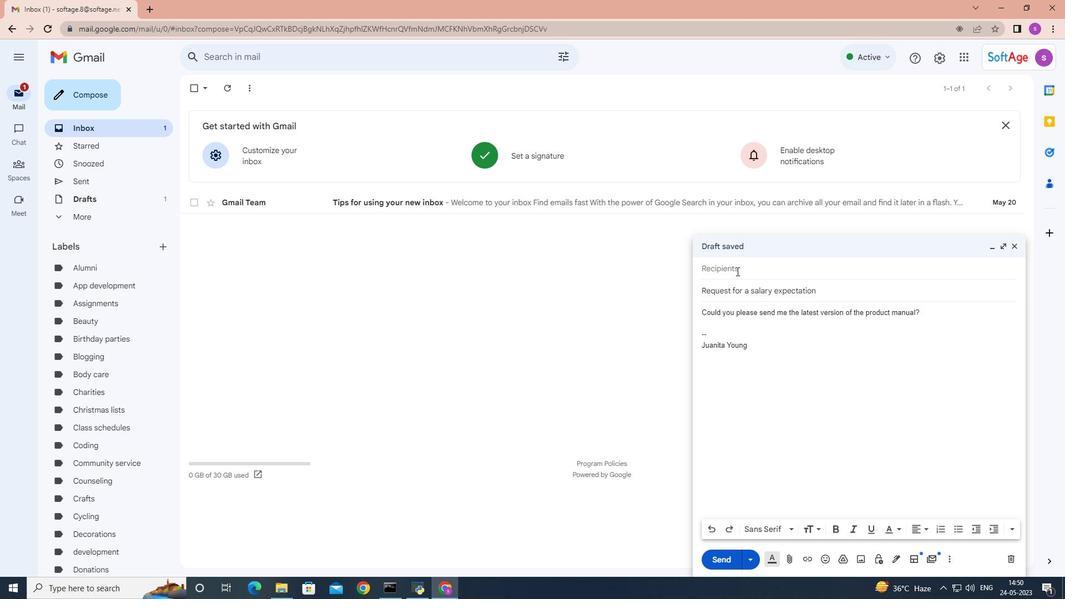 
Action: Key pressed <Key.shift>Softage.5
Screenshot: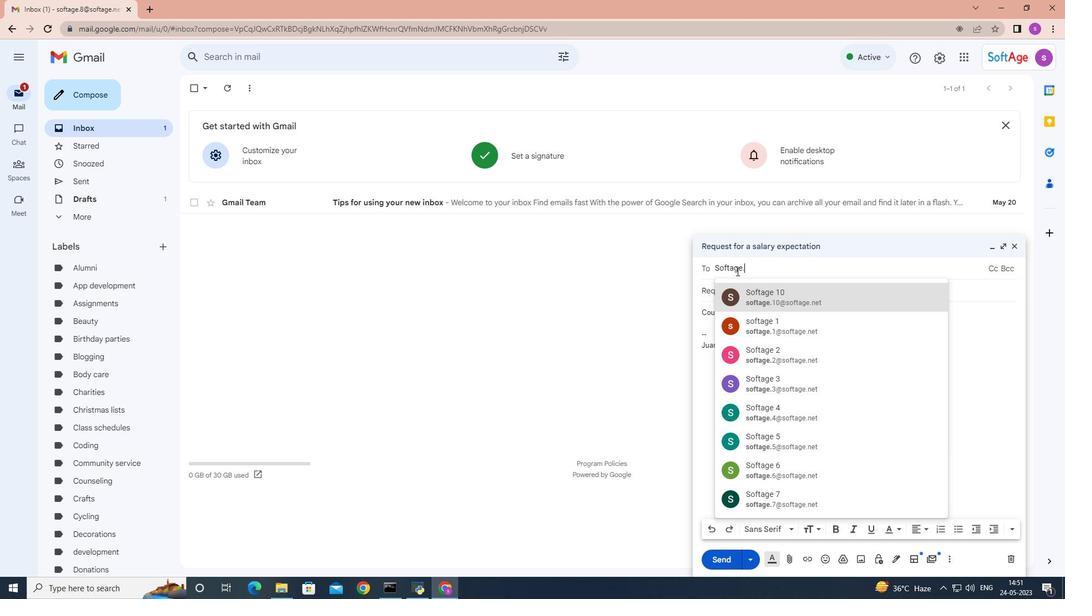 
Action: Mouse moved to (746, 293)
Screenshot: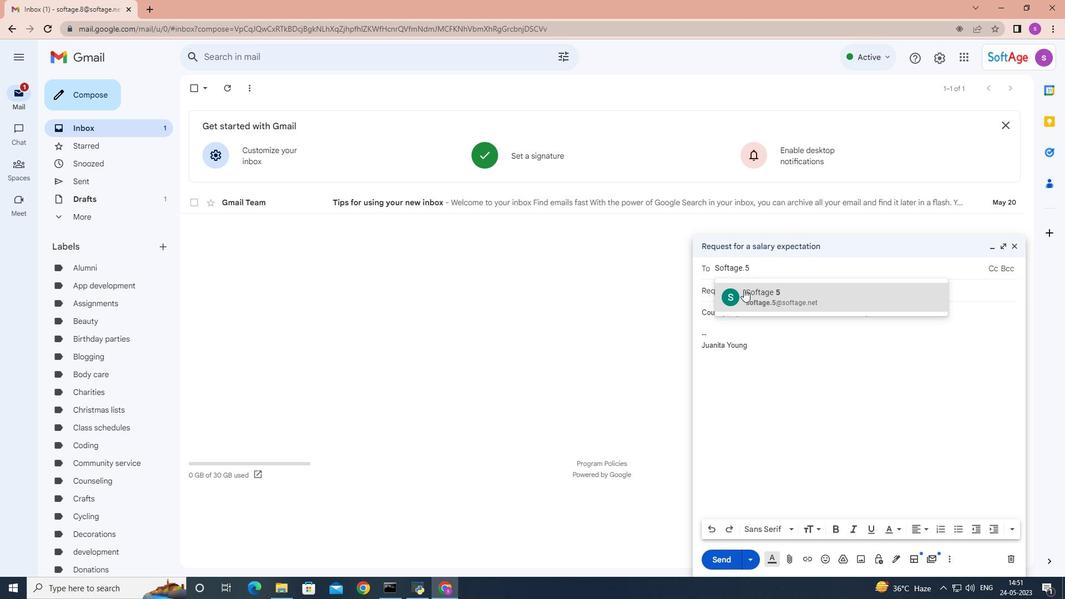 
Action: Mouse pressed left at (746, 293)
Screenshot: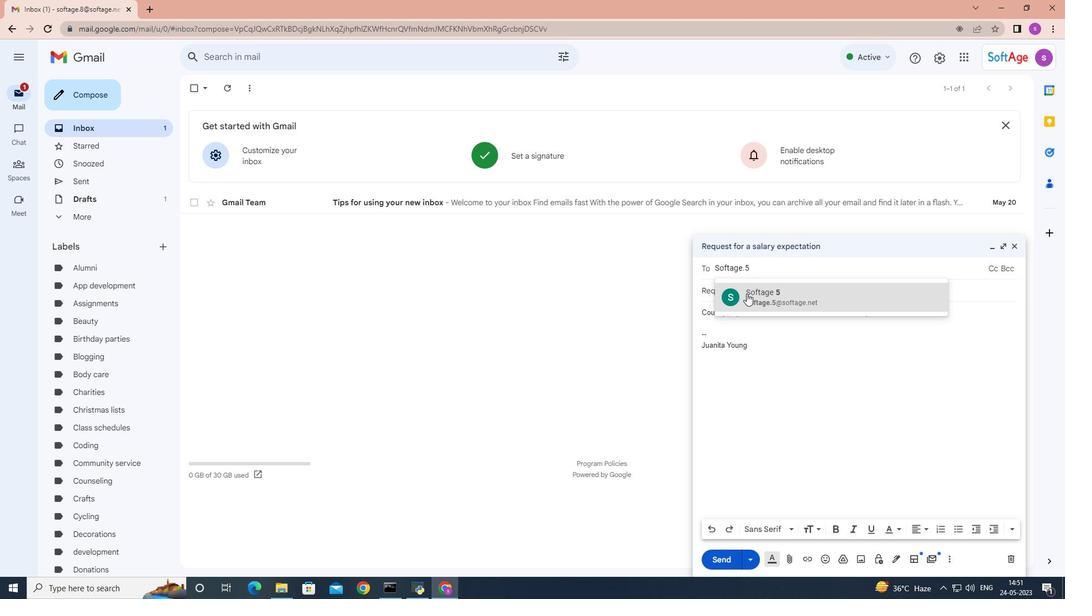 
Action: Mouse moved to (922, 324)
Screenshot: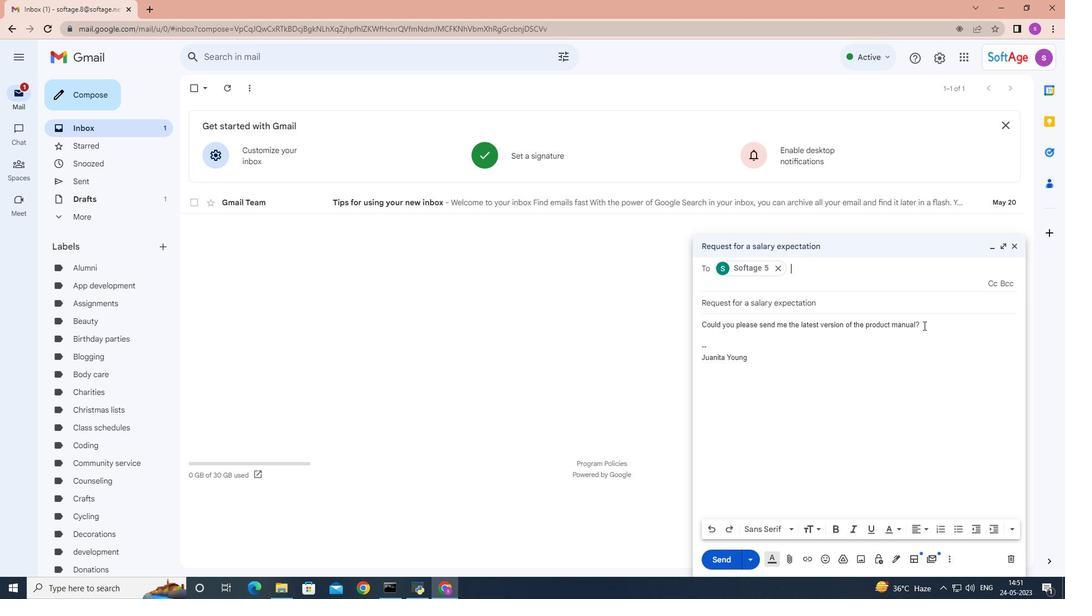 
Action: Mouse pressed left at (922, 324)
Screenshot: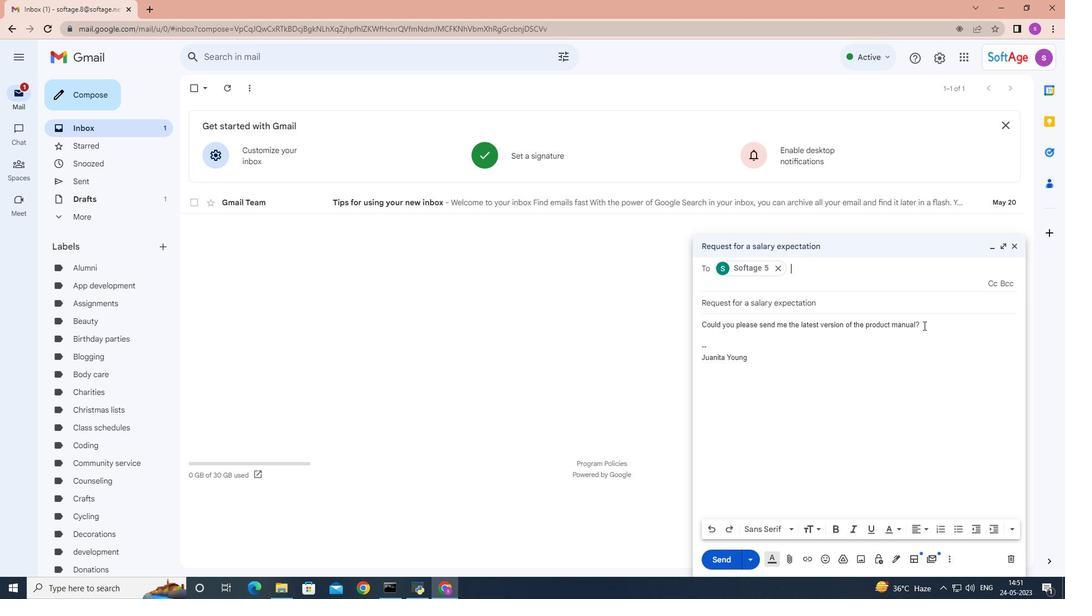 
Action: Mouse moved to (921, 312)
Screenshot: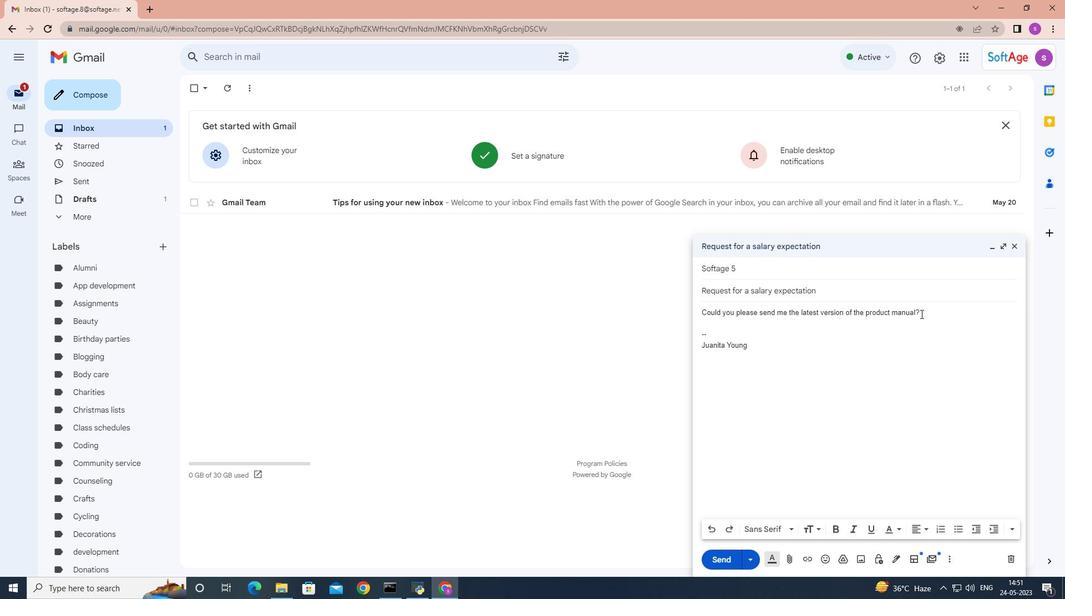 
Action: Mouse pressed left at (921, 312)
Screenshot: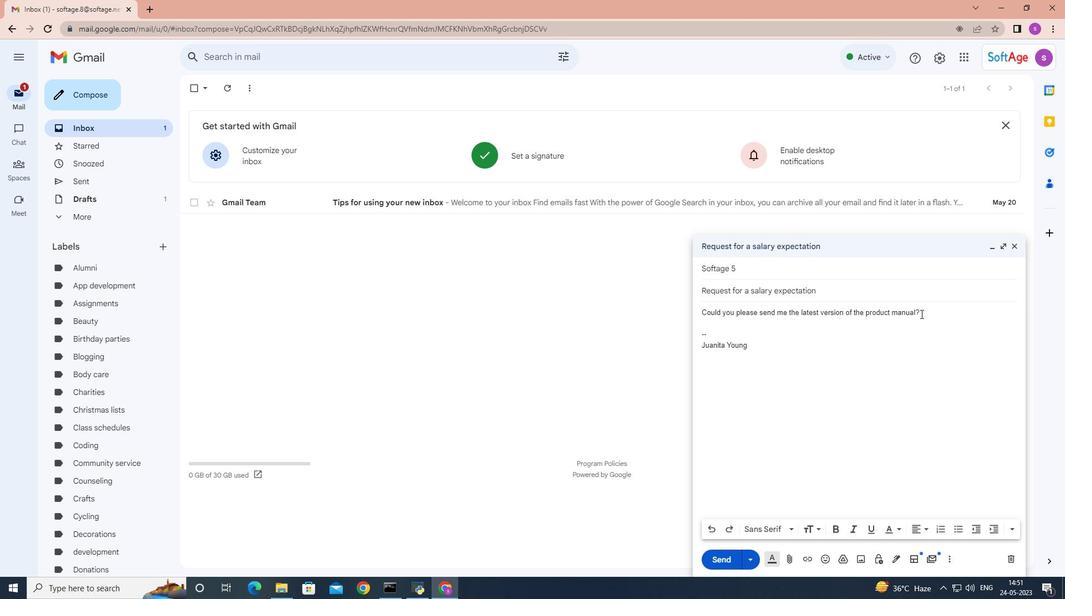 
Action: Mouse moved to (956, 523)
Screenshot: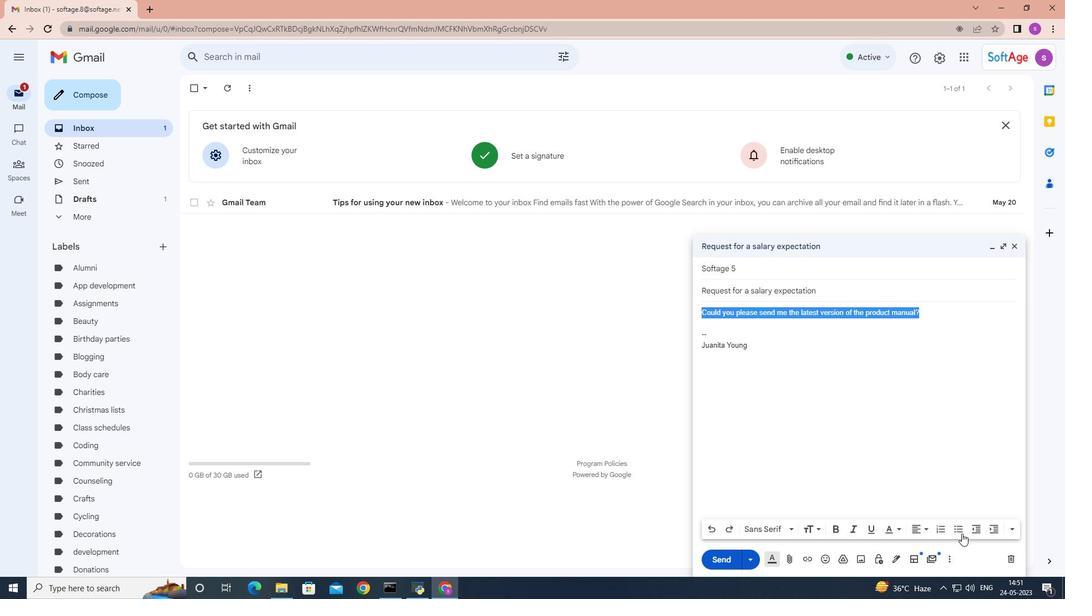 
Action: Mouse pressed left at (956, 523)
Screenshot: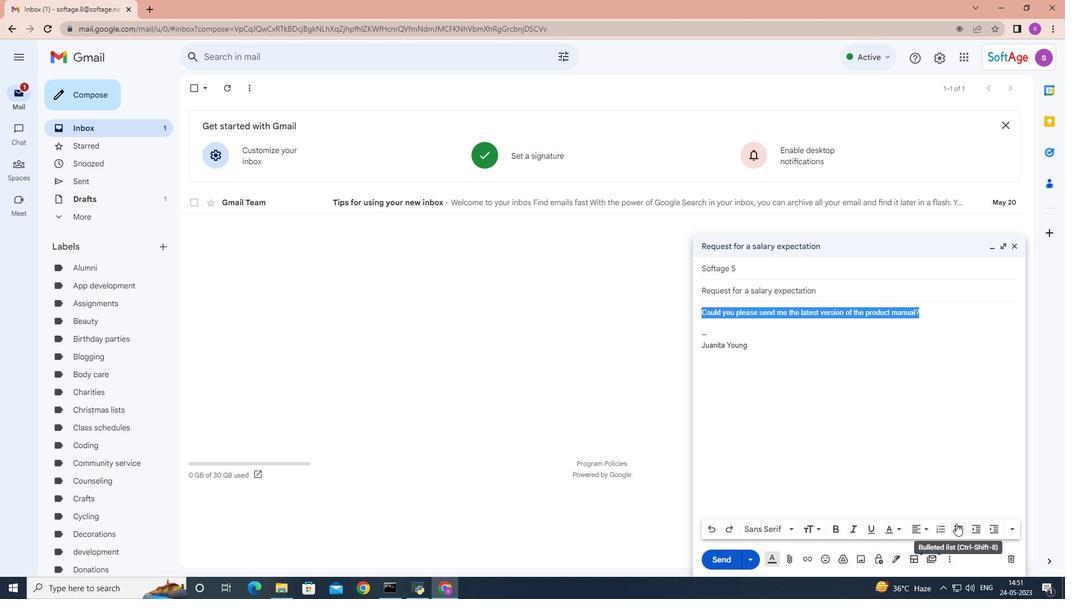 
Action: Mouse moved to (790, 532)
Screenshot: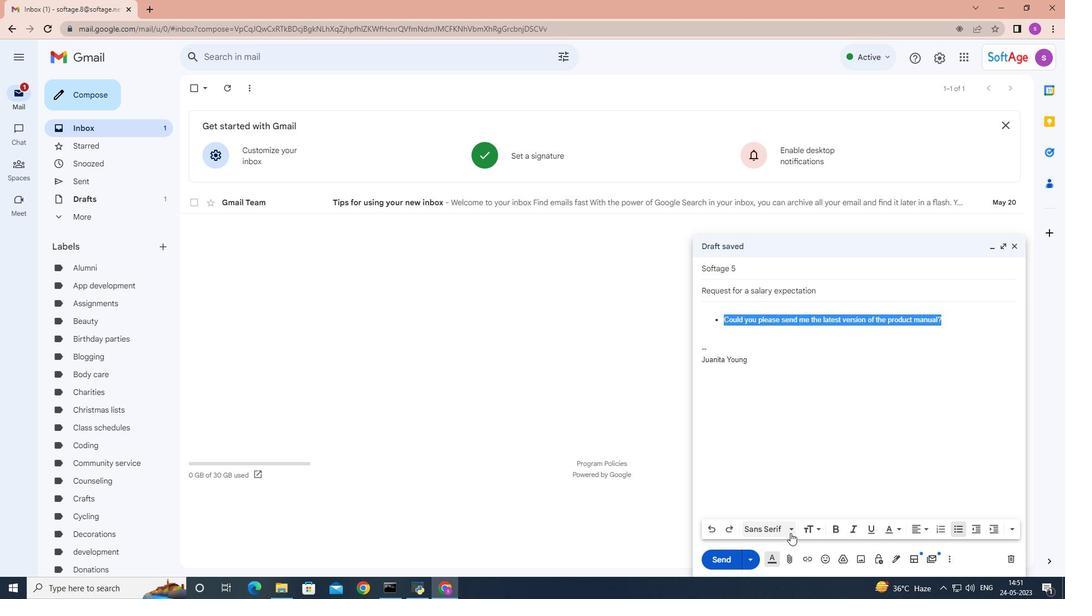 
Action: Mouse pressed left at (790, 532)
Screenshot: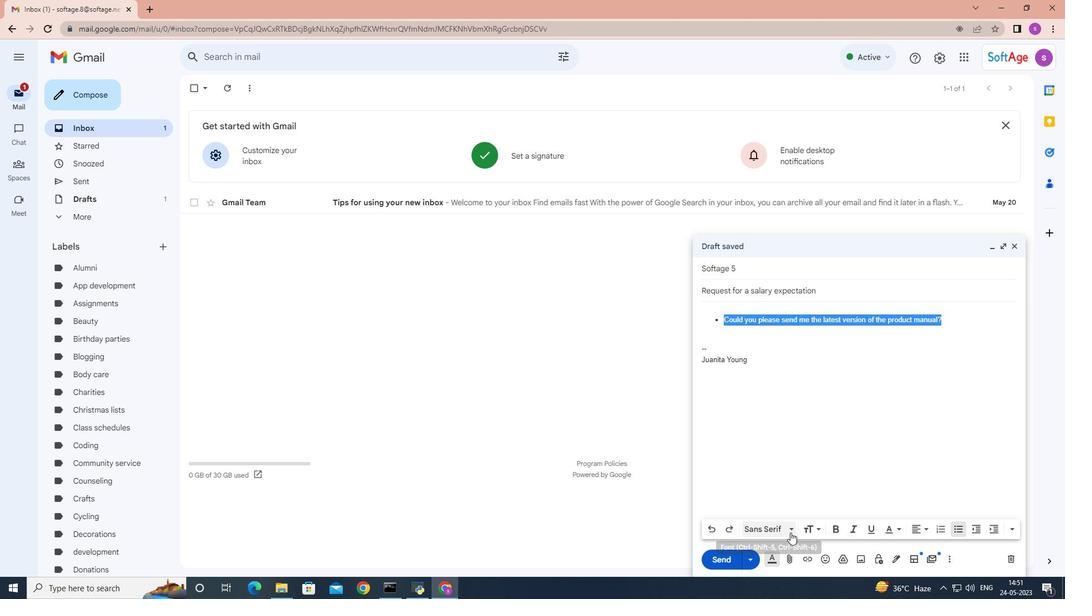 
Action: Mouse moved to (790, 389)
Screenshot: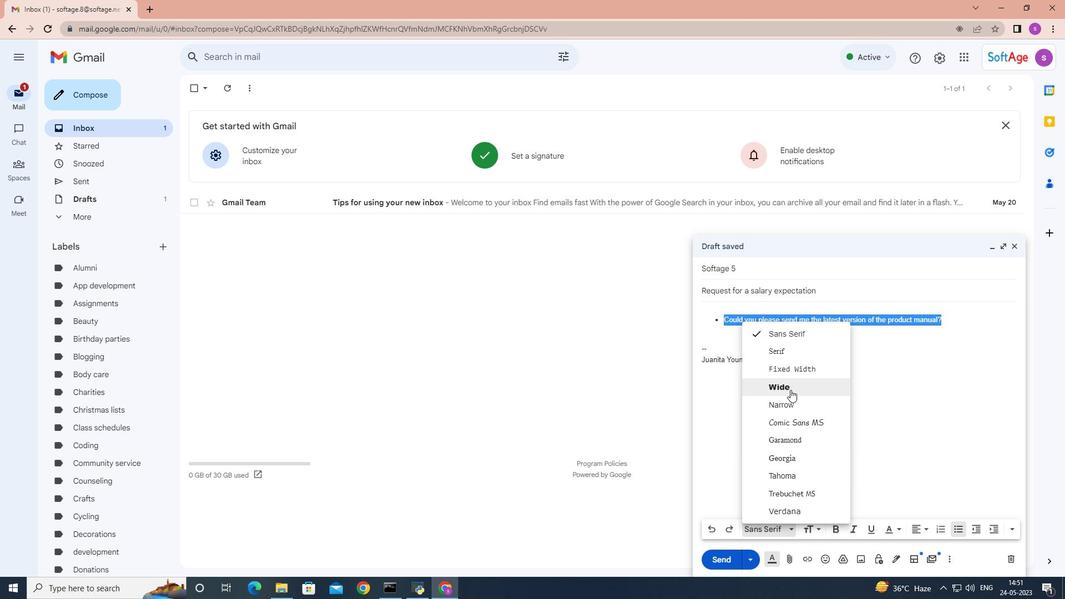 
Action: Mouse pressed left at (790, 389)
Screenshot: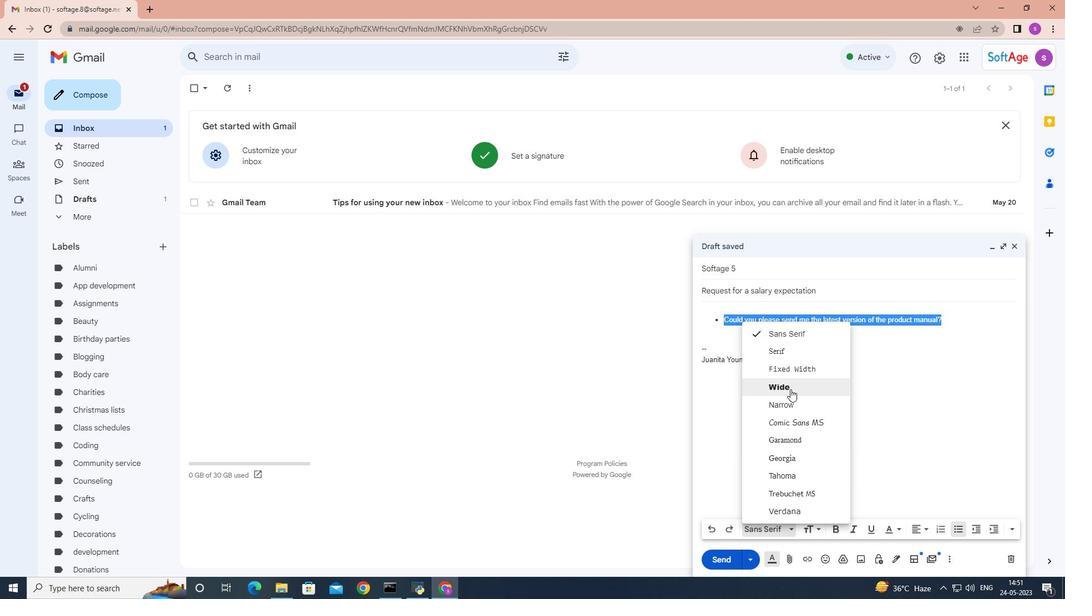 
Action: Mouse moved to (1014, 532)
Screenshot: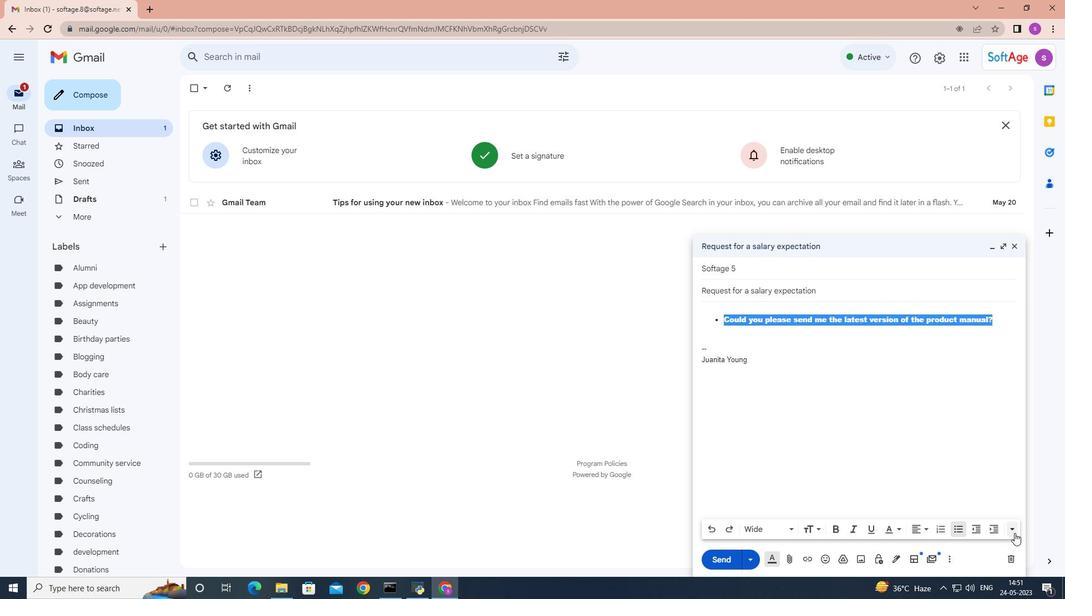 
Action: Mouse pressed left at (1014, 532)
Screenshot: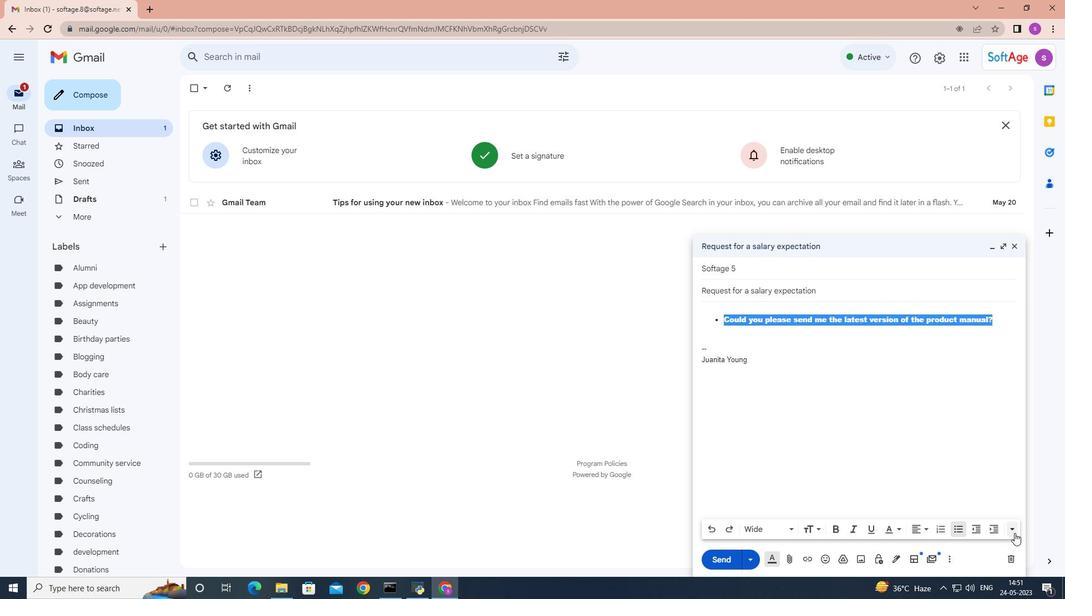 
Action: Mouse moved to (1014, 496)
Screenshot: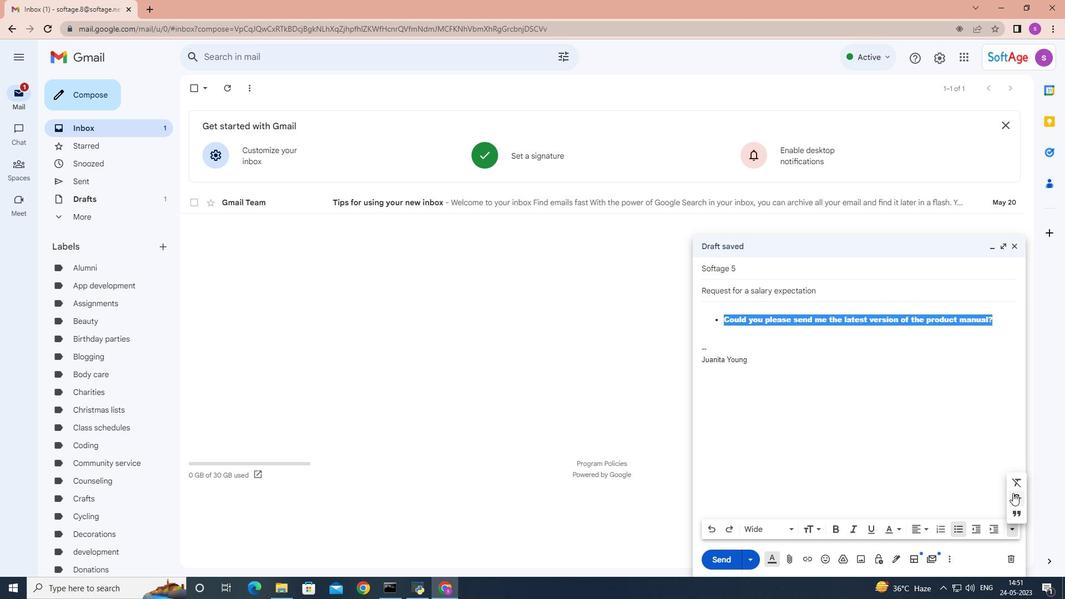 
Action: Mouse pressed left at (1014, 496)
Screenshot: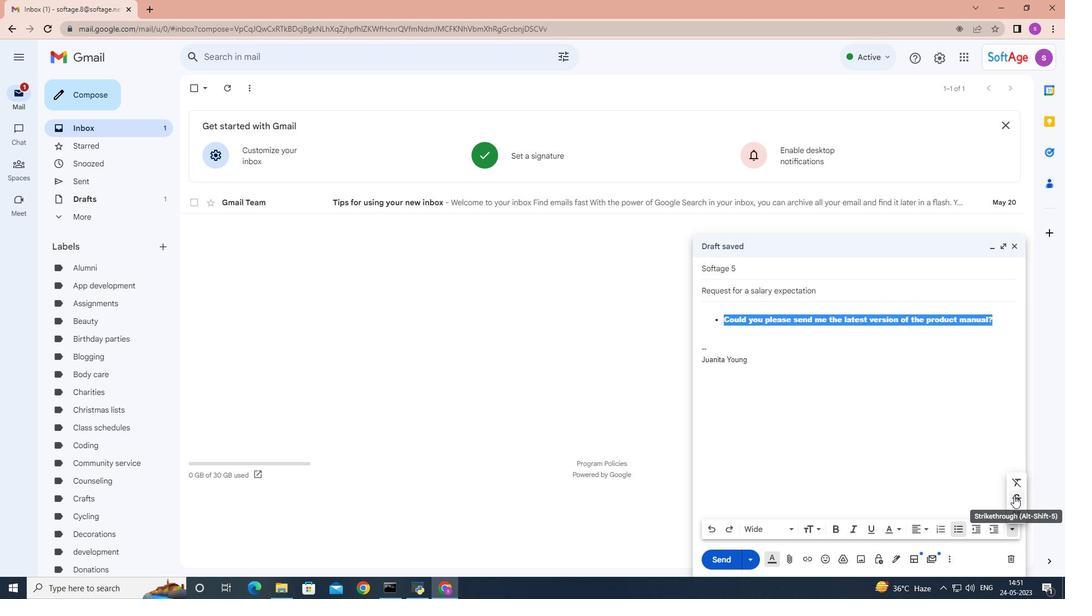 
Action: Mouse moved to (961, 531)
Screenshot: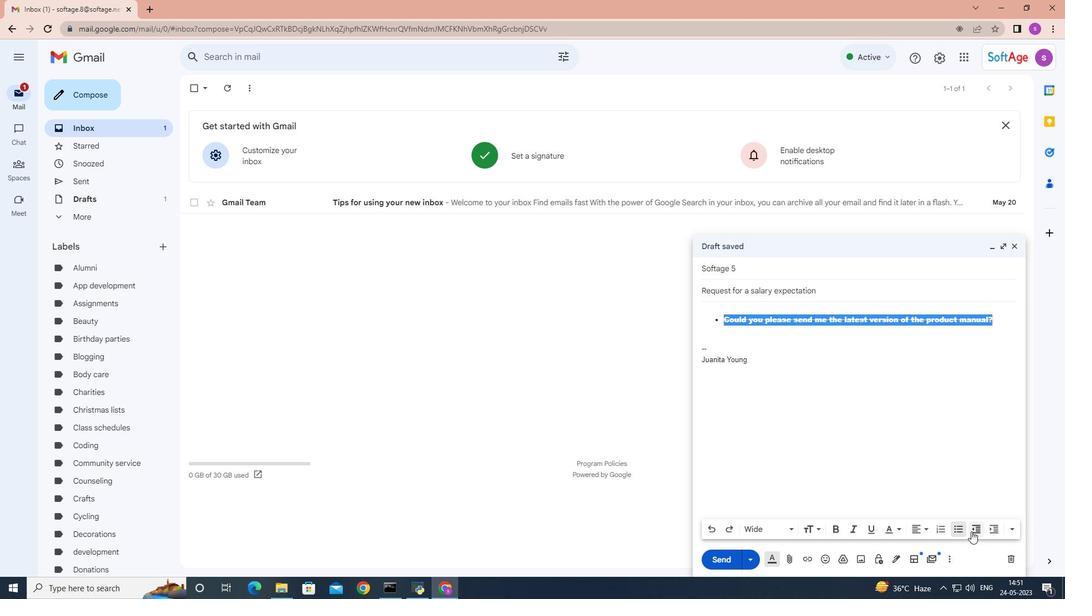 
Action: Mouse pressed left at (961, 531)
Screenshot: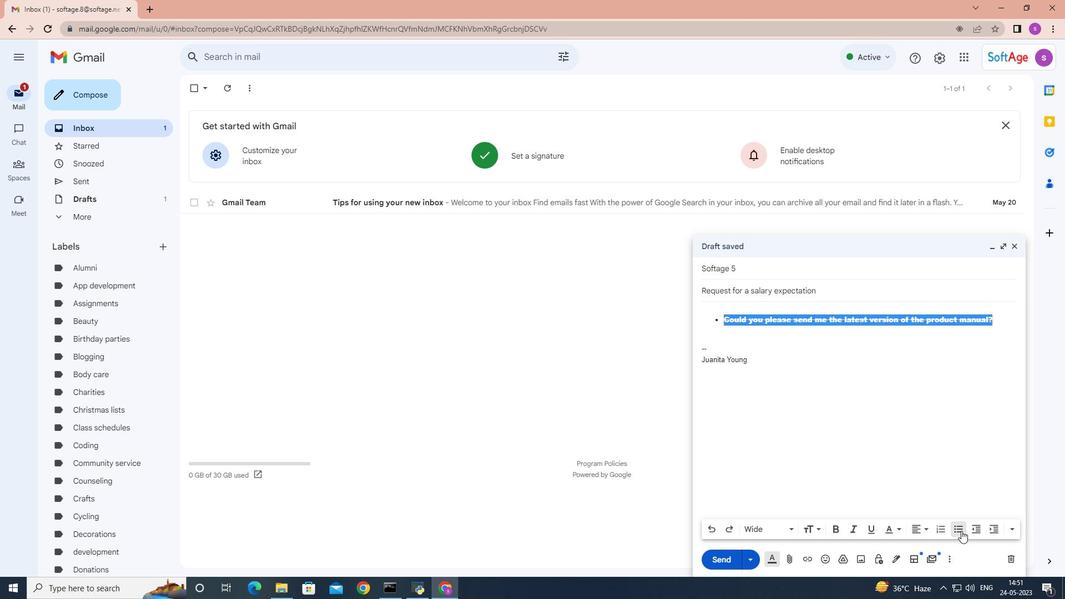 
Action: Mouse moved to (789, 529)
Screenshot: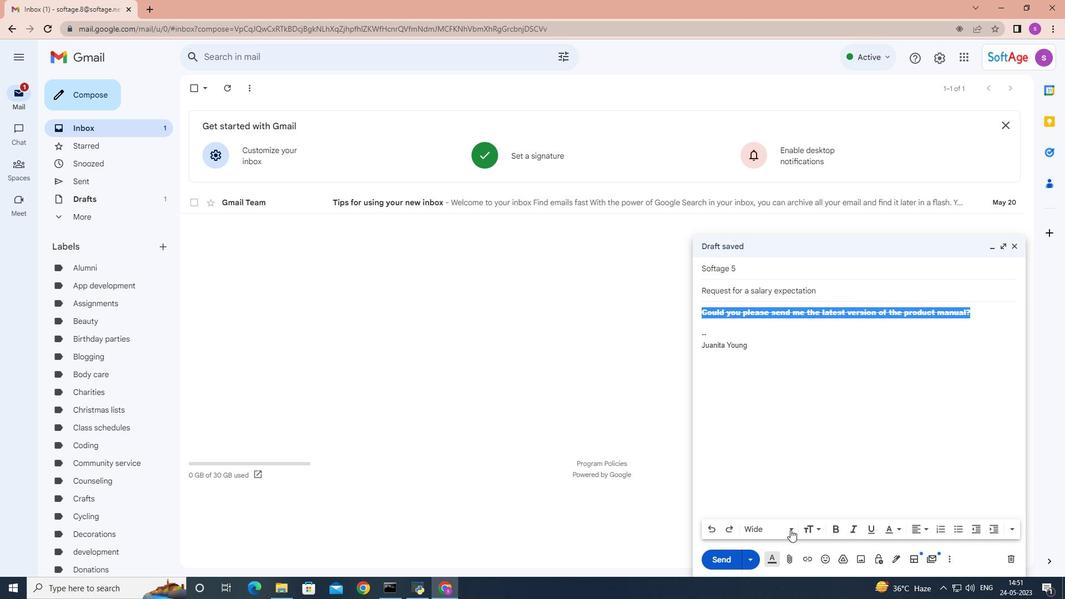 
Action: Mouse pressed left at (789, 529)
Screenshot: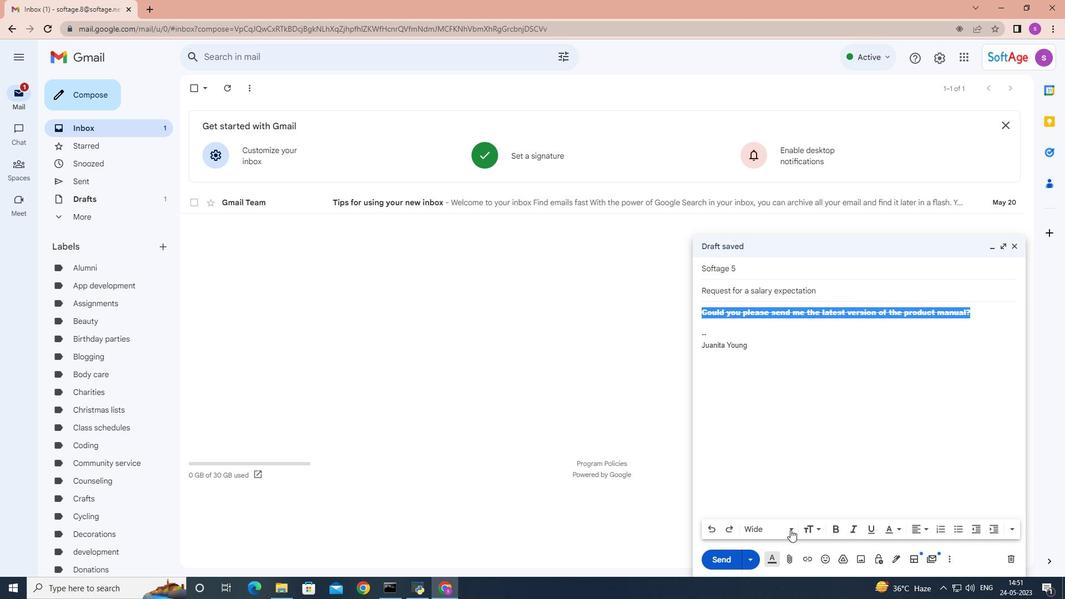 
Action: Mouse moved to (789, 330)
Screenshot: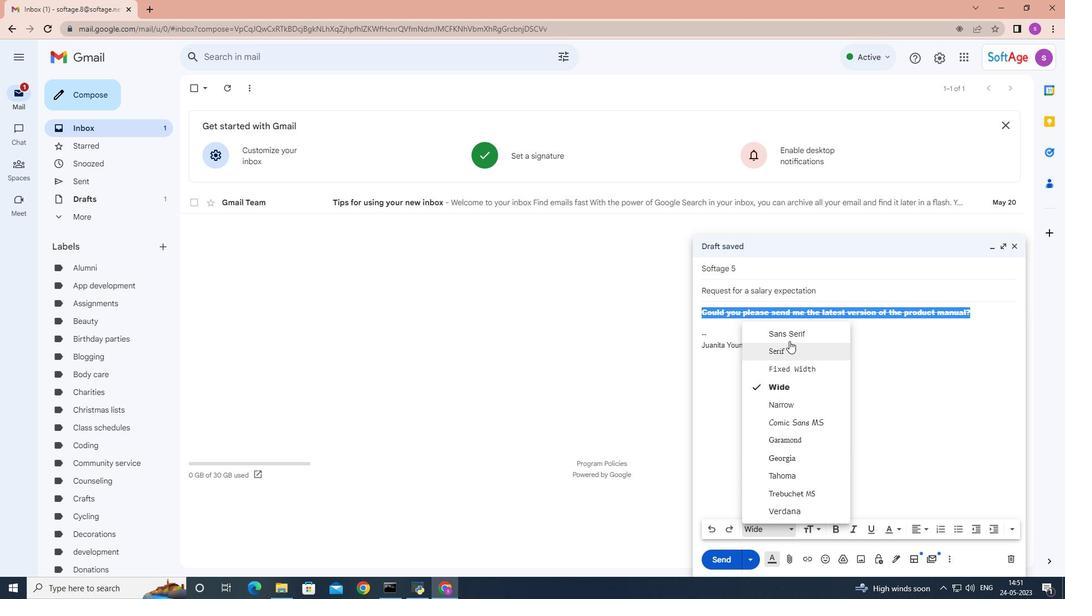 
Action: Mouse pressed left at (789, 330)
Screenshot: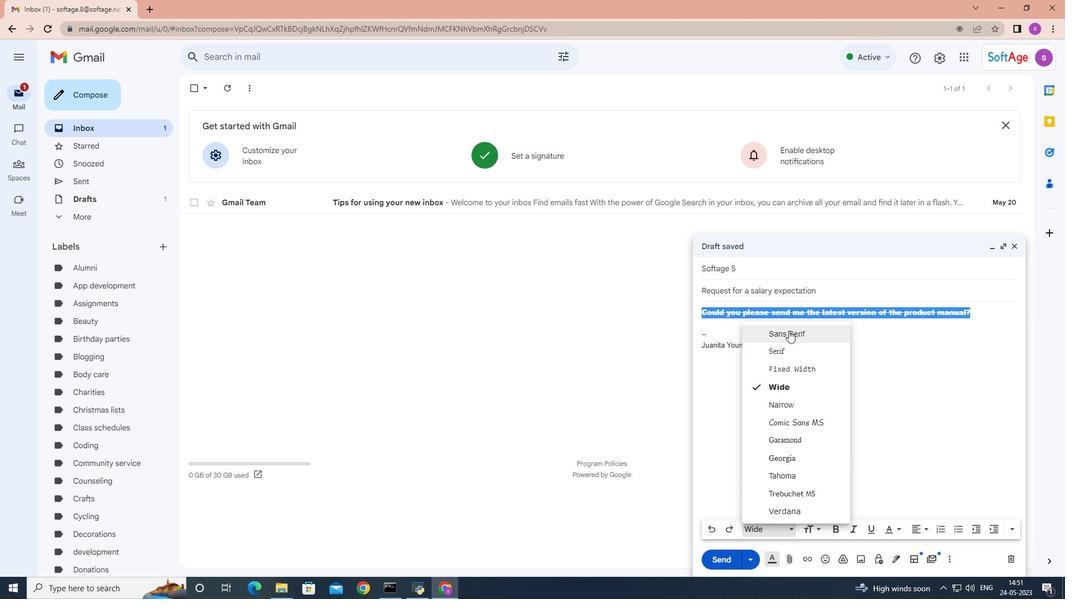 
Action: Mouse moved to (1012, 531)
Screenshot: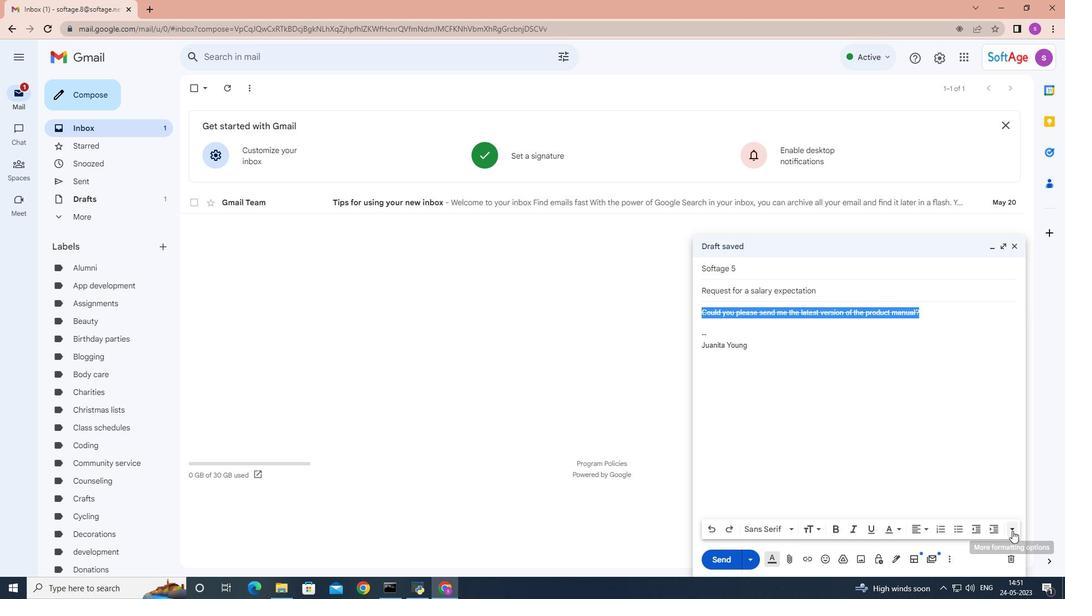 
Action: Mouse pressed left at (1012, 531)
Screenshot: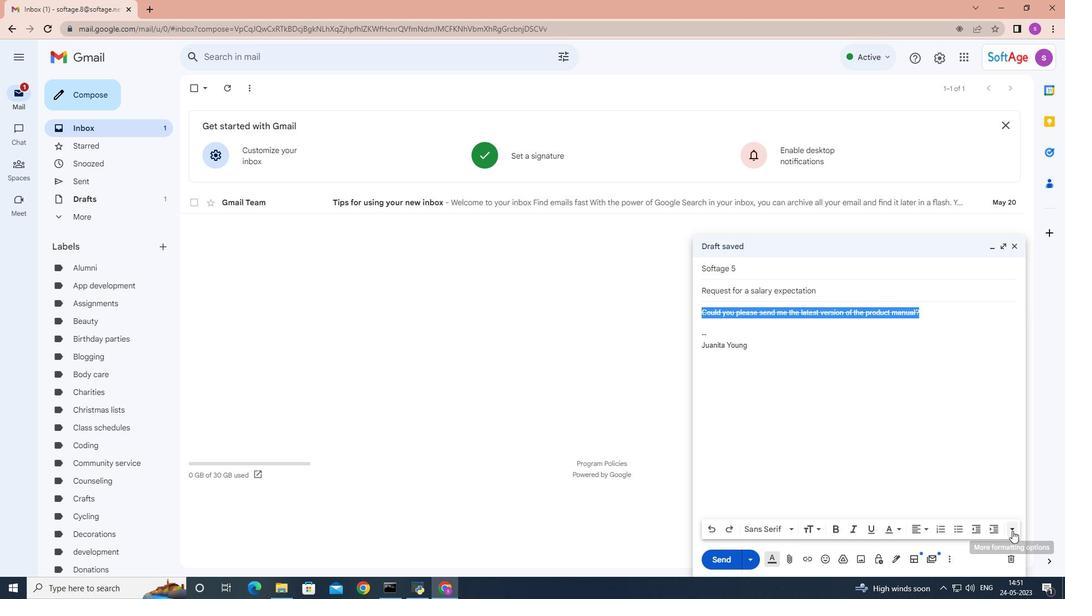 
Action: Mouse moved to (1017, 496)
Screenshot: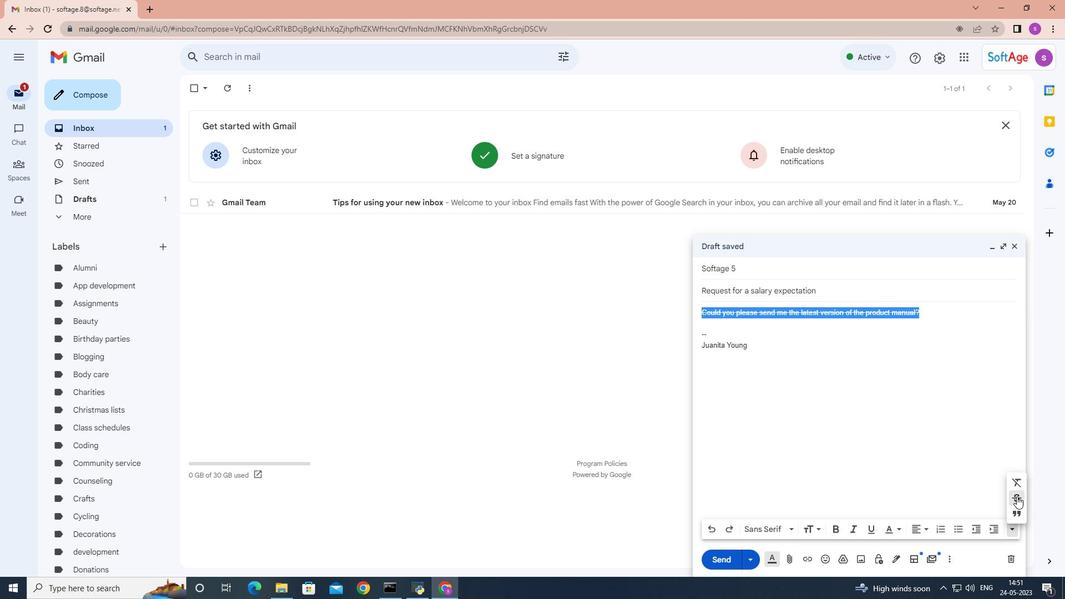 
Action: Mouse pressed left at (1017, 496)
Screenshot: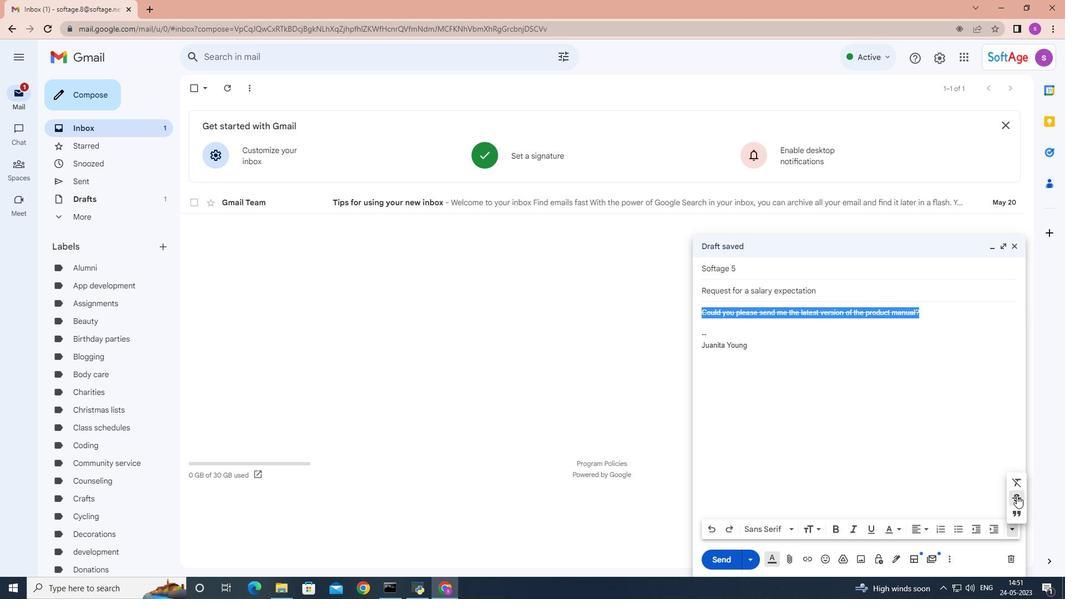 
Action: Mouse moved to (731, 555)
Screenshot: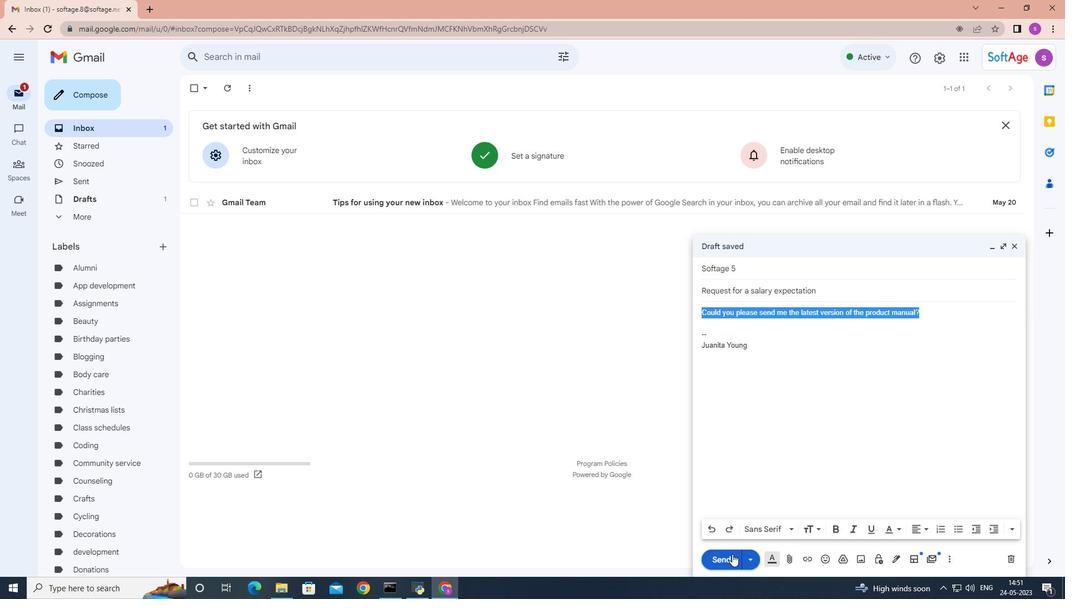 
Action: Mouse pressed left at (731, 555)
Screenshot: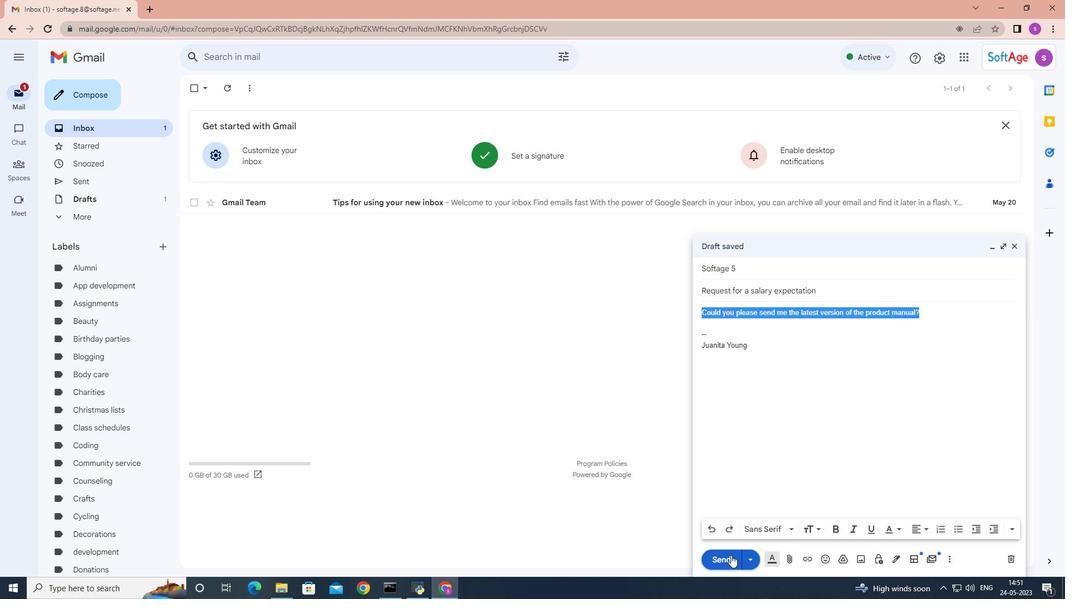 
Action: Mouse moved to (83, 179)
Screenshot: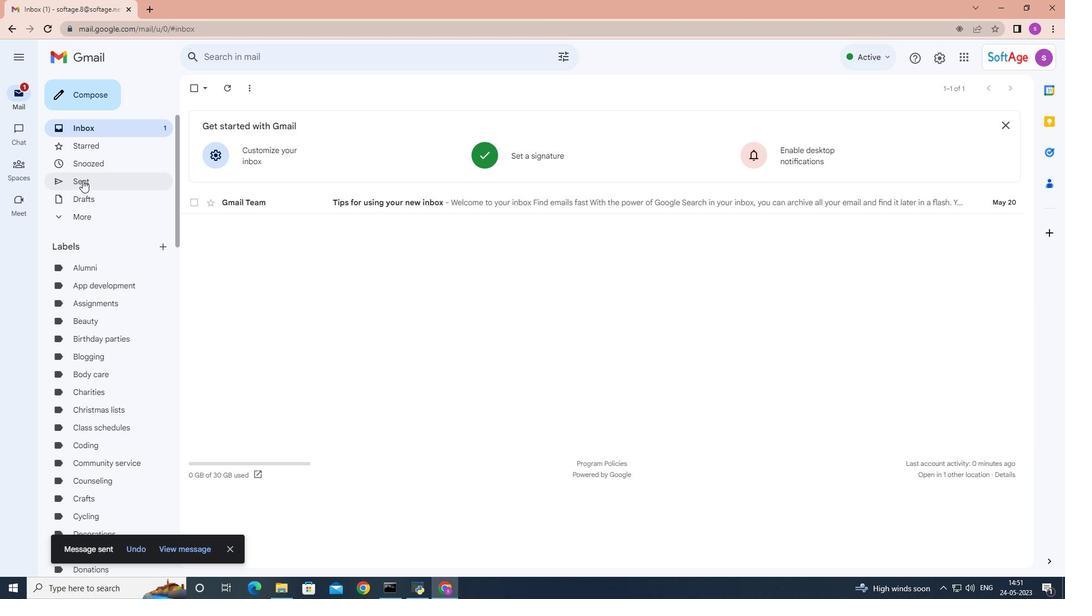 
Action: Mouse pressed left at (83, 179)
Screenshot: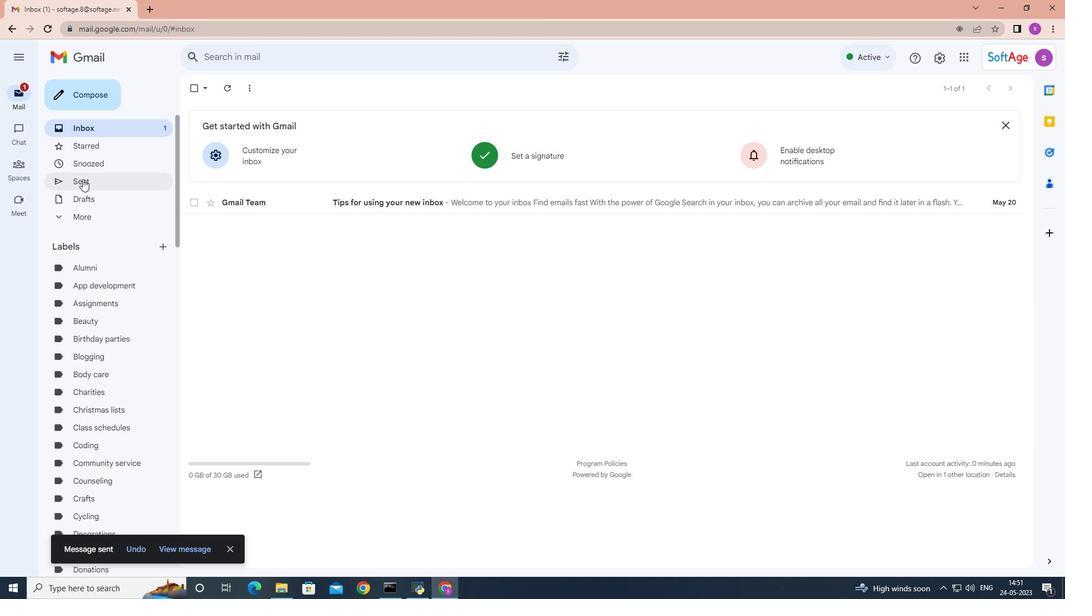 
Action: Mouse moved to (263, 144)
Screenshot: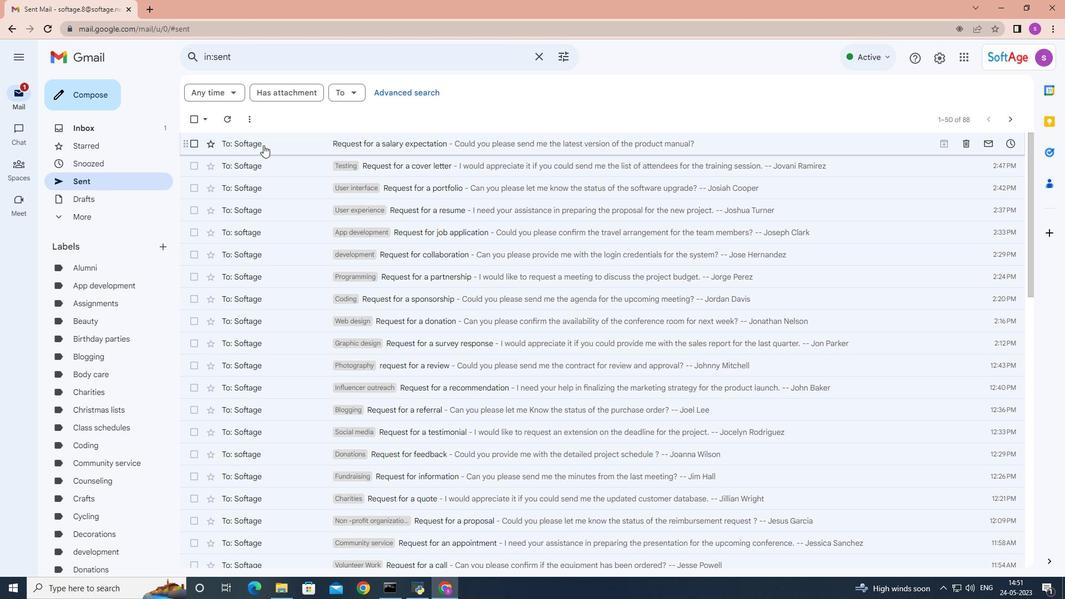 
Action: Mouse pressed right at (263, 144)
Screenshot: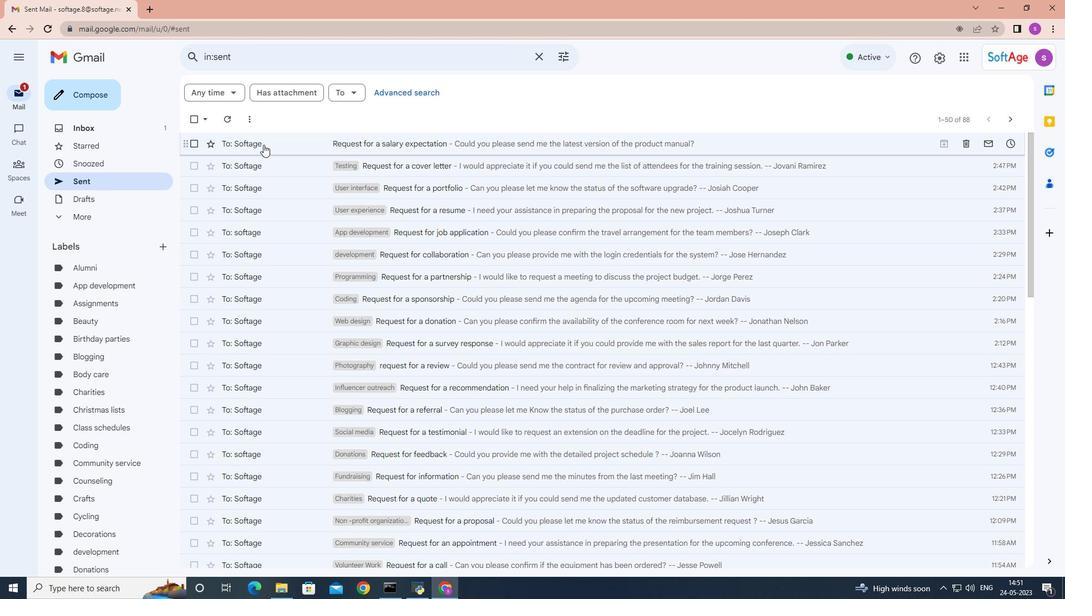 
Action: Mouse moved to (389, 346)
Screenshot: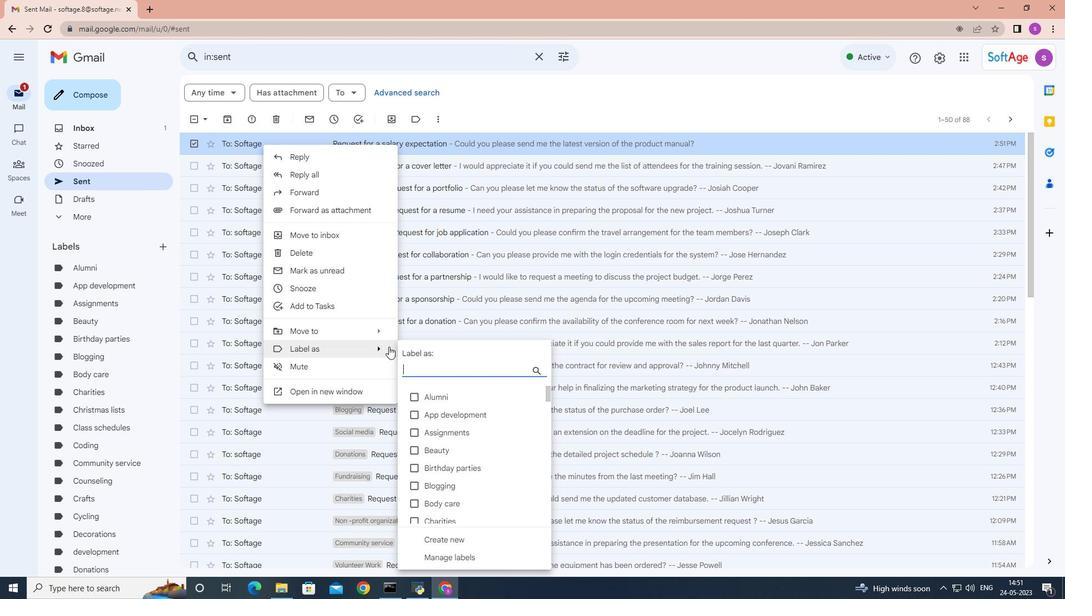 
Action: Key pressed <Key.shift><Key.shift><Key.shift><Key.shift><Key.shift><Key.shift><Key.shift><Key.shift><Key.shift><Key.shift><Key.shift><Key.shift><Key.shift><Key.shift><Key.shift>Debugging
Screenshot: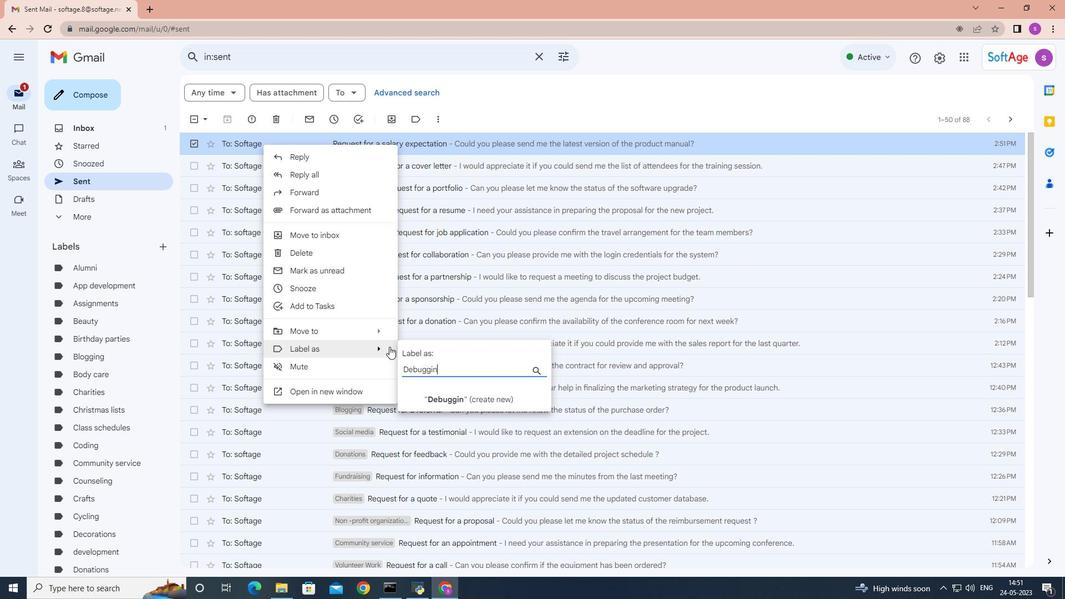 
Action: Mouse moved to (463, 401)
Screenshot: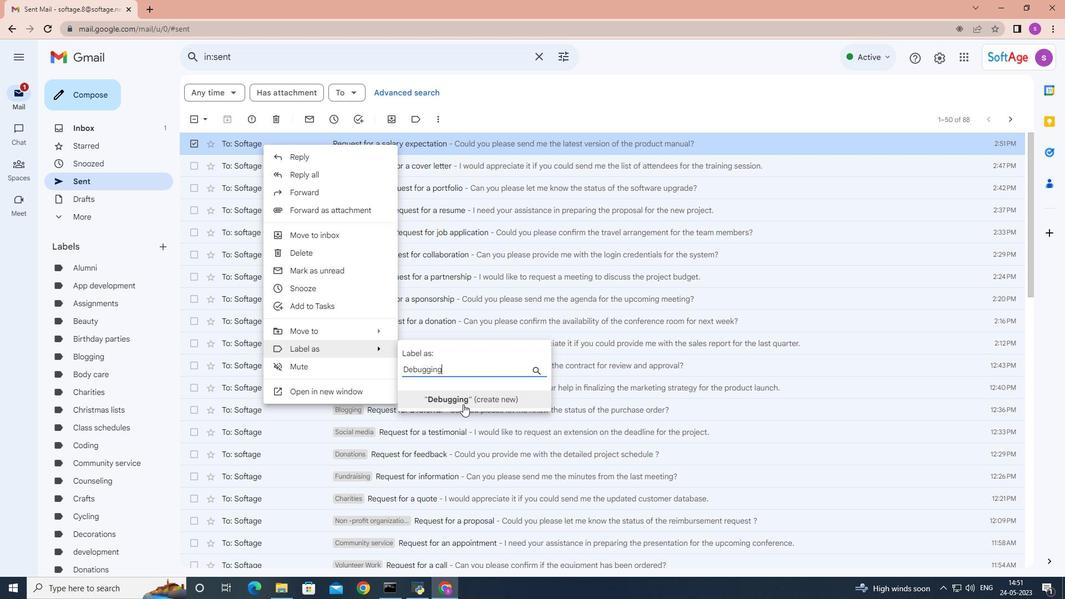 
Action: Mouse pressed left at (463, 401)
Screenshot: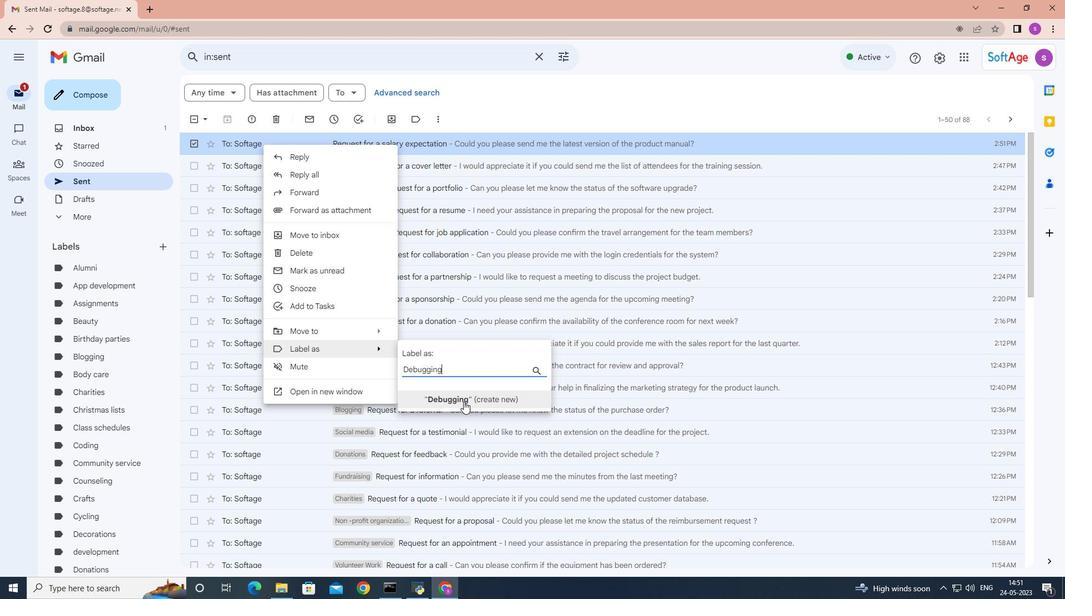 
Action: Mouse moved to (635, 351)
Screenshot: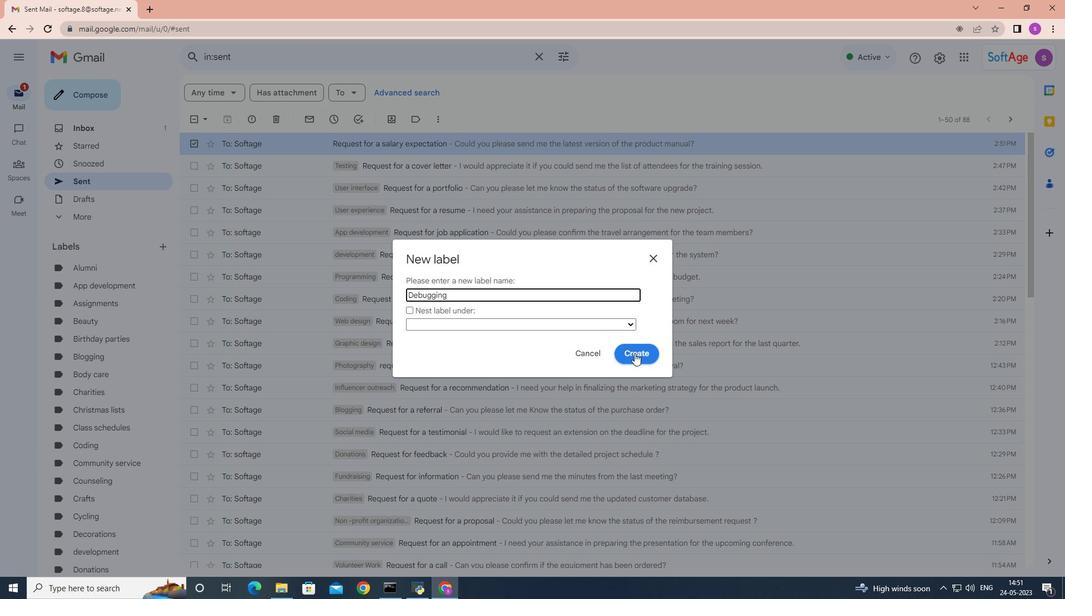 
Action: Mouse pressed left at (635, 351)
Screenshot: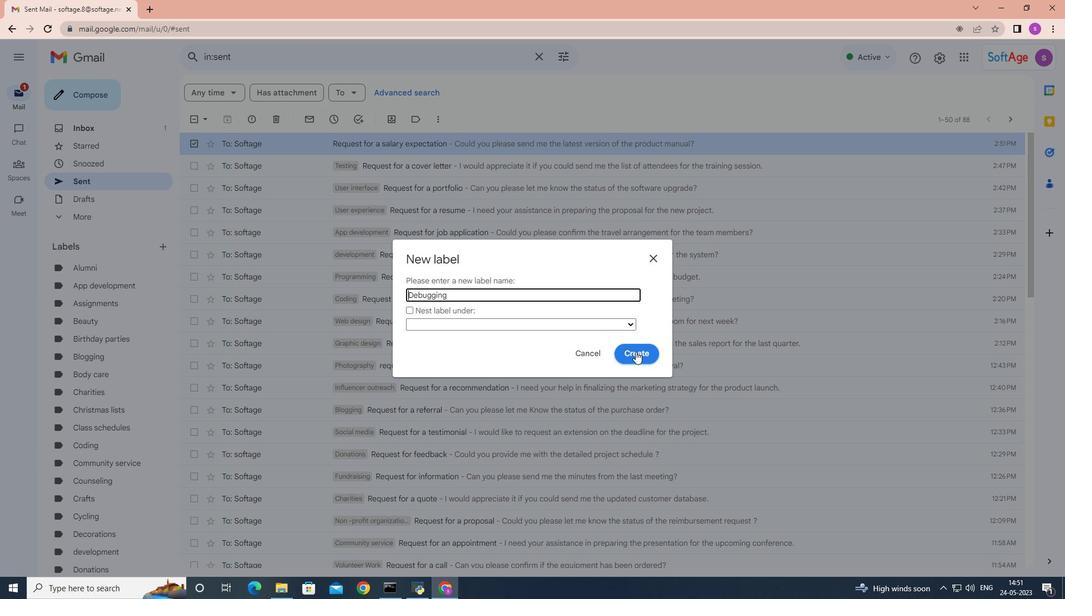 
Action: Mouse moved to (635, 352)
Screenshot: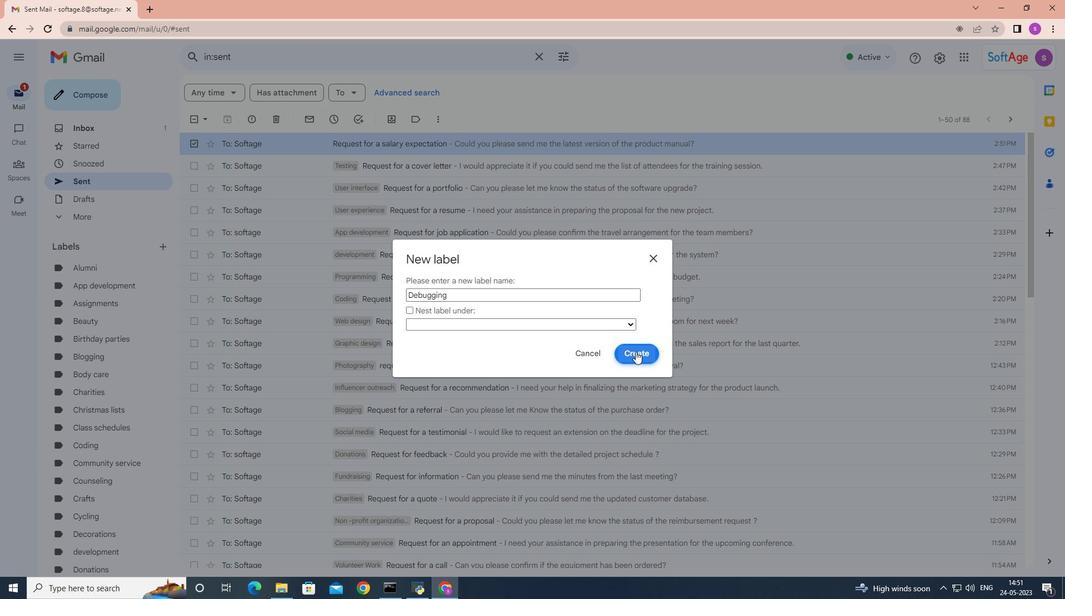 
